 Task: Create report for room object.
Action: Mouse moved to (522, 90)
Screenshot: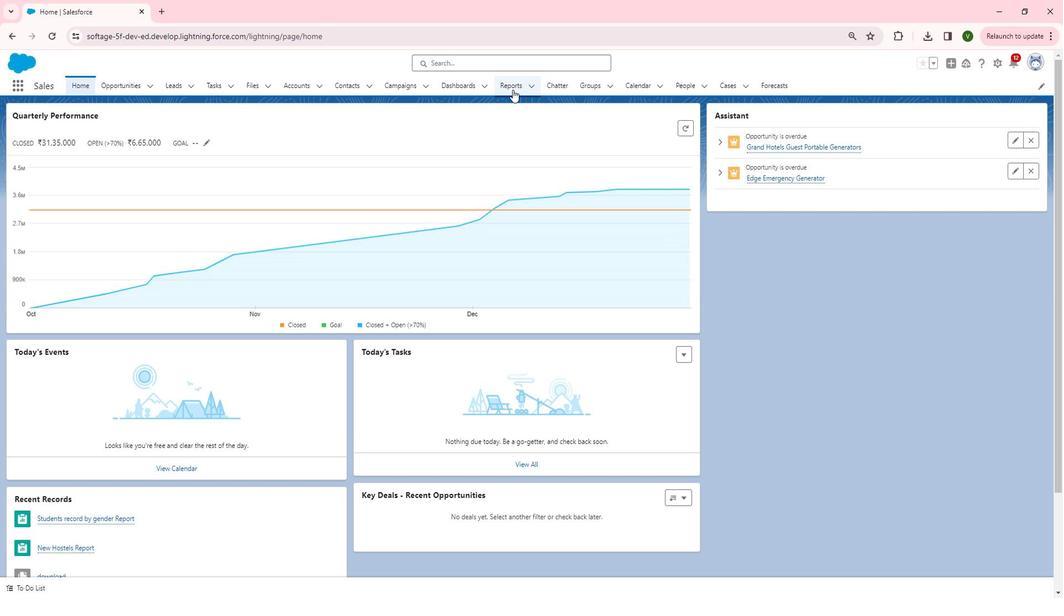 
Action: Mouse pressed left at (522, 90)
Screenshot: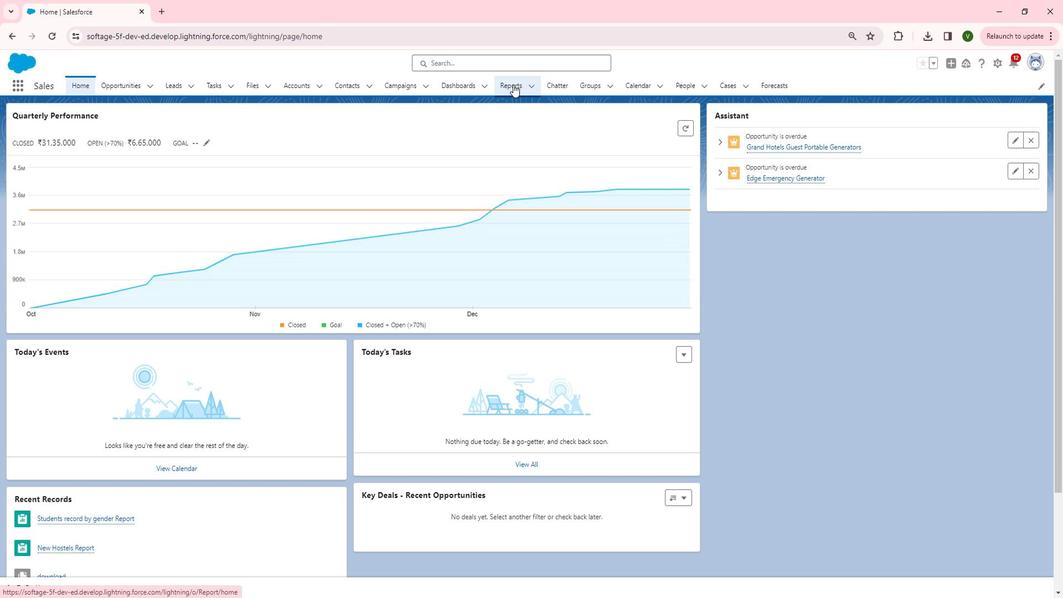 
Action: Mouse moved to (954, 132)
Screenshot: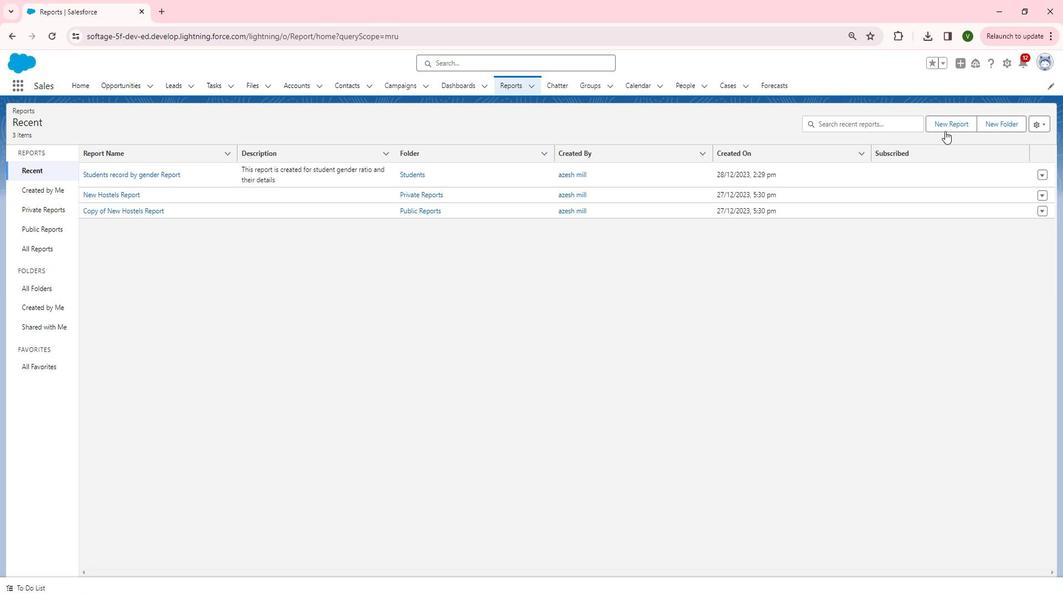 
Action: Mouse pressed left at (954, 132)
Screenshot: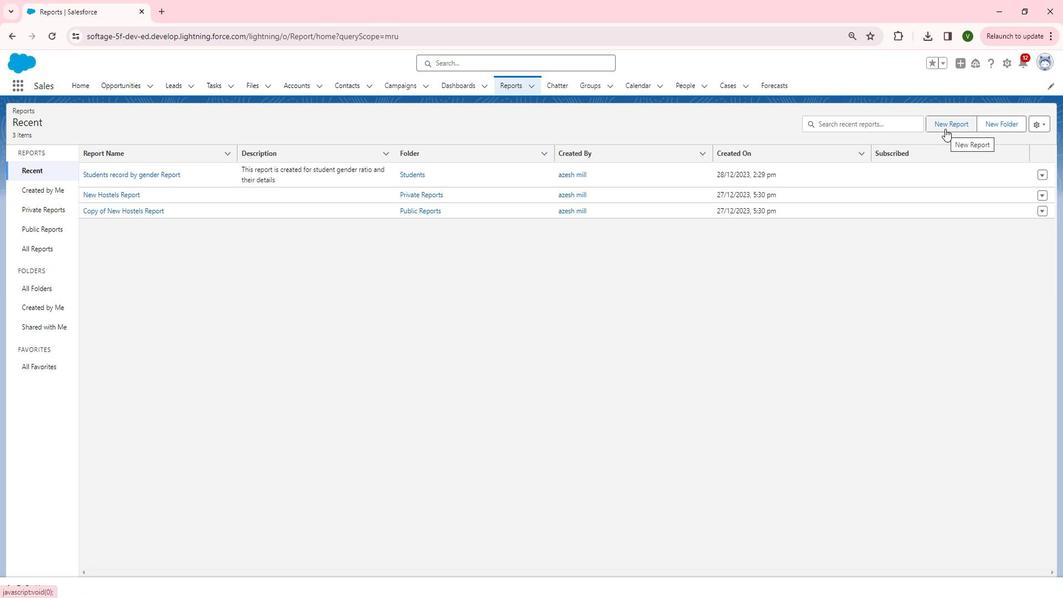 
Action: Mouse moved to (319, 216)
Screenshot: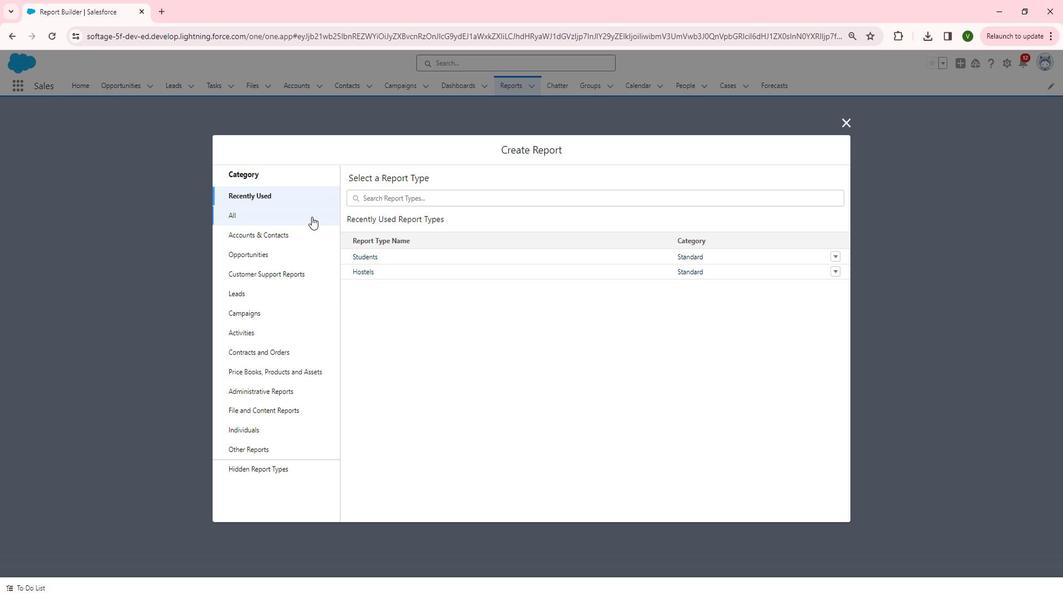 
Action: Mouse pressed left at (319, 216)
Screenshot: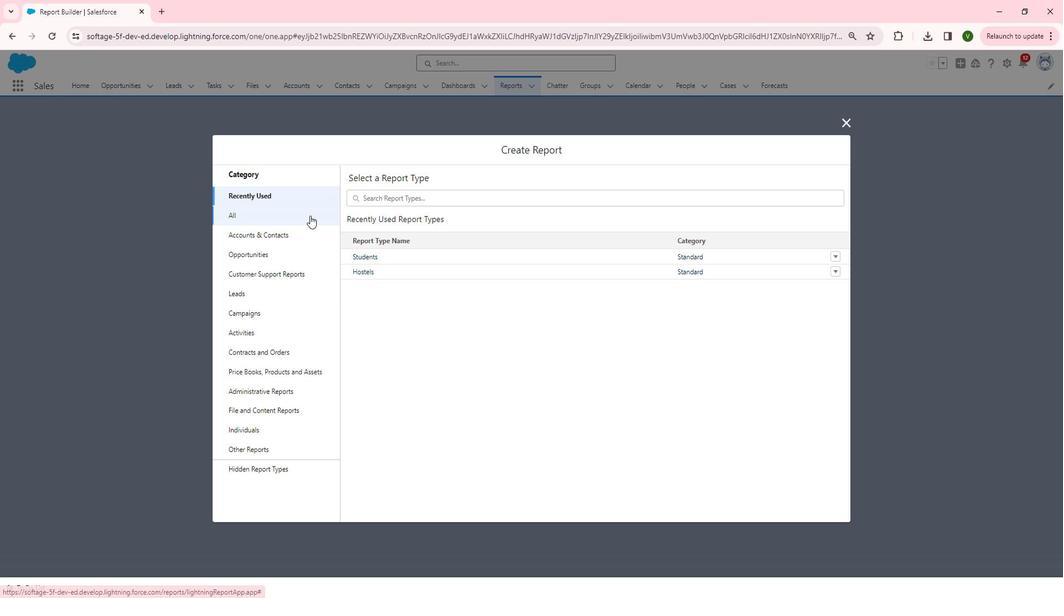 
Action: Mouse moved to (511, 272)
Screenshot: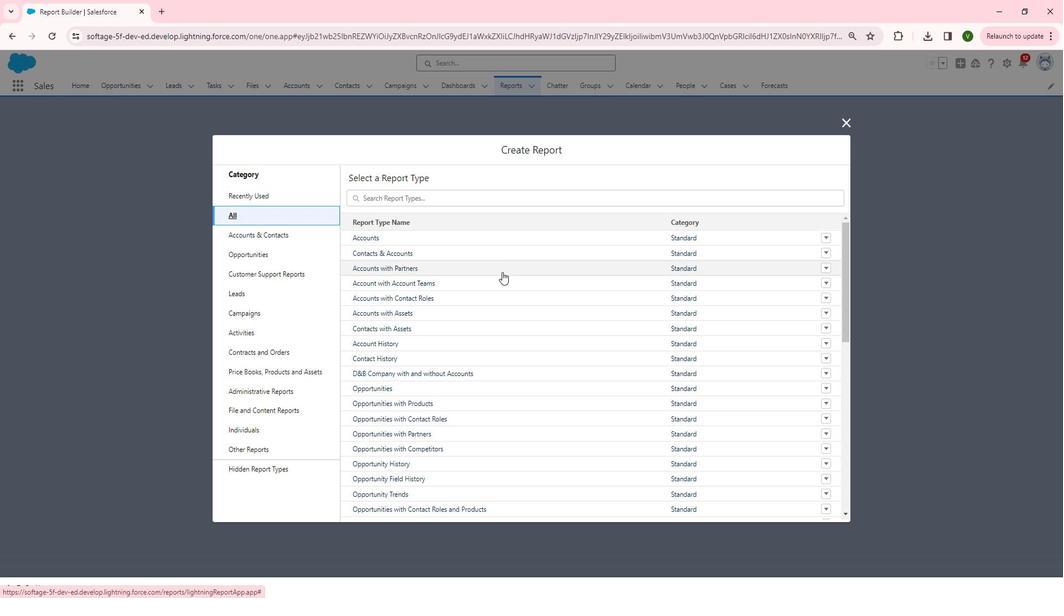 
Action: Mouse scrolled (511, 271) with delta (0, 0)
Screenshot: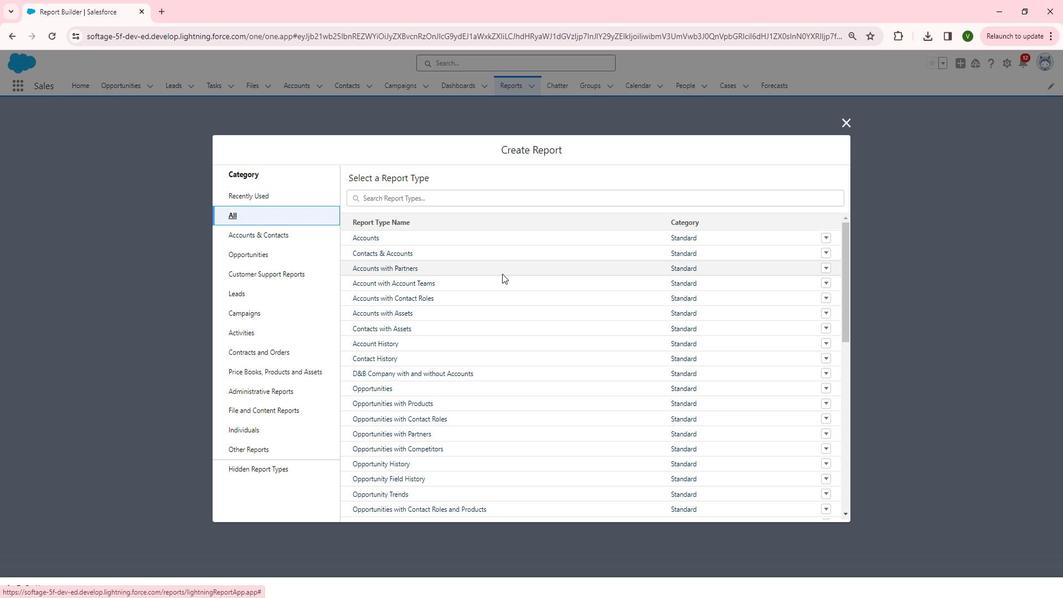 
Action: Mouse scrolled (511, 271) with delta (0, 0)
Screenshot: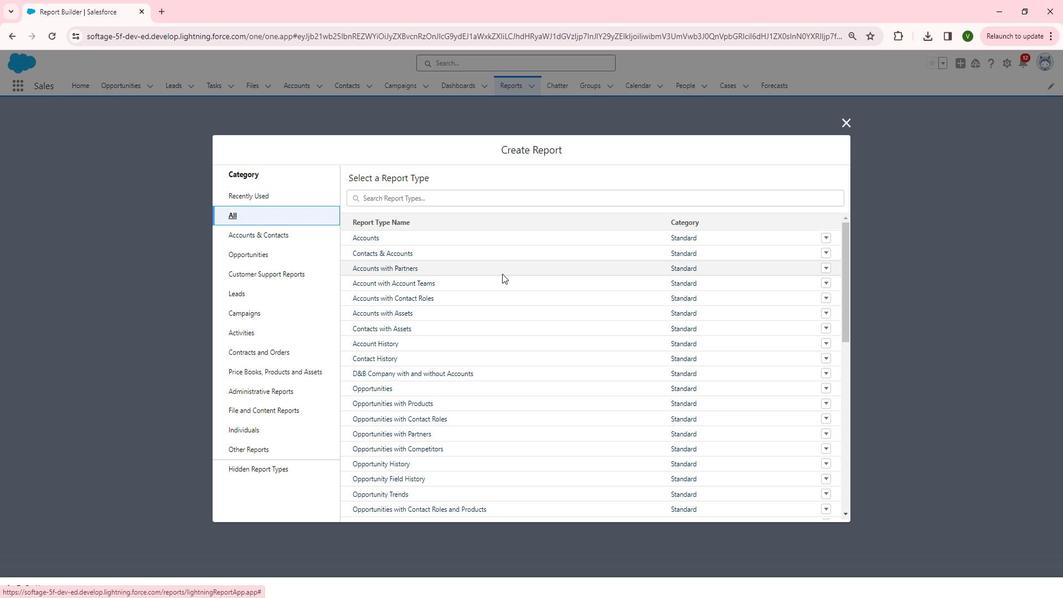 
Action: Mouse scrolled (511, 271) with delta (0, 0)
Screenshot: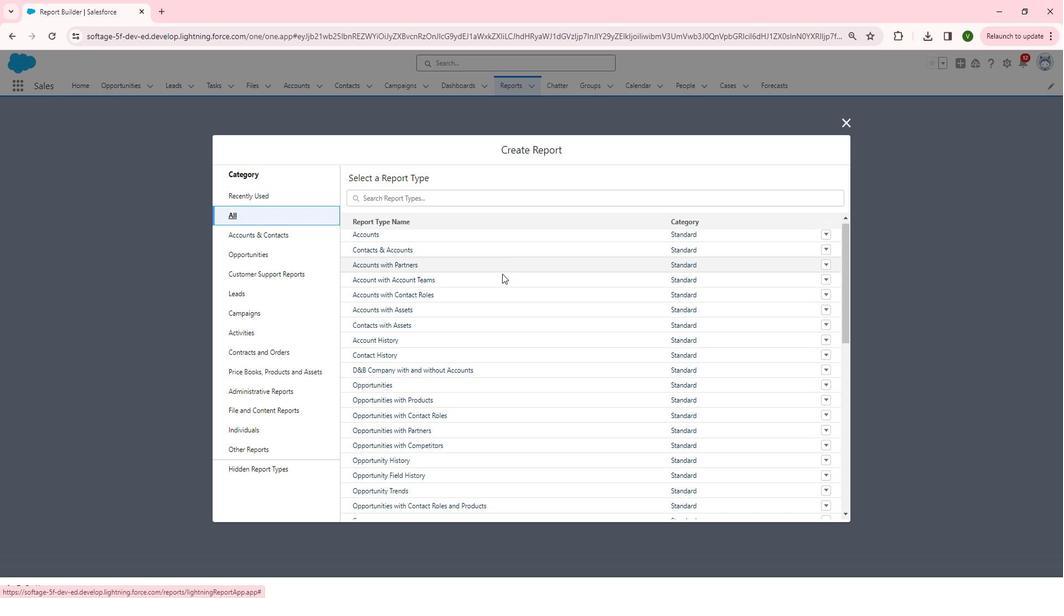 
Action: Mouse moved to (511, 274)
Screenshot: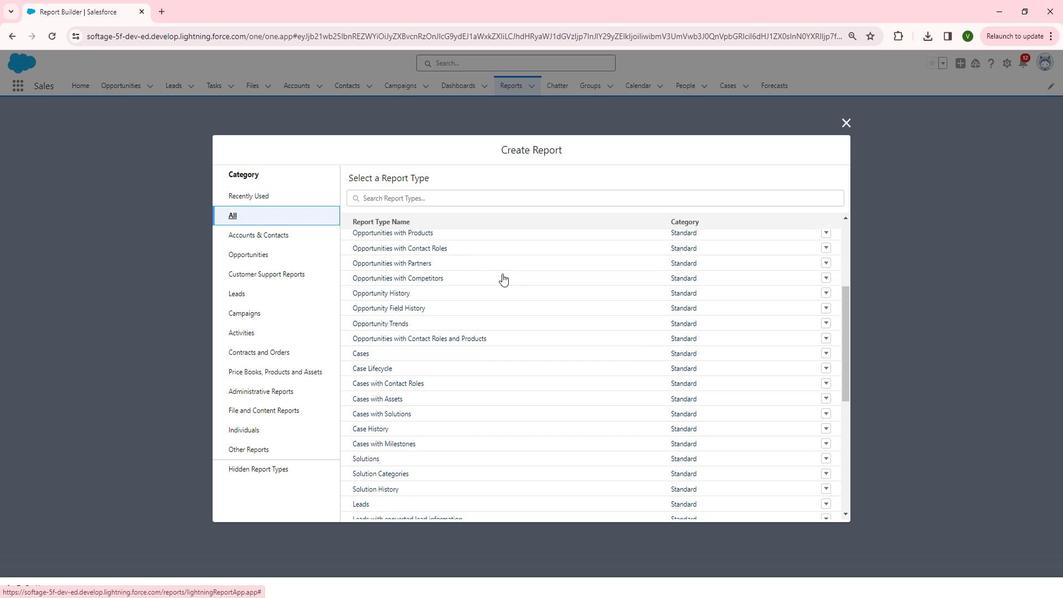 
Action: Mouse scrolled (511, 273) with delta (0, 0)
Screenshot: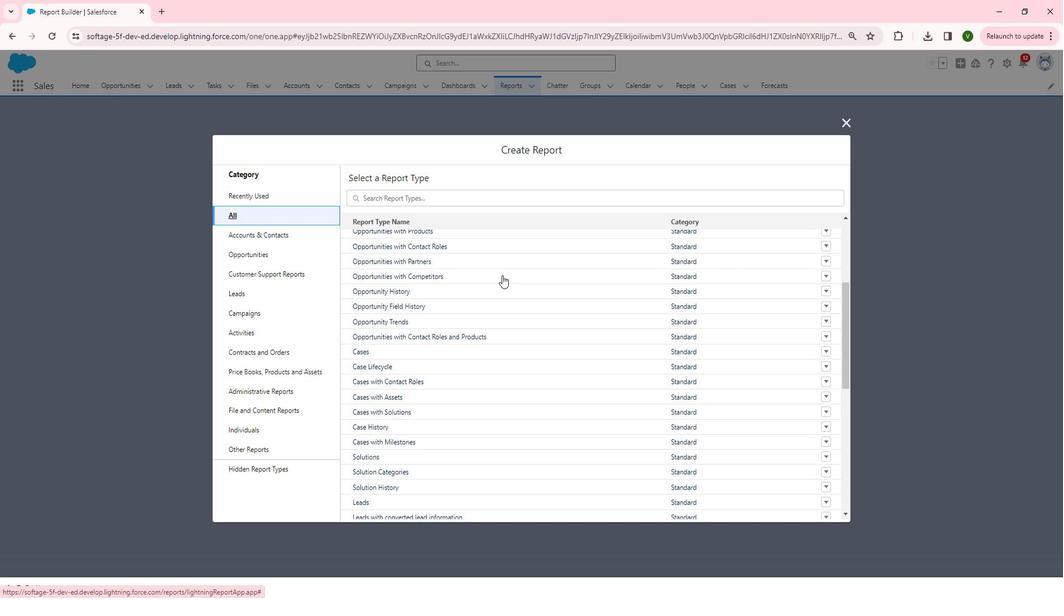 
Action: Mouse scrolled (511, 273) with delta (0, 0)
Screenshot: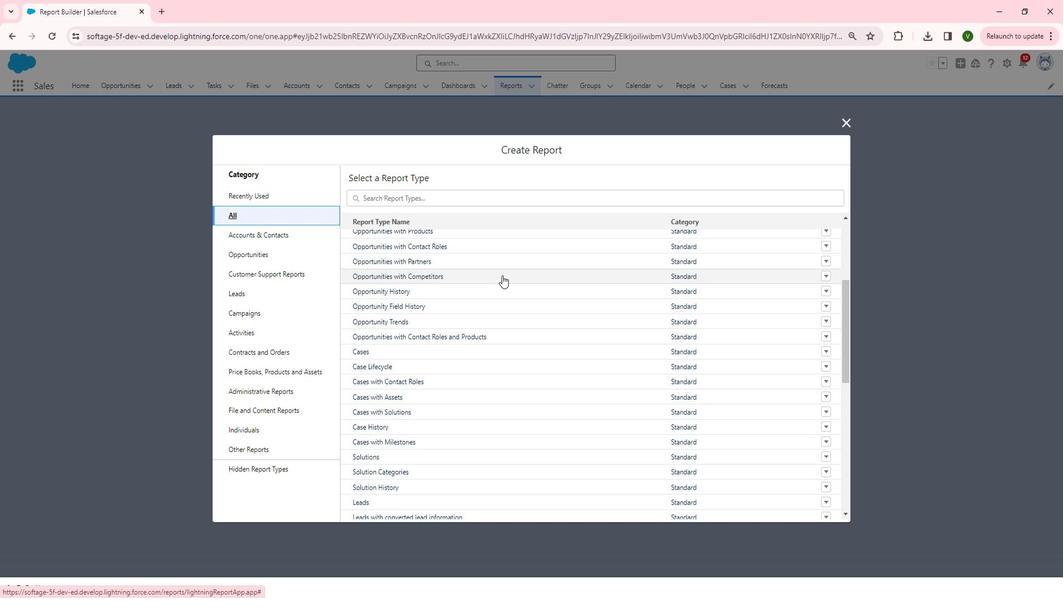 
Action: Mouse scrolled (511, 273) with delta (0, 0)
Screenshot: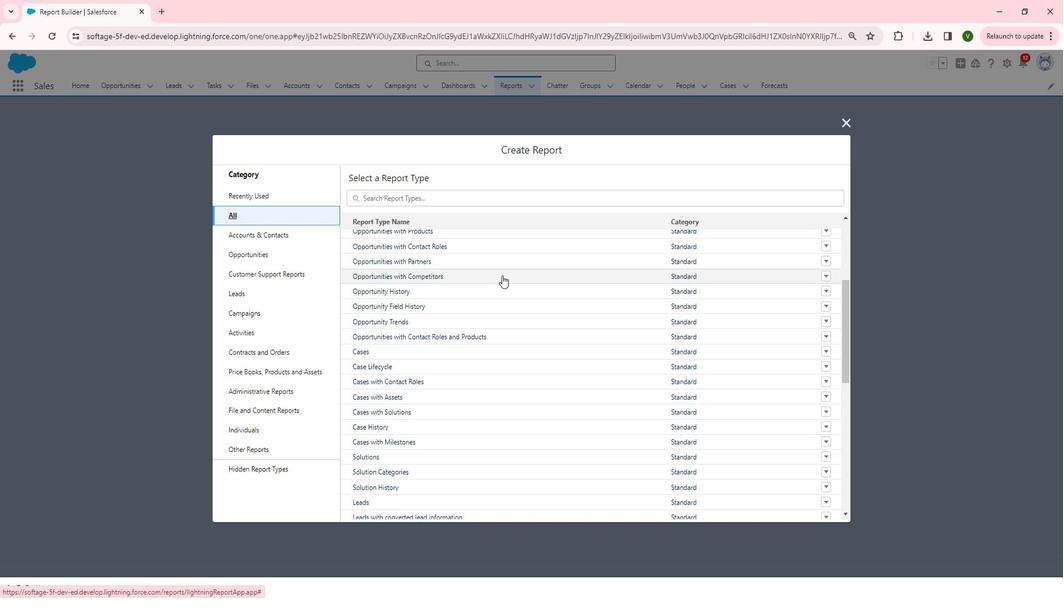 
Action: Mouse moved to (513, 281)
Screenshot: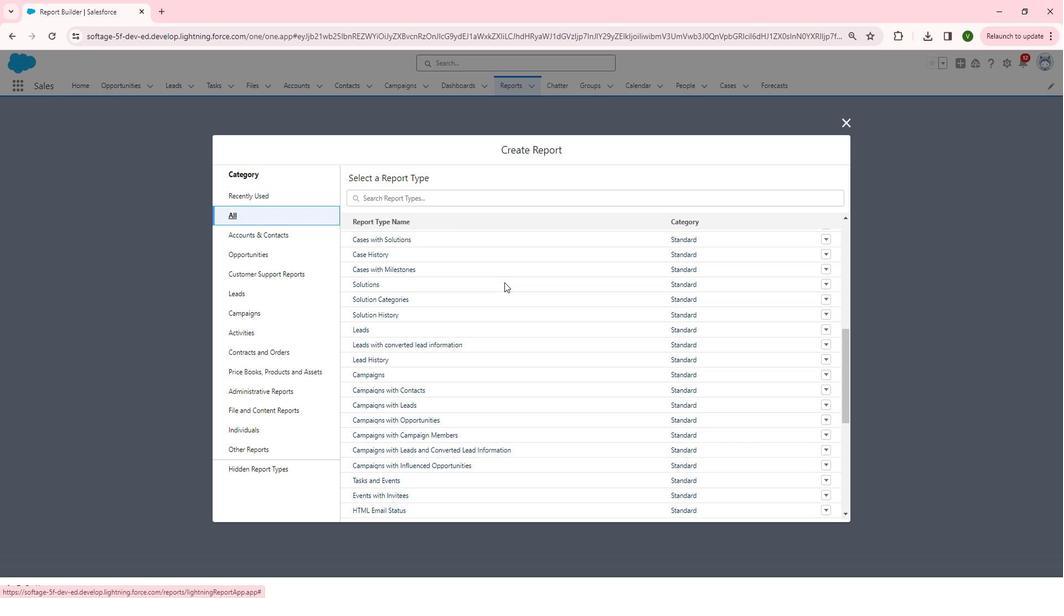 
Action: Mouse scrolled (513, 280) with delta (0, 0)
Screenshot: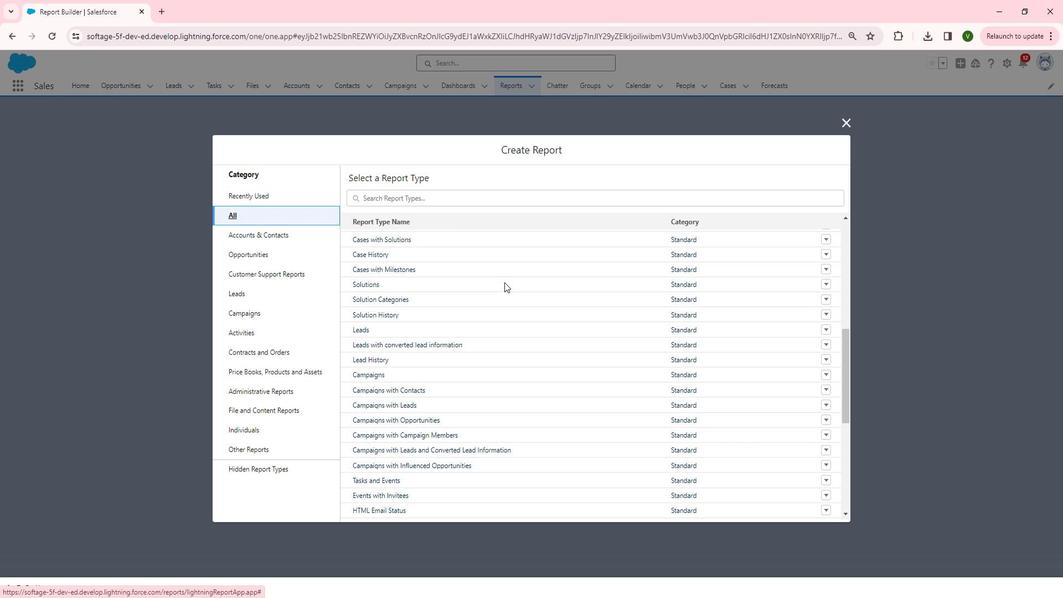 
Action: Mouse scrolled (513, 280) with delta (0, 0)
Screenshot: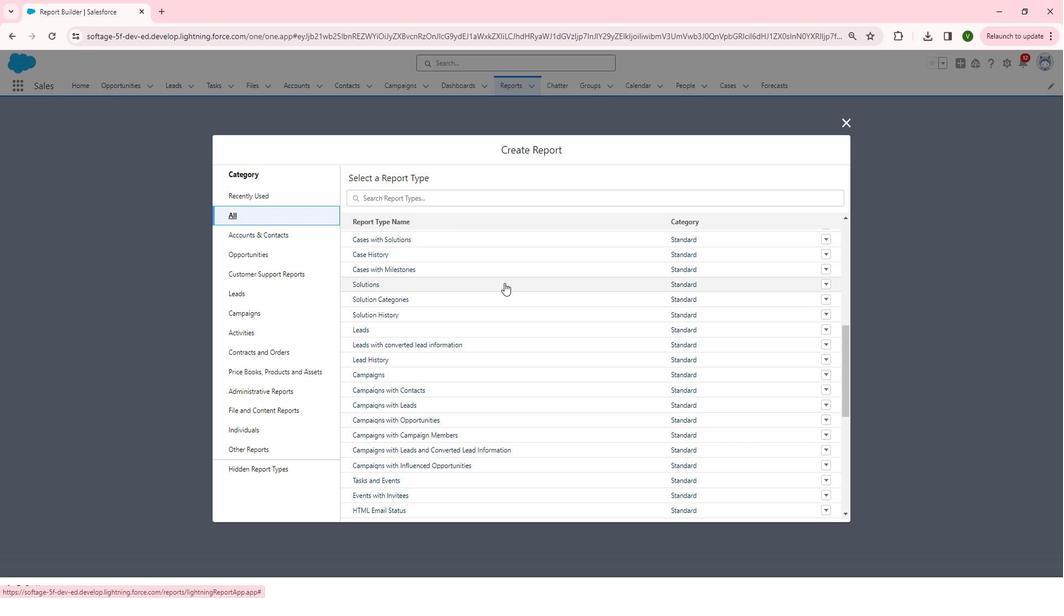 
Action: Mouse scrolled (513, 280) with delta (0, 0)
Screenshot: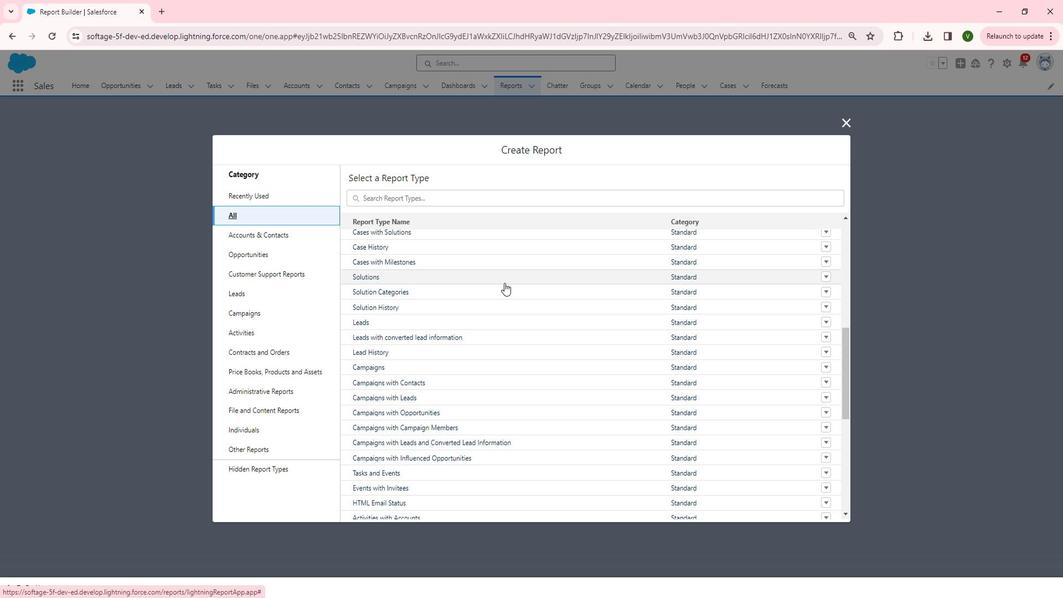 
Action: Mouse scrolled (513, 280) with delta (0, 0)
Screenshot: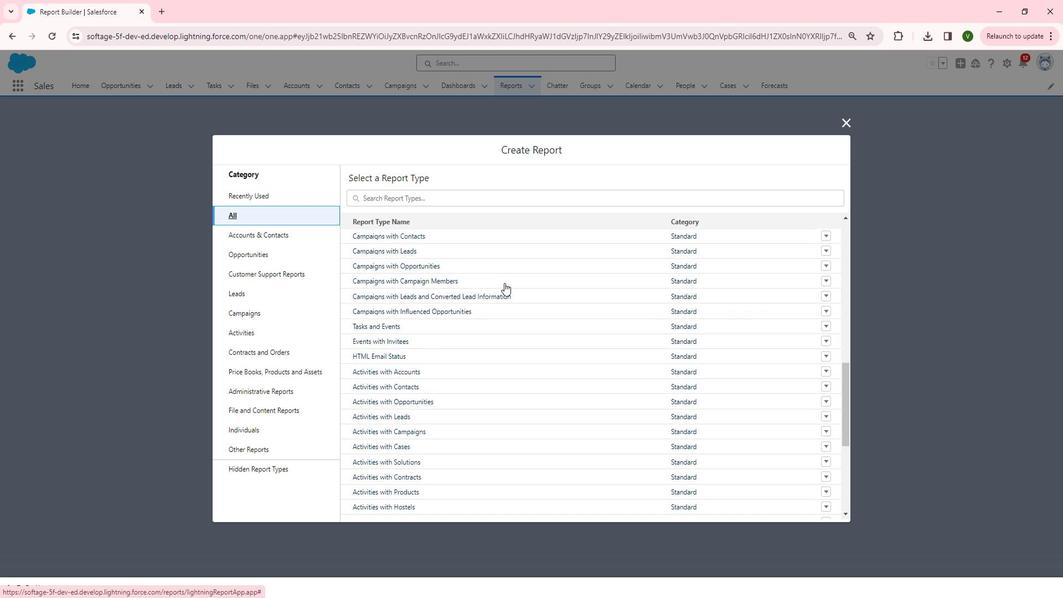 
Action: Mouse scrolled (513, 280) with delta (0, 0)
Screenshot: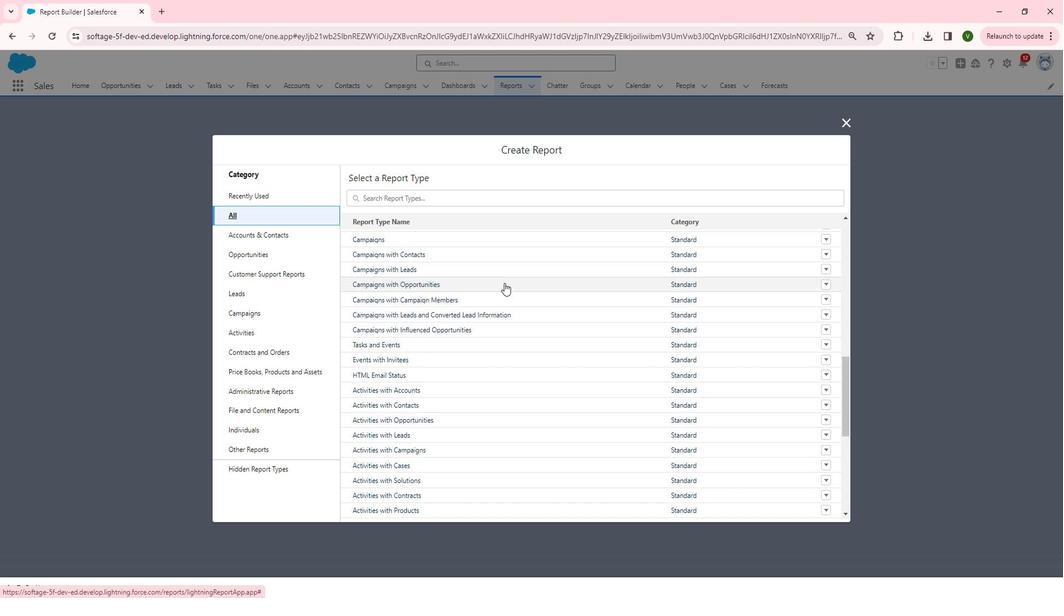
Action: Mouse moved to (513, 283)
Screenshot: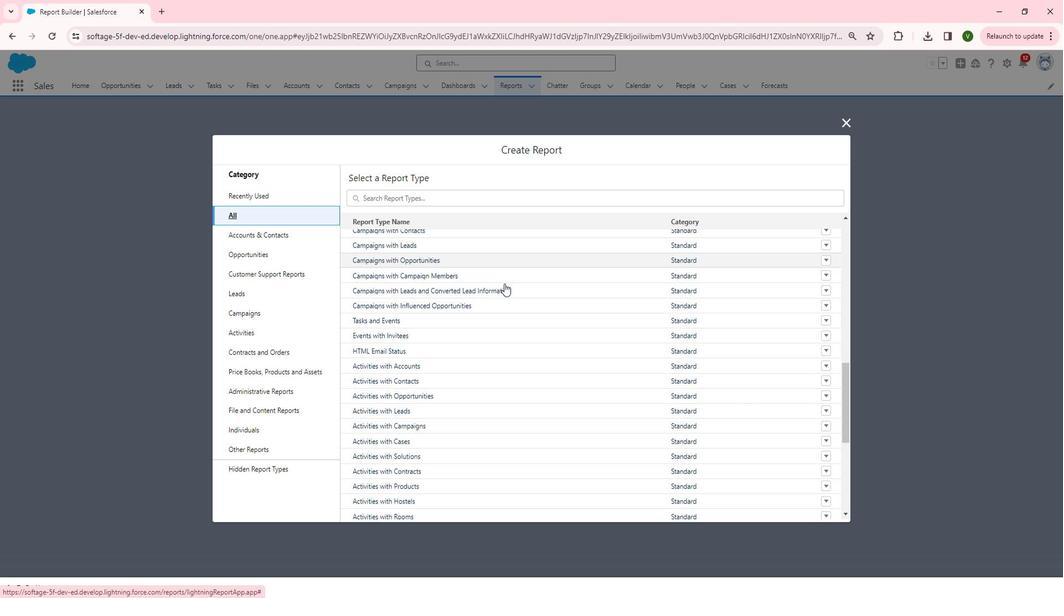 
Action: Mouse scrolled (513, 282) with delta (0, 0)
Screenshot: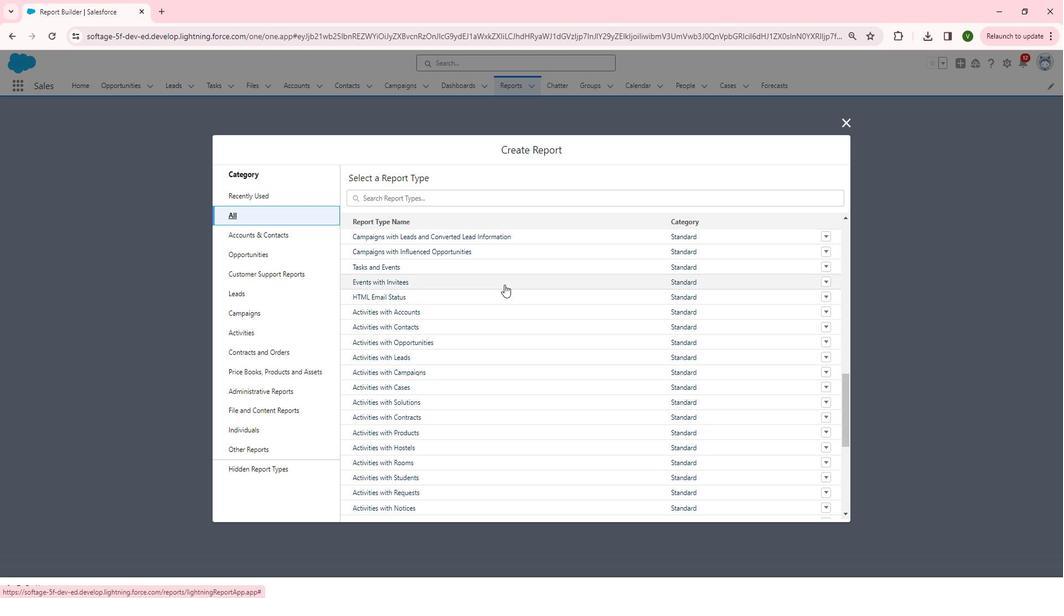 
Action: Mouse scrolled (513, 282) with delta (0, 0)
Screenshot: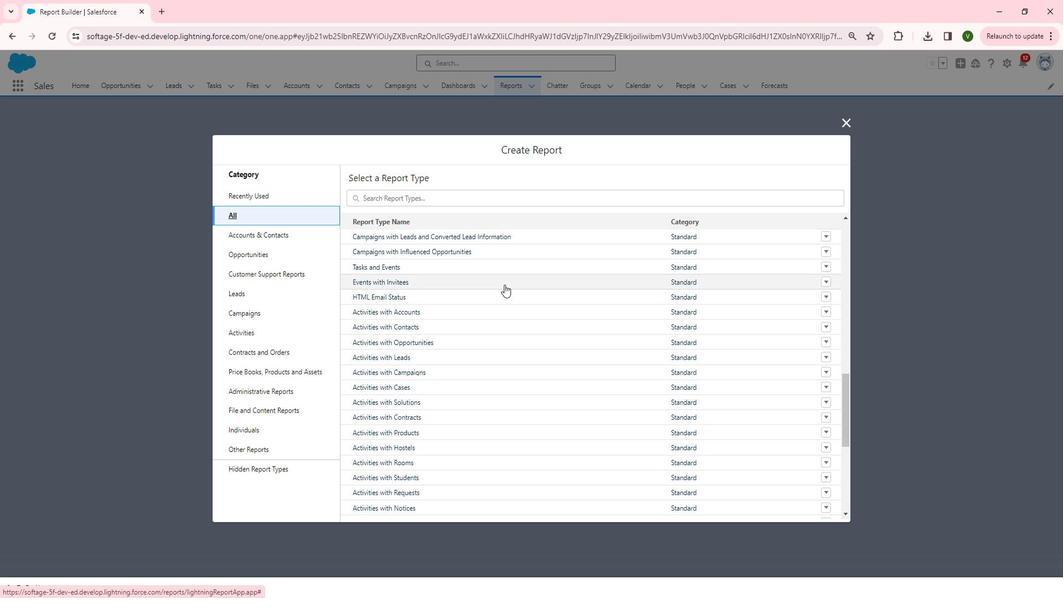 
Action: Mouse scrolled (513, 282) with delta (0, 0)
Screenshot: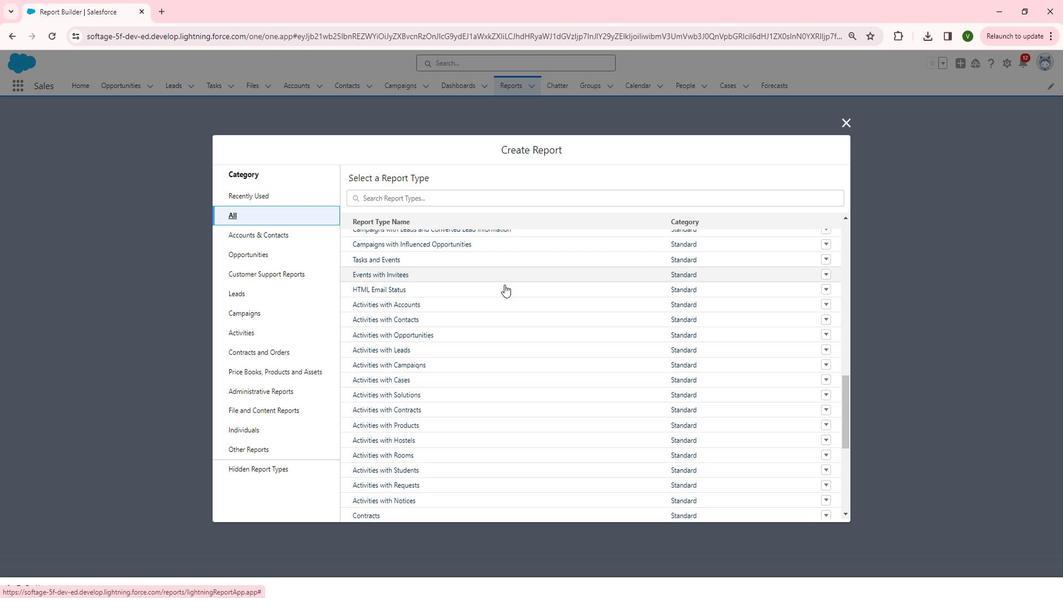 
Action: Mouse scrolled (513, 282) with delta (0, 0)
Screenshot: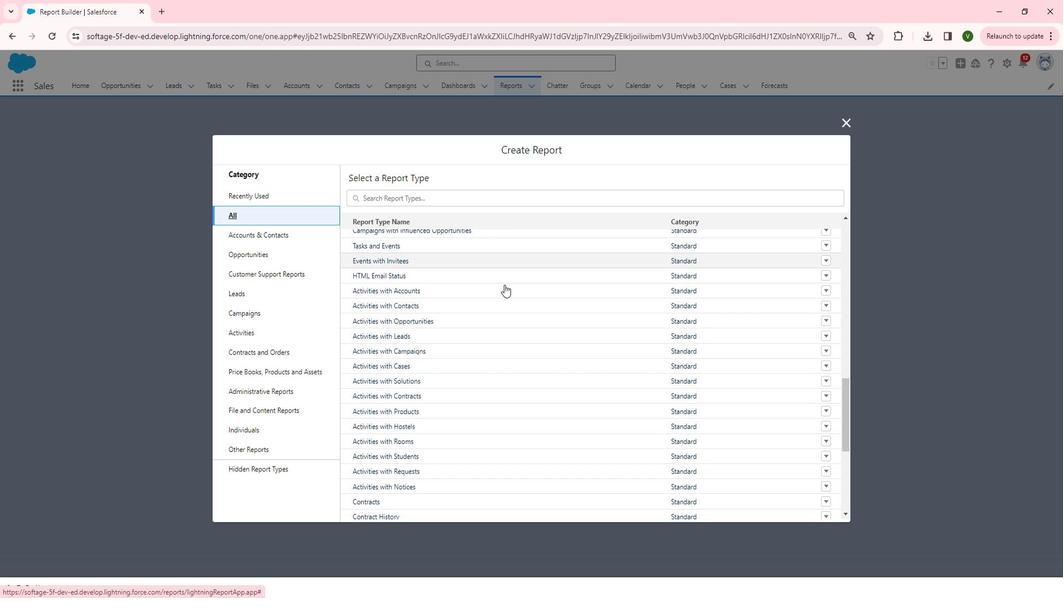 
Action: Mouse moved to (513, 283)
Screenshot: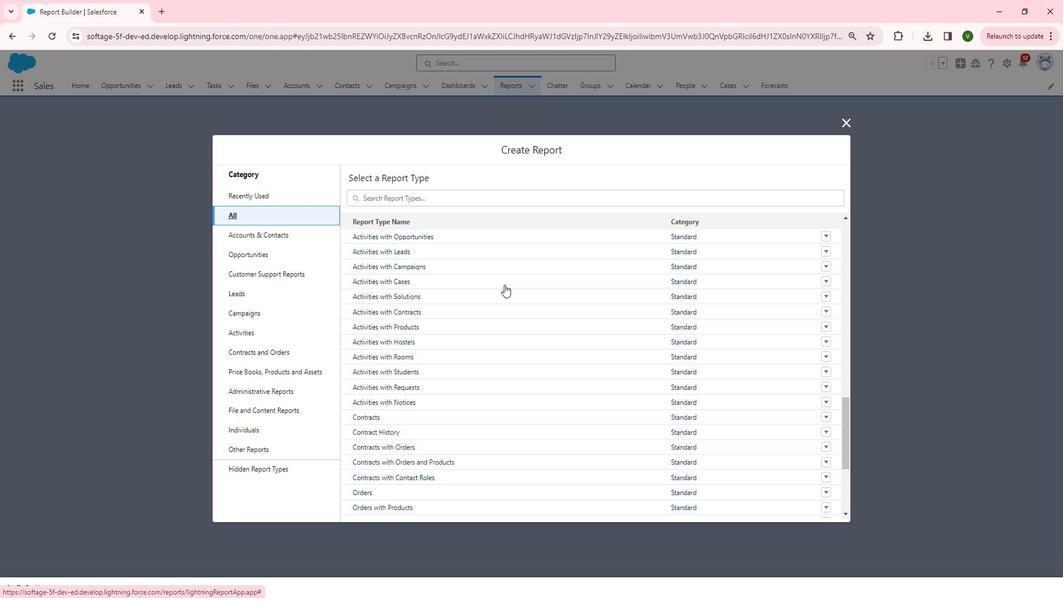 
Action: Mouse scrolled (513, 282) with delta (0, 0)
Screenshot: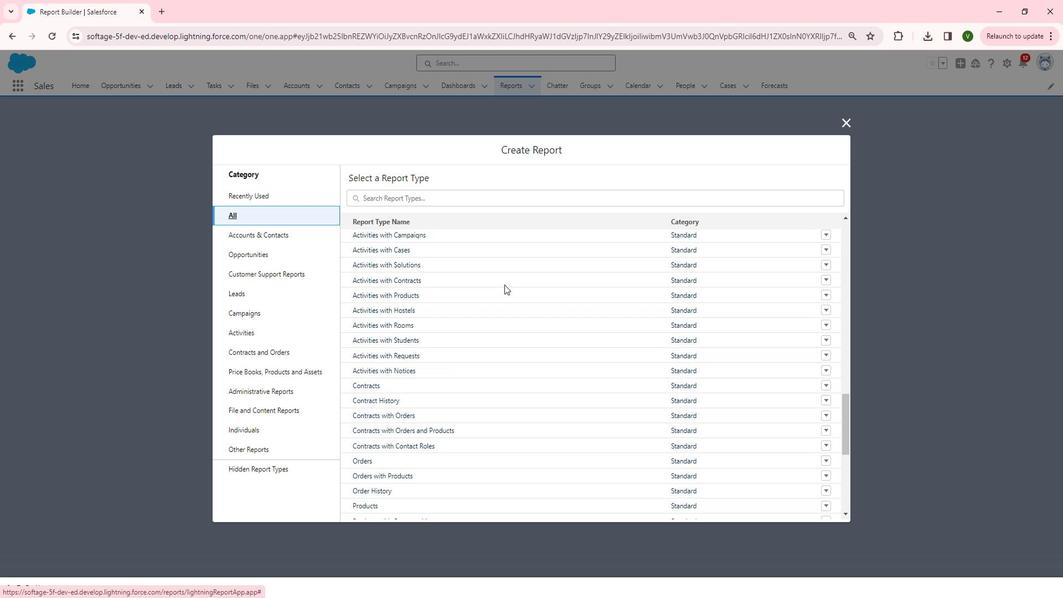 
Action: Mouse scrolled (513, 282) with delta (0, 0)
Screenshot: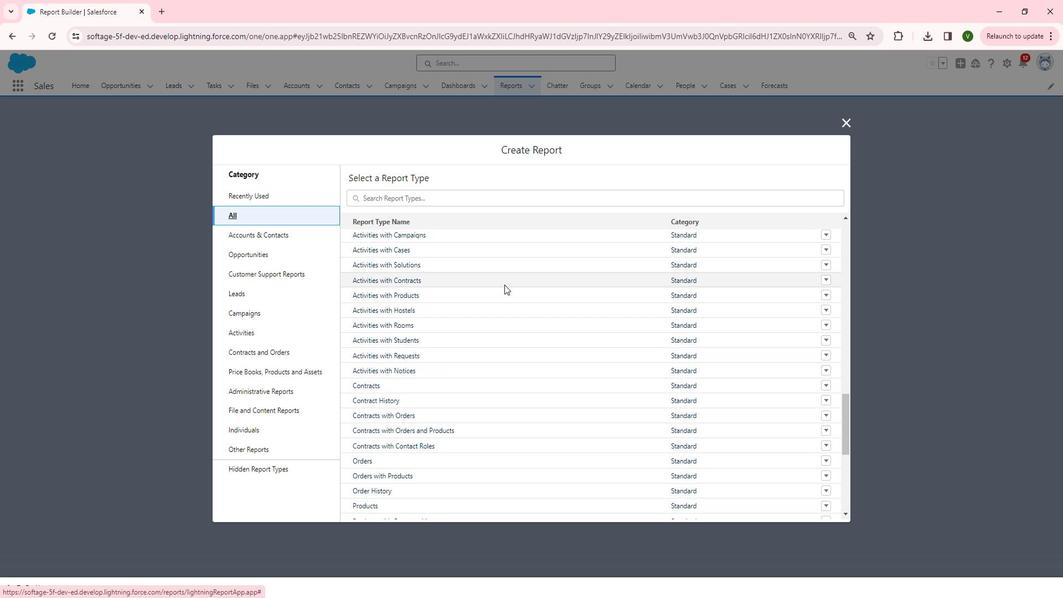 
Action: Mouse scrolled (513, 282) with delta (0, 0)
Screenshot: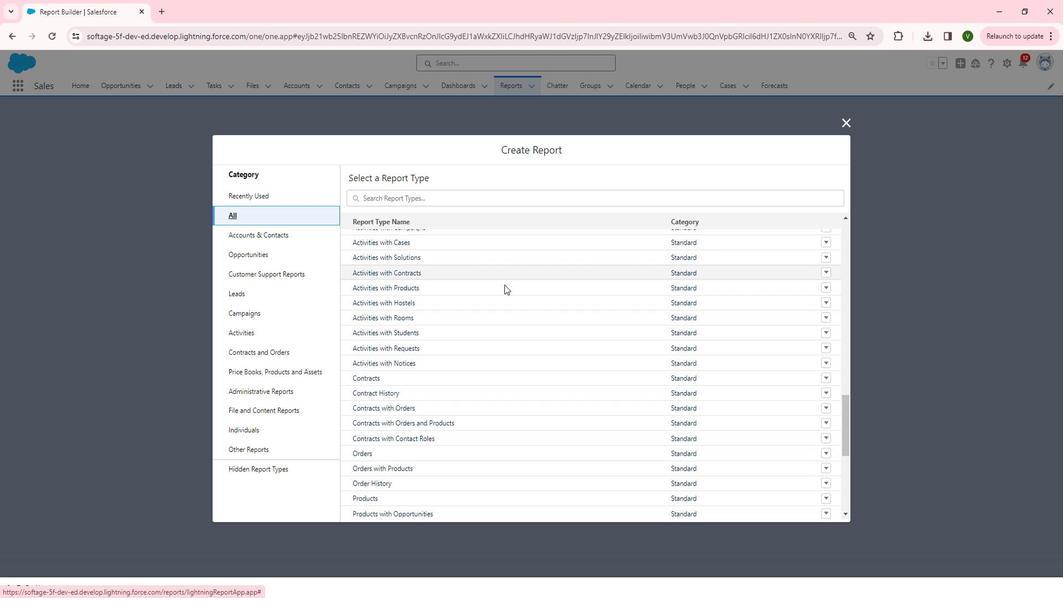 
Action: Mouse scrolled (513, 282) with delta (0, 0)
Screenshot: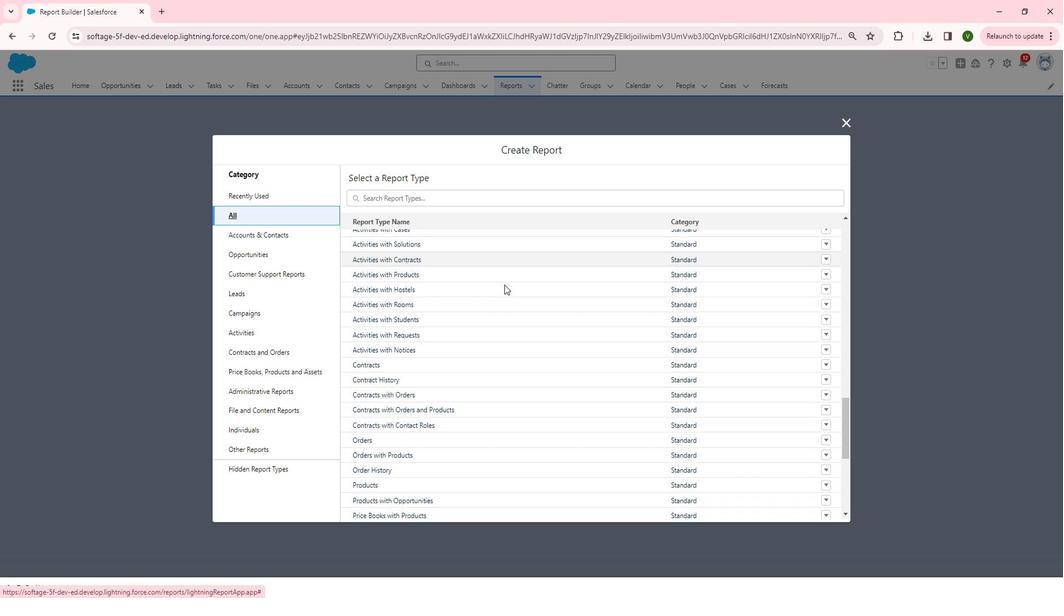 
Action: Mouse scrolled (513, 282) with delta (0, 0)
Screenshot: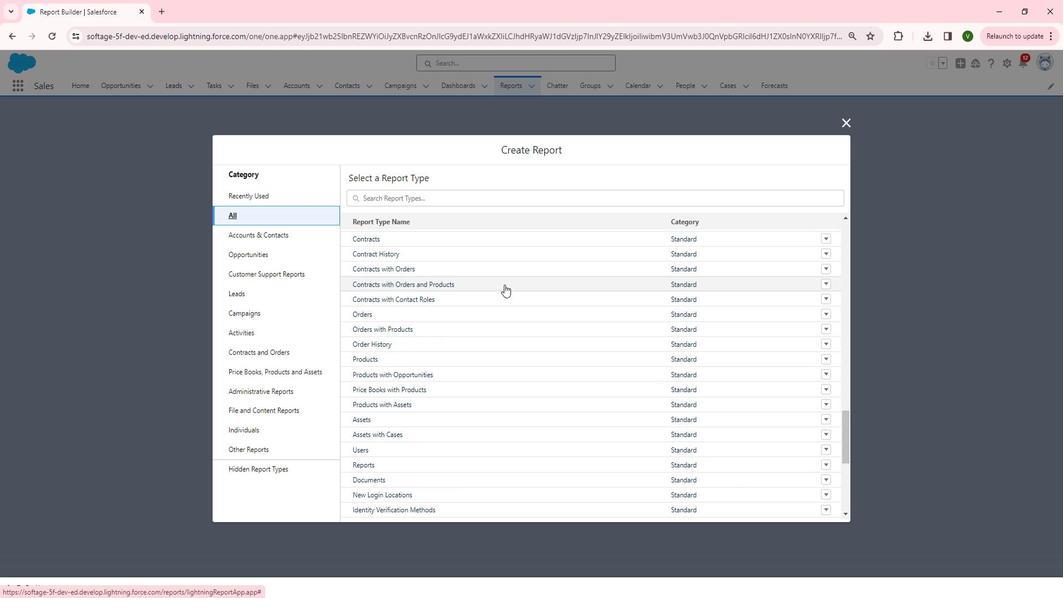 
Action: Mouse scrolled (513, 282) with delta (0, 0)
Screenshot: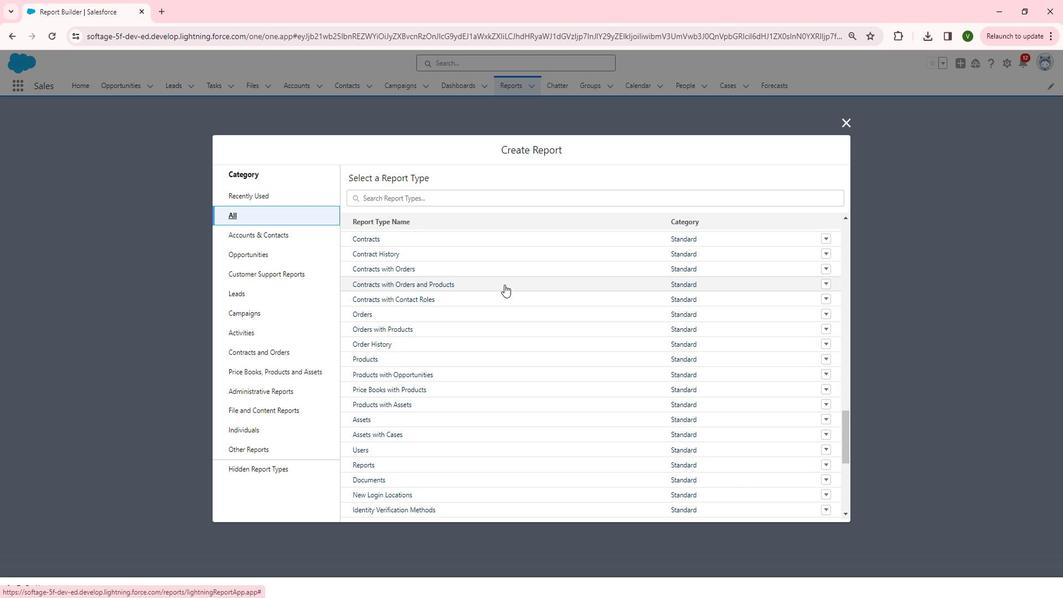 
Action: Mouse scrolled (513, 282) with delta (0, 0)
Screenshot: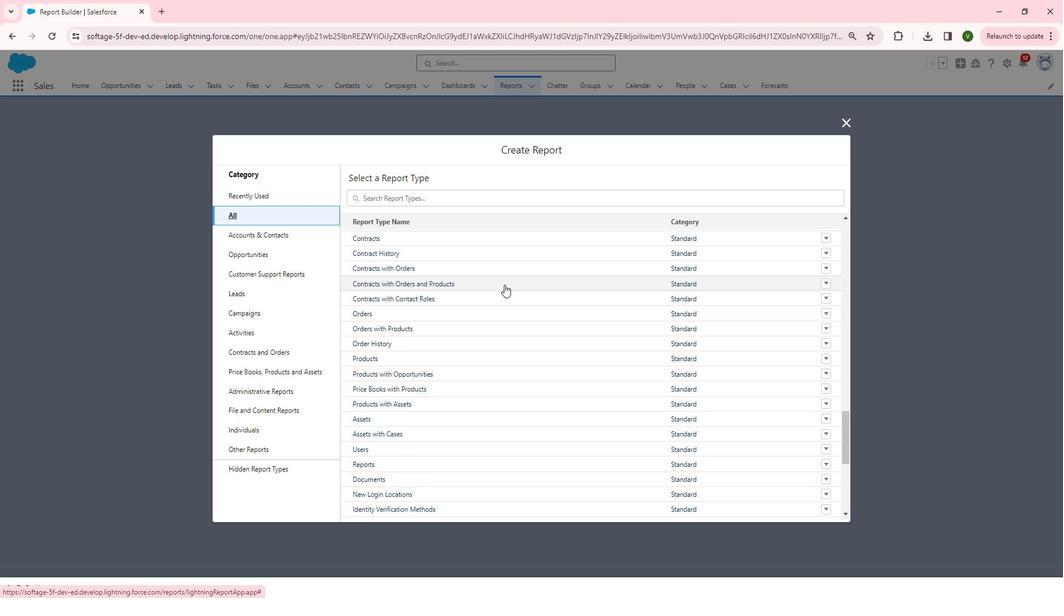 
Action: Mouse scrolled (513, 282) with delta (0, 0)
Screenshot: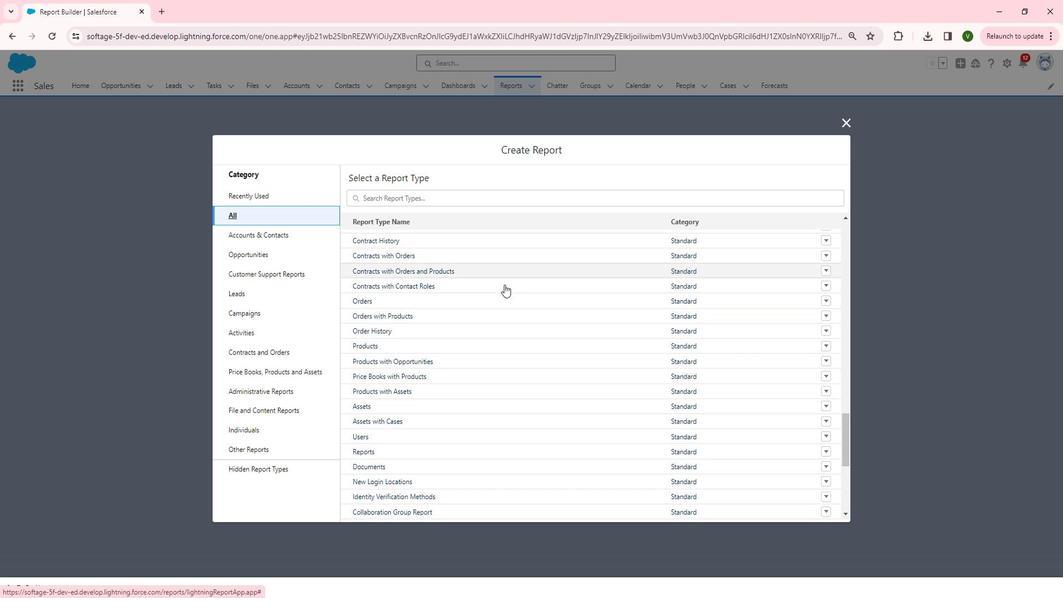 
Action: Mouse moved to (512, 283)
Screenshot: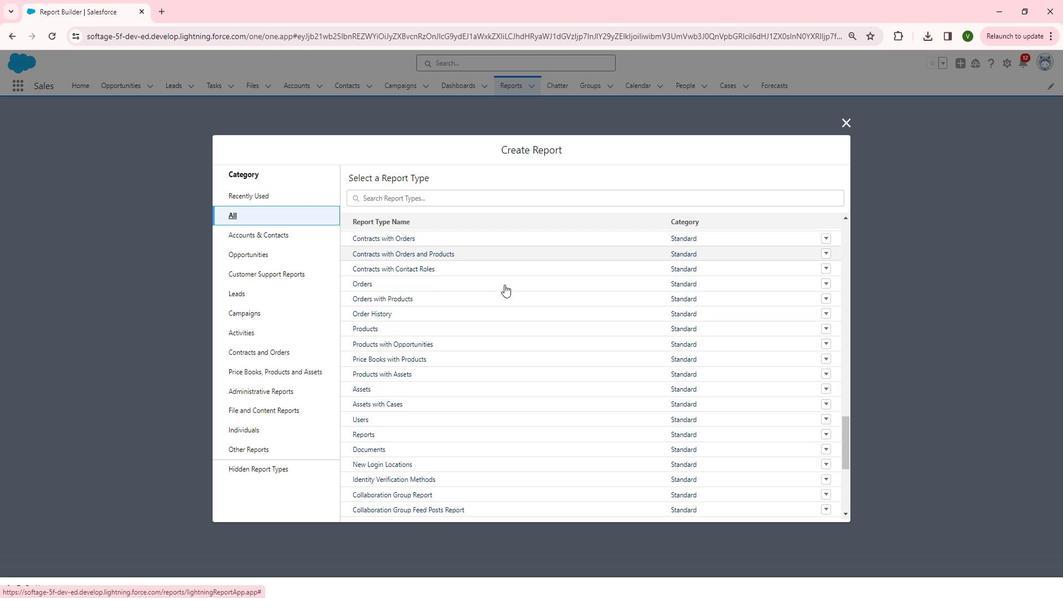 
Action: Mouse scrolled (512, 282) with delta (0, 0)
Screenshot: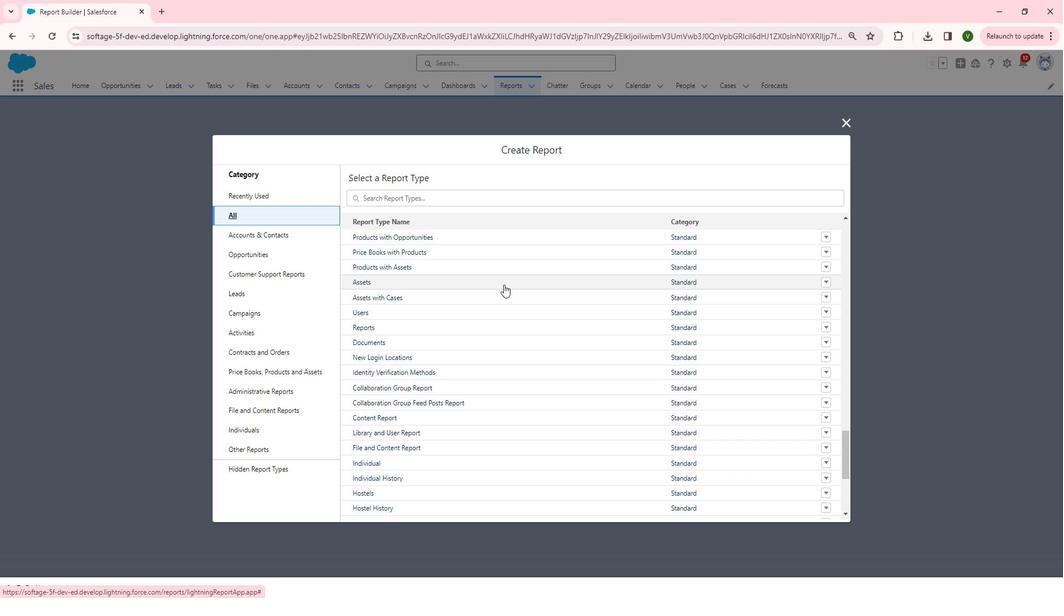 
Action: Mouse scrolled (512, 282) with delta (0, 0)
Screenshot: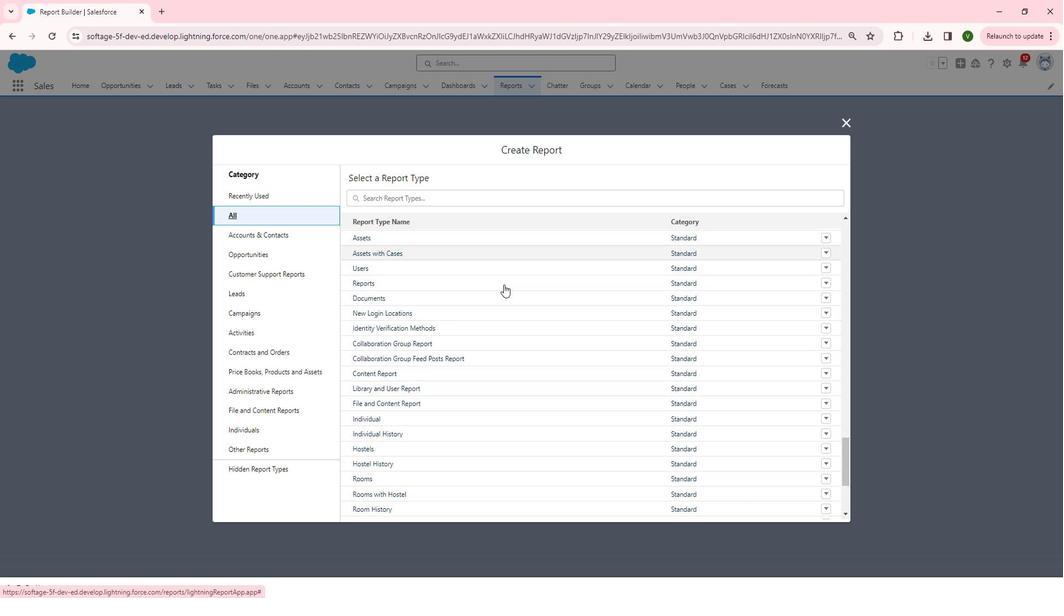 
Action: Mouse scrolled (512, 282) with delta (0, 0)
Screenshot: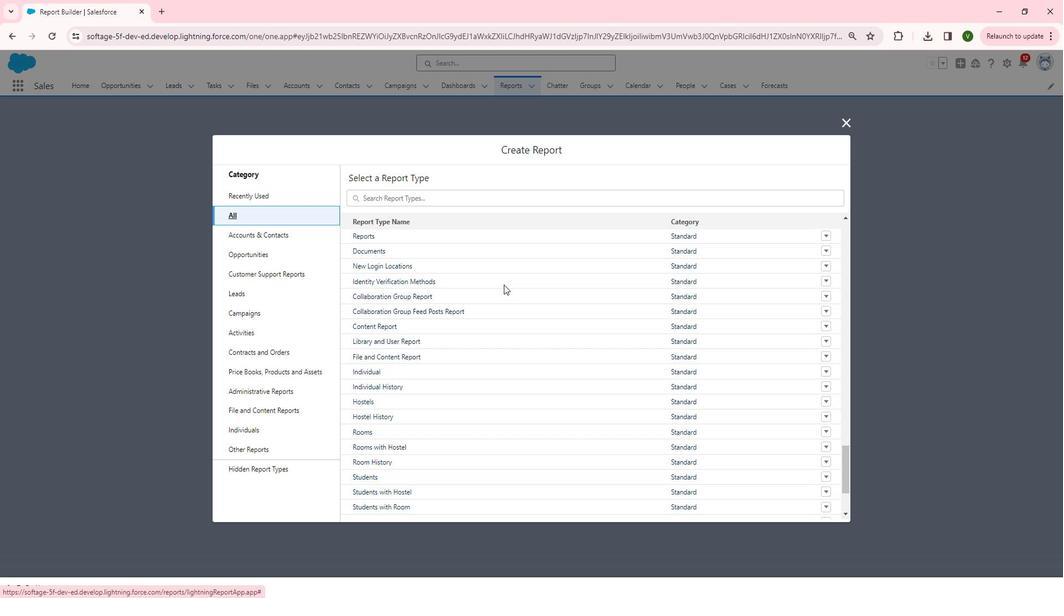 
Action: Mouse scrolled (512, 282) with delta (0, 0)
Screenshot: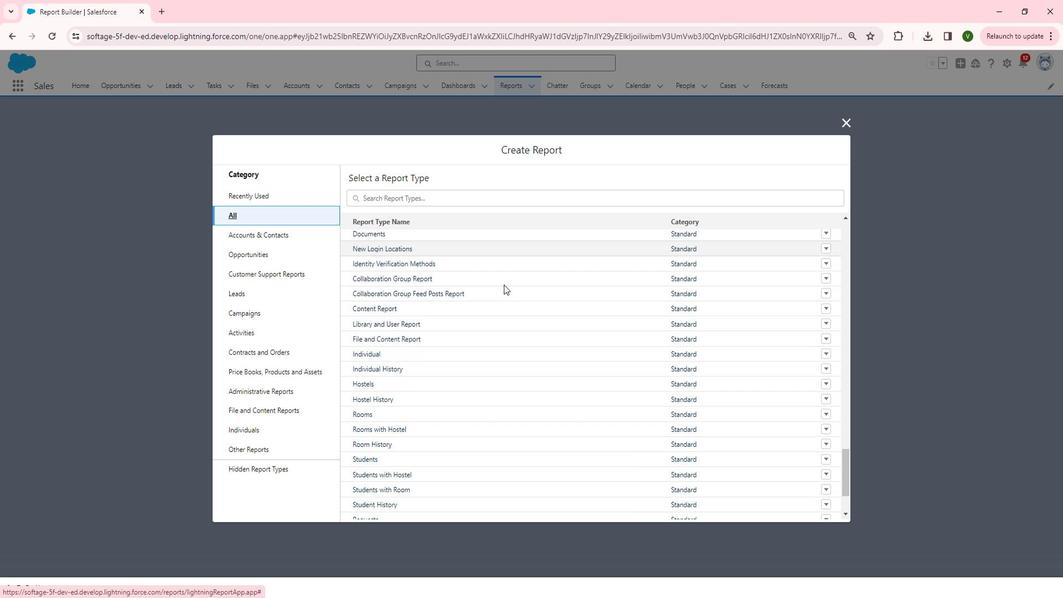 
Action: Mouse scrolled (512, 282) with delta (0, 0)
Screenshot: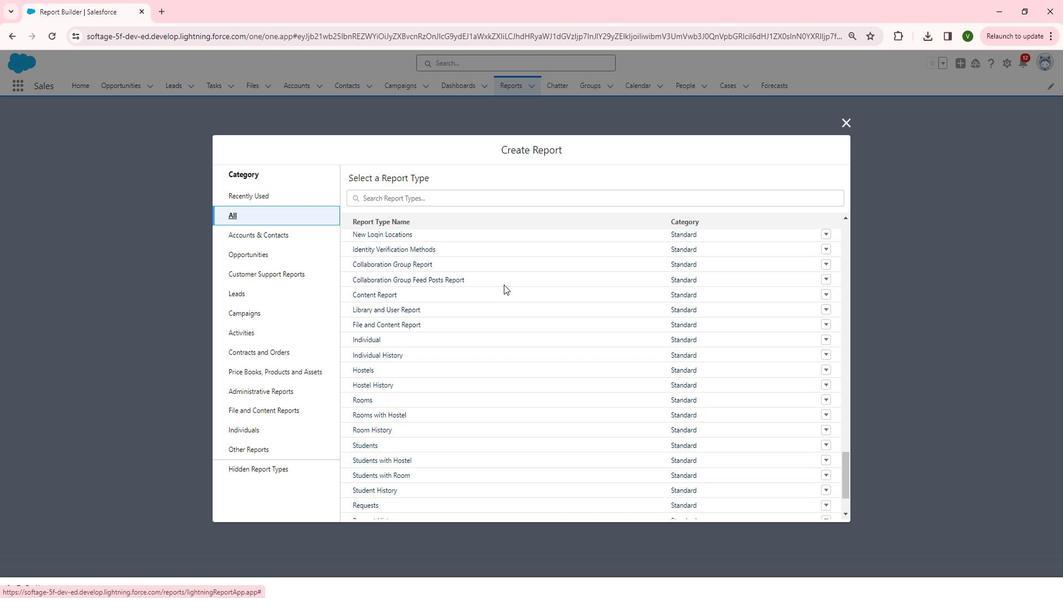 
Action: Mouse moved to (372, 354)
Screenshot: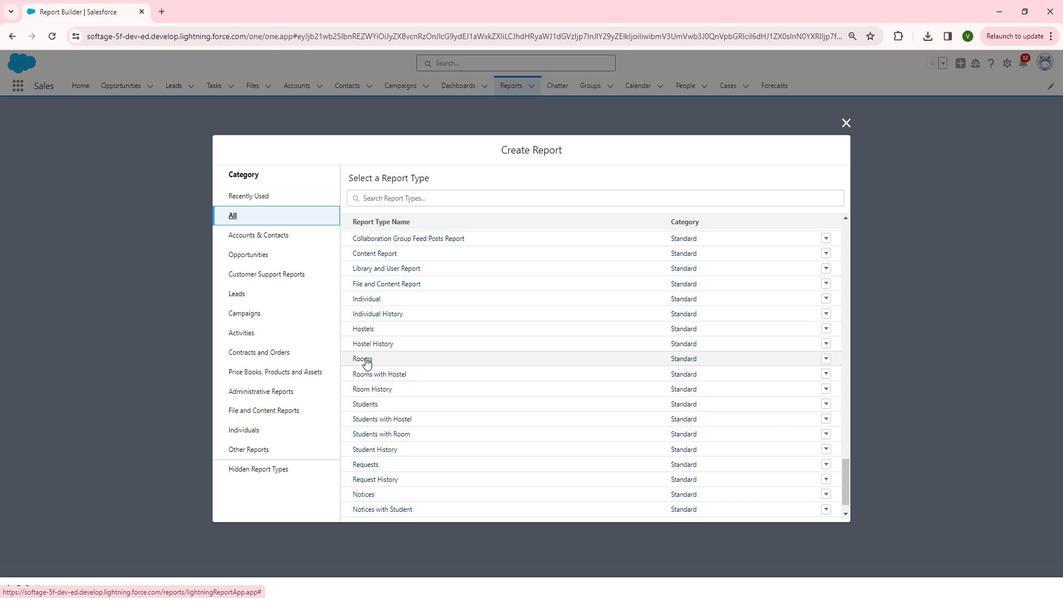 
Action: Mouse pressed left at (372, 354)
Screenshot: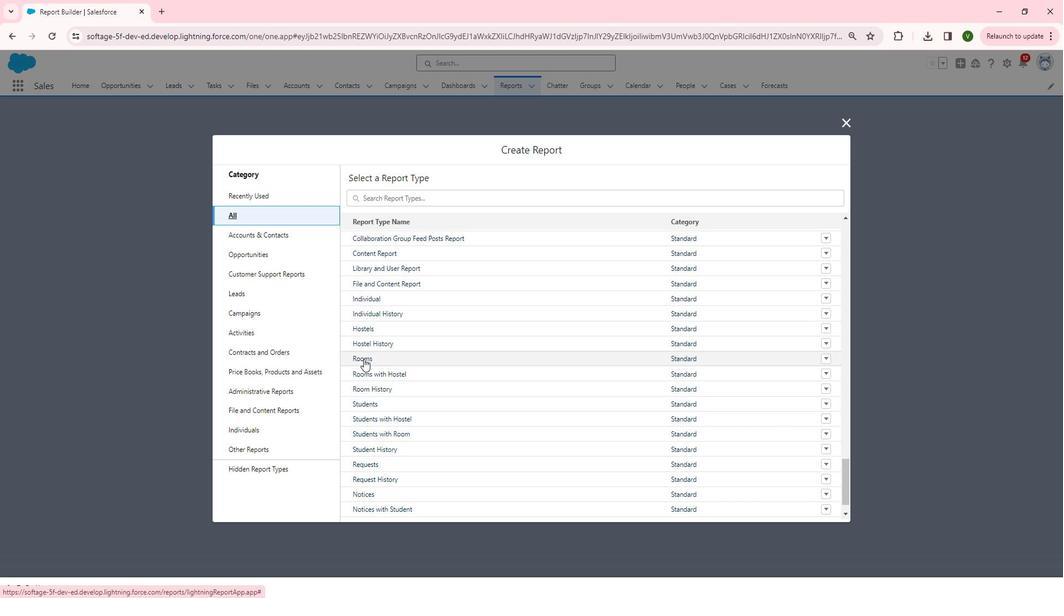 
Action: Mouse moved to (730, 244)
Screenshot: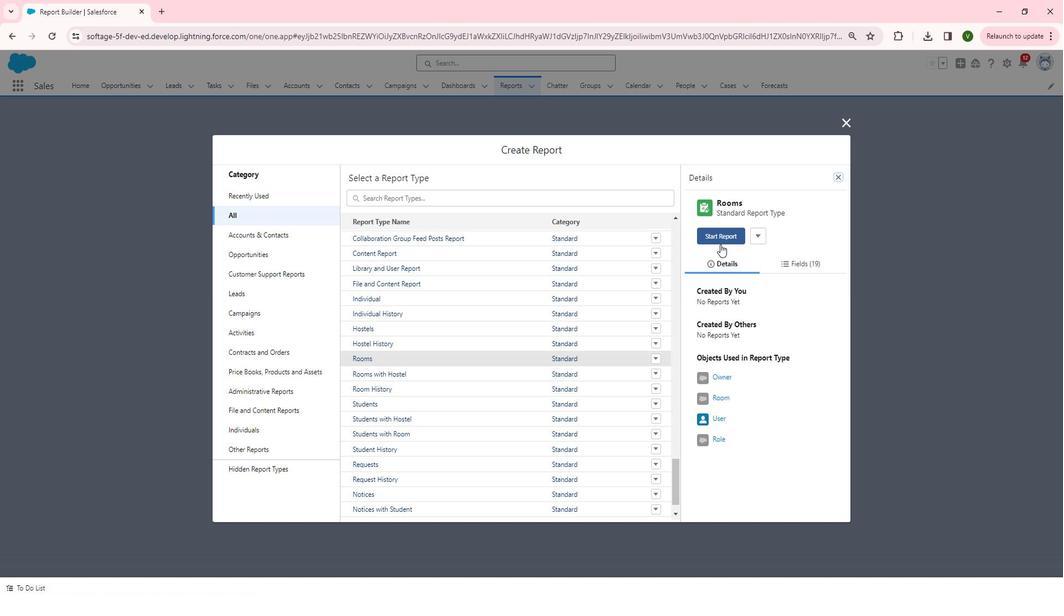 
Action: Mouse pressed left at (730, 244)
Screenshot: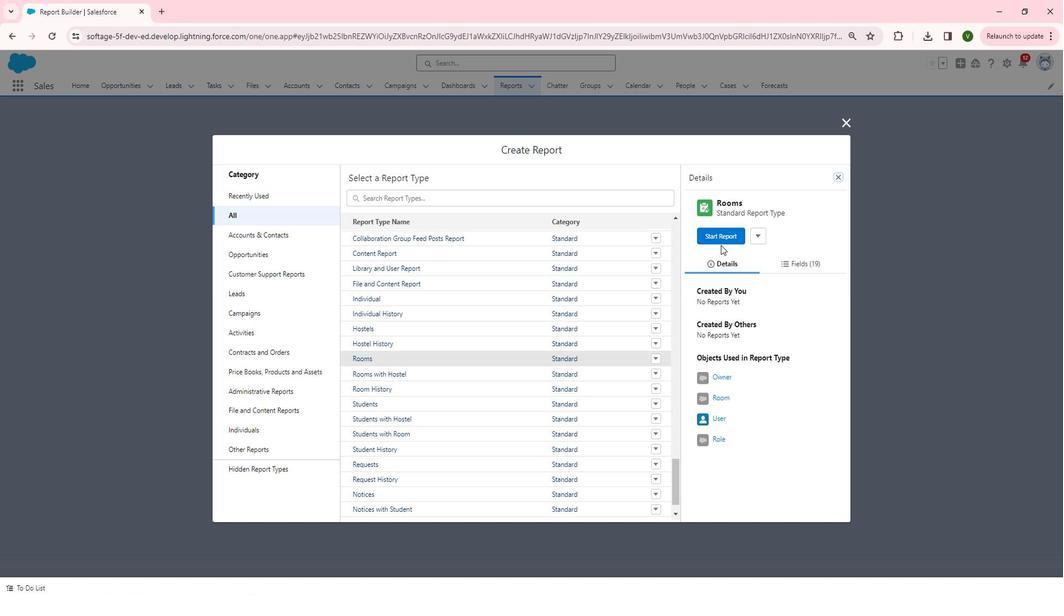 
Action: Mouse moved to (731, 238)
Screenshot: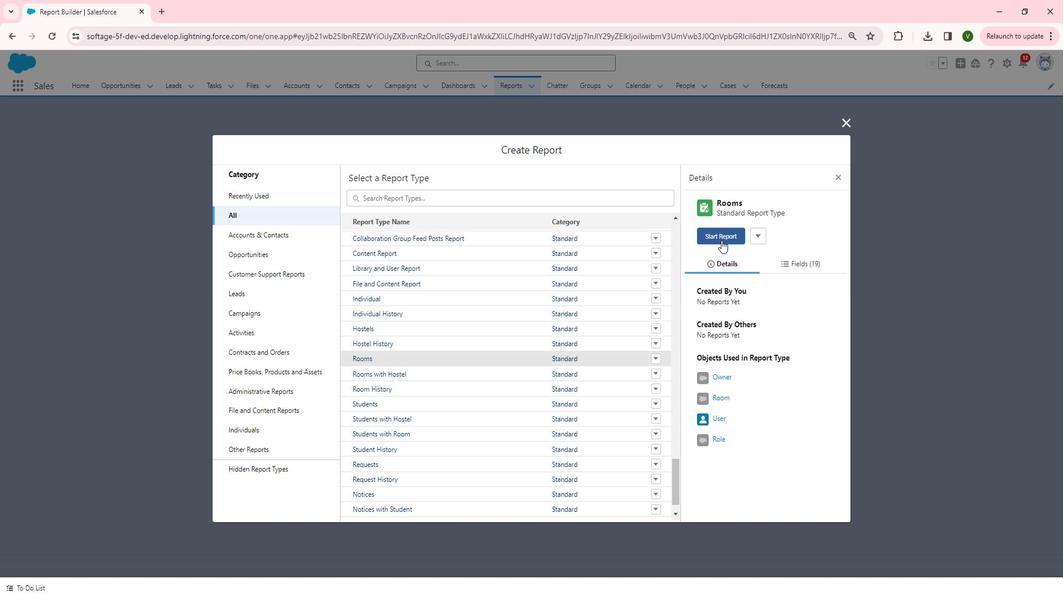 
Action: Mouse pressed left at (731, 238)
Screenshot: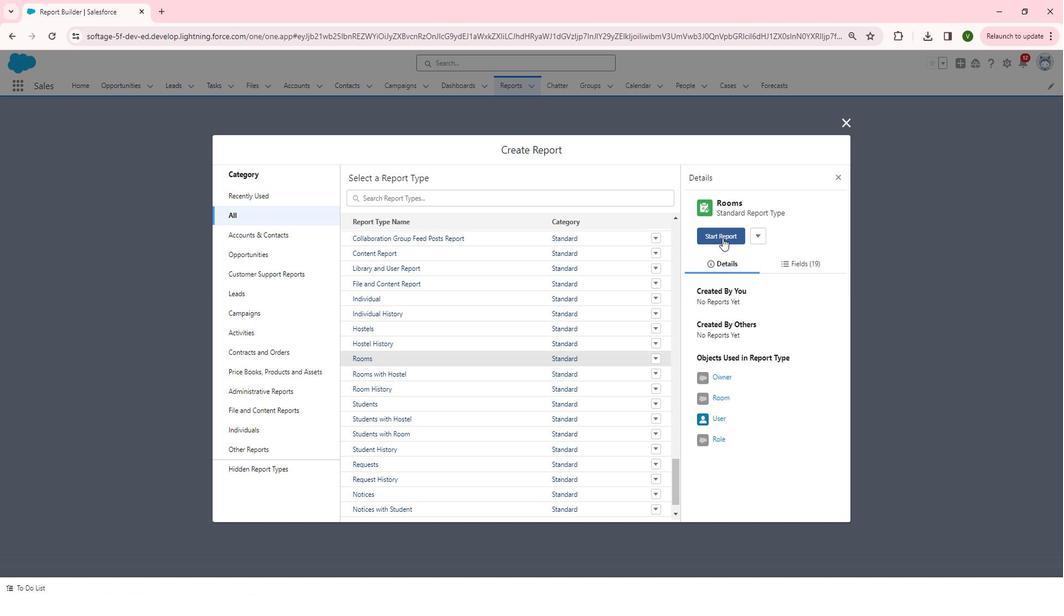 
Action: Mouse moved to (102, 248)
Screenshot: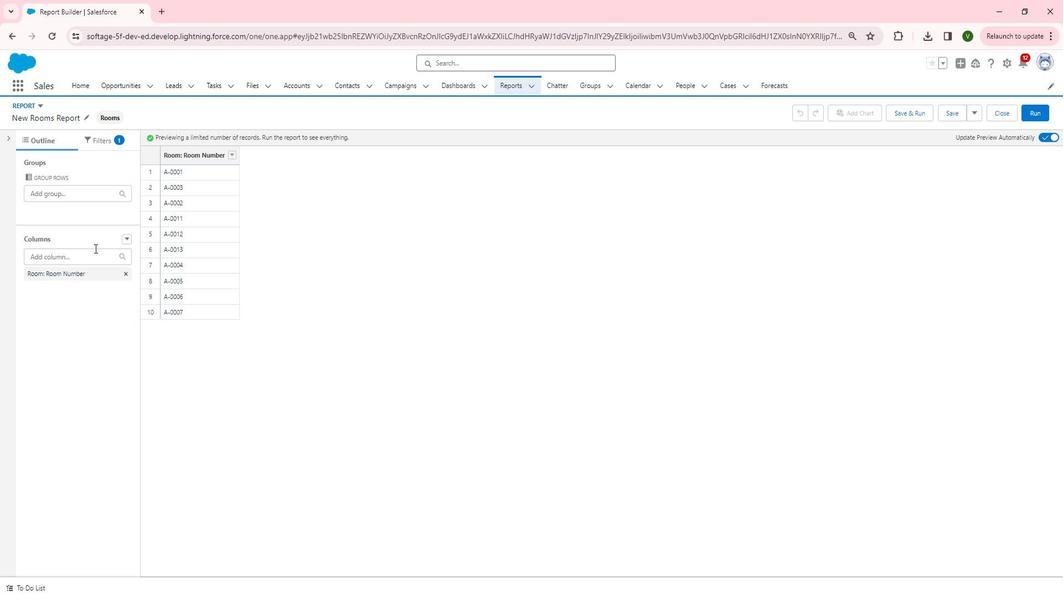 
Action: Mouse pressed left at (102, 248)
Screenshot: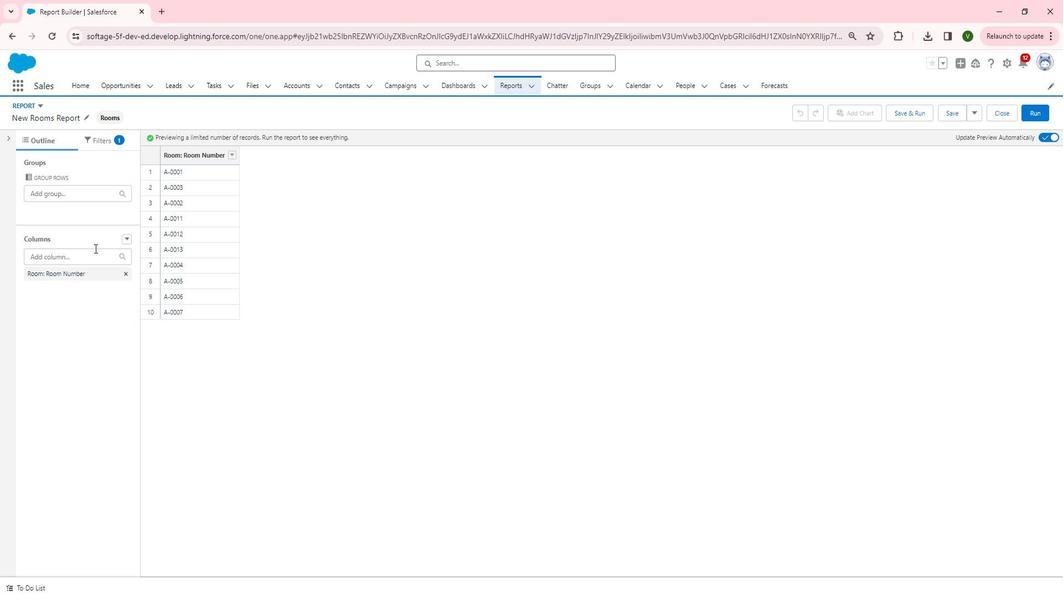 
Action: Mouse moved to (72, 297)
Screenshot: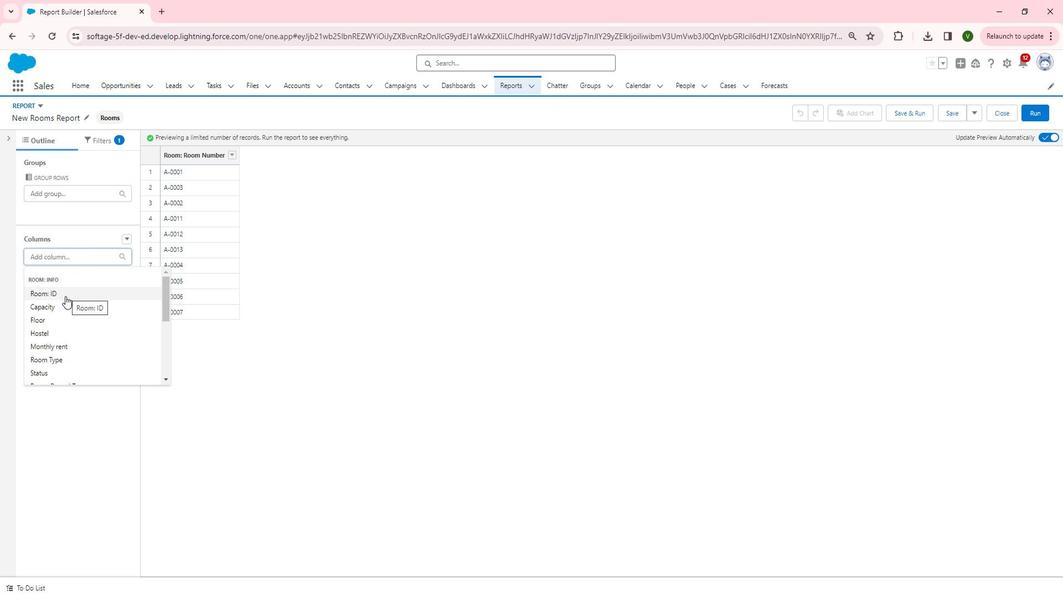
Action: Mouse pressed left at (72, 297)
Screenshot: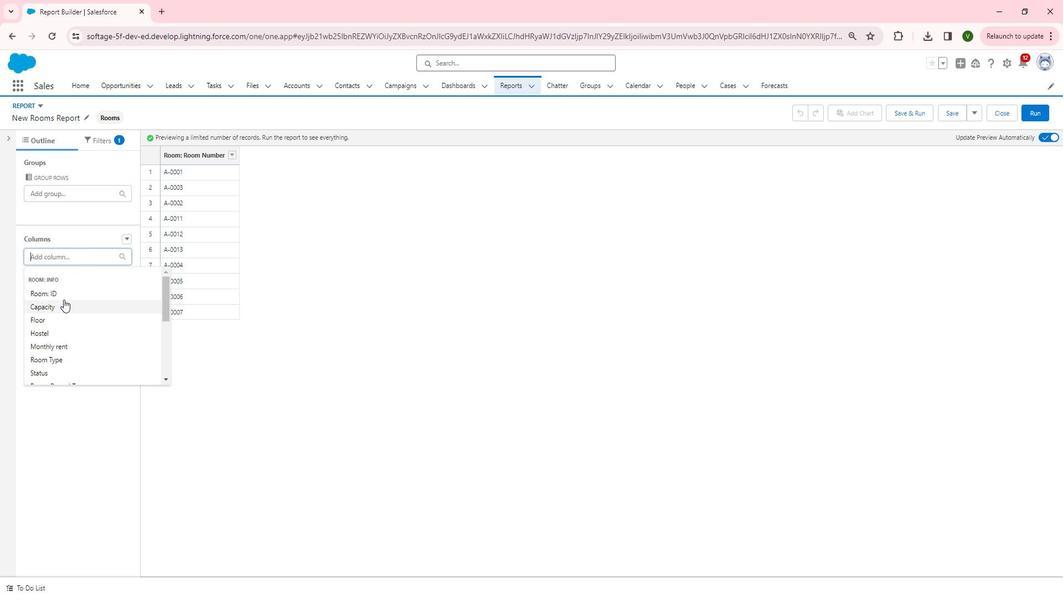 
Action: Mouse moved to (95, 255)
Screenshot: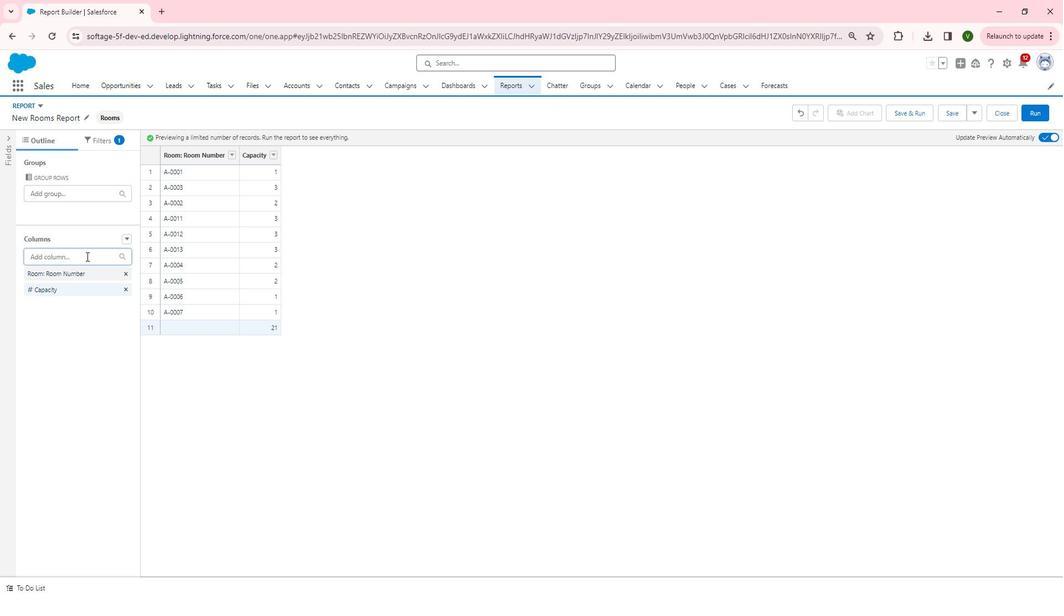 
Action: Mouse pressed left at (95, 255)
Screenshot: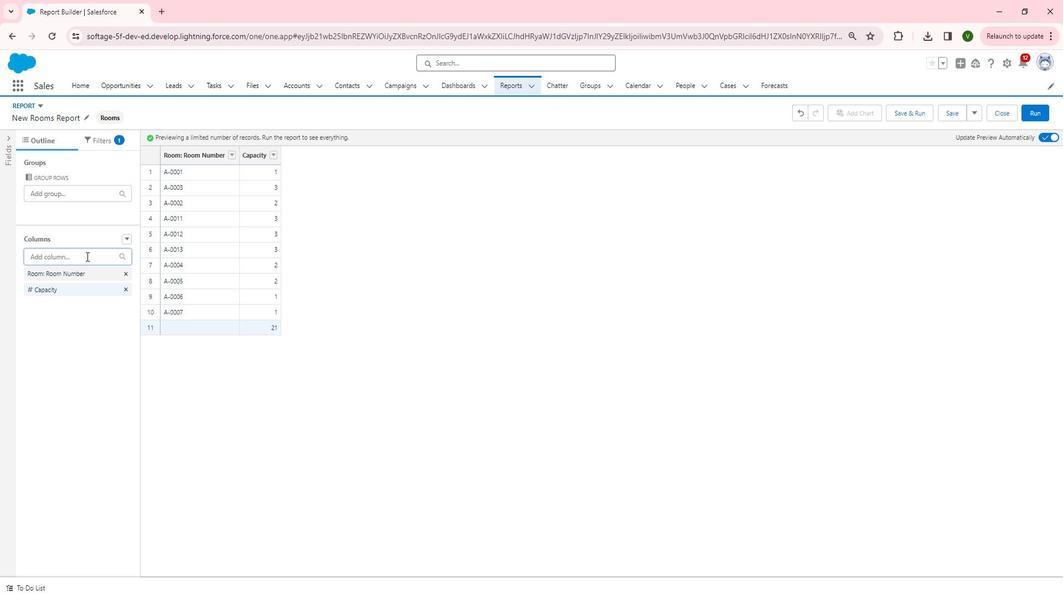 
Action: Mouse moved to (81, 304)
Screenshot: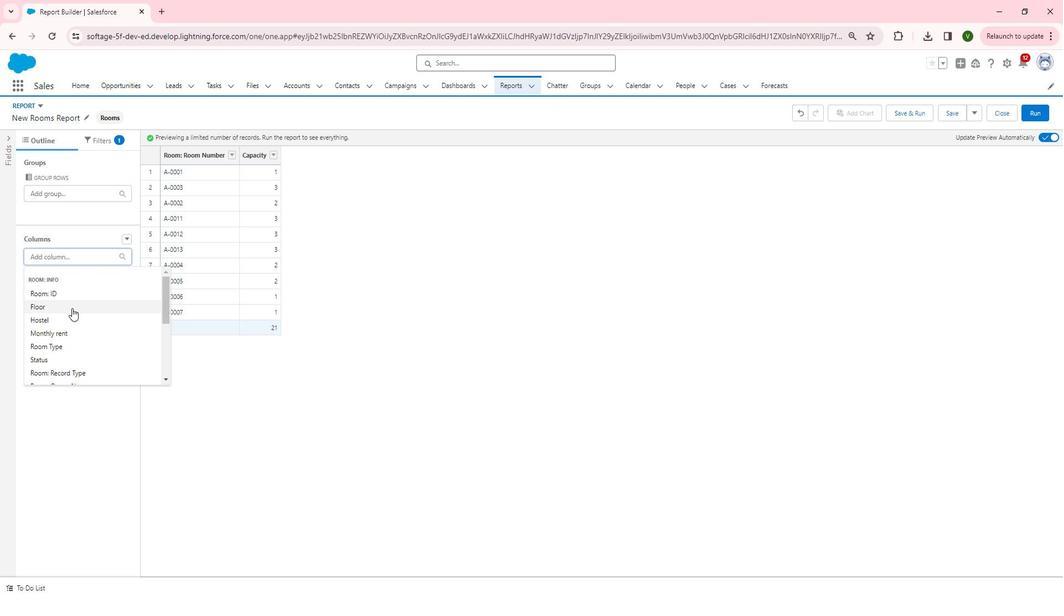
Action: Mouse pressed left at (81, 304)
Screenshot: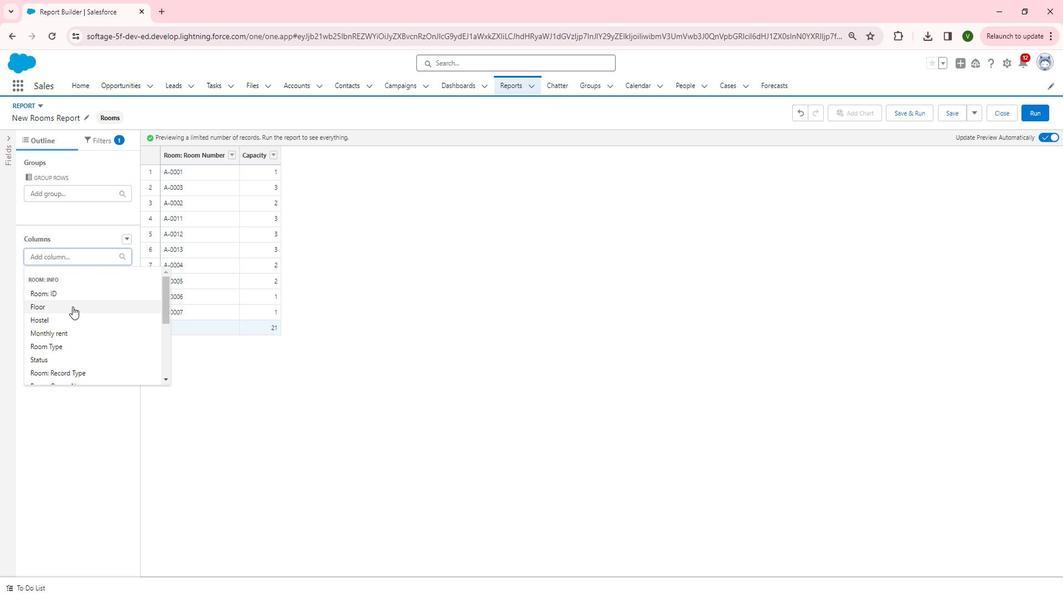 
Action: Mouse moved to (76, 257)
Screenshot: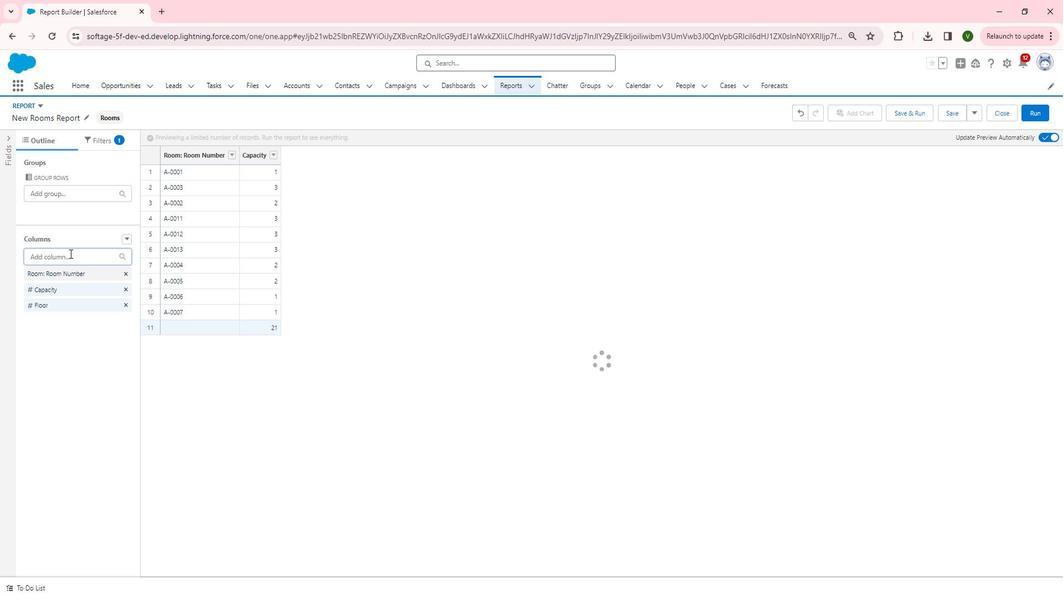 
Action: Mouse pressed left at (76, 257)
Screenshot: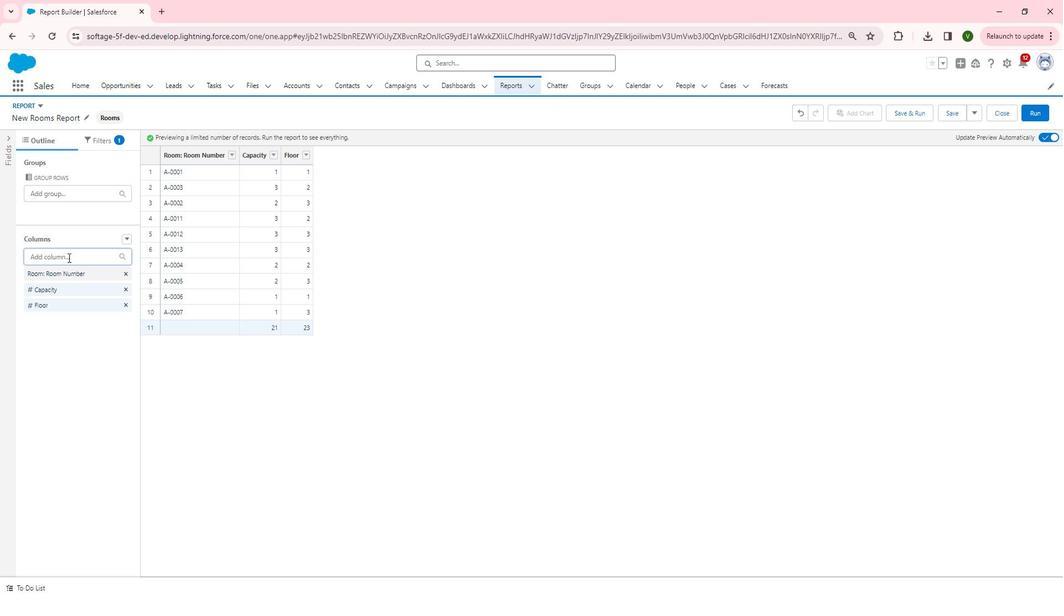 
Action: Mouse moved to (80, 320)
Screenshot: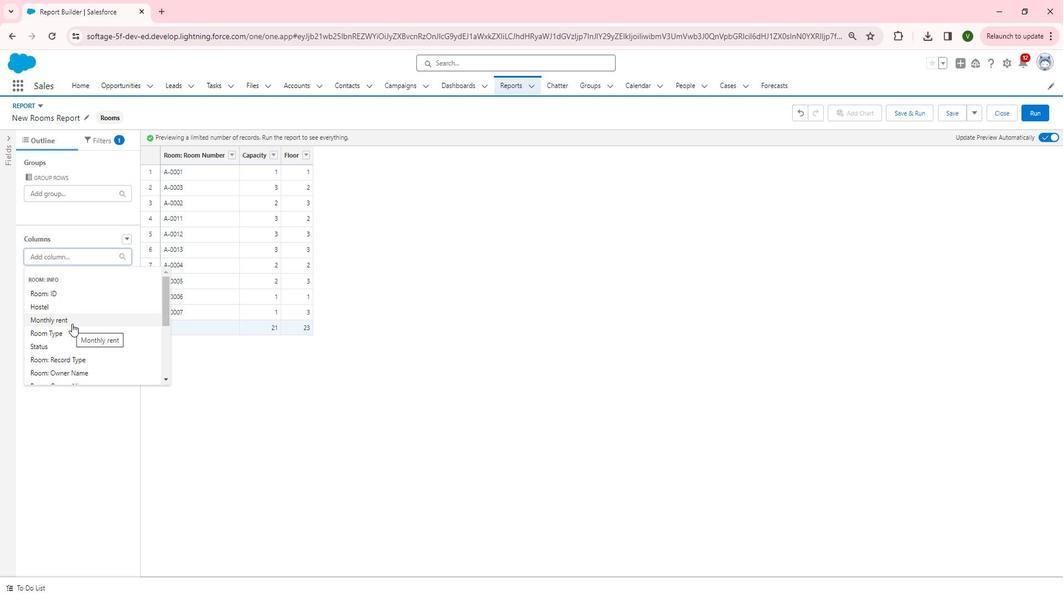 
Action: Mouse pressed left at (80, 320)
Screenshot: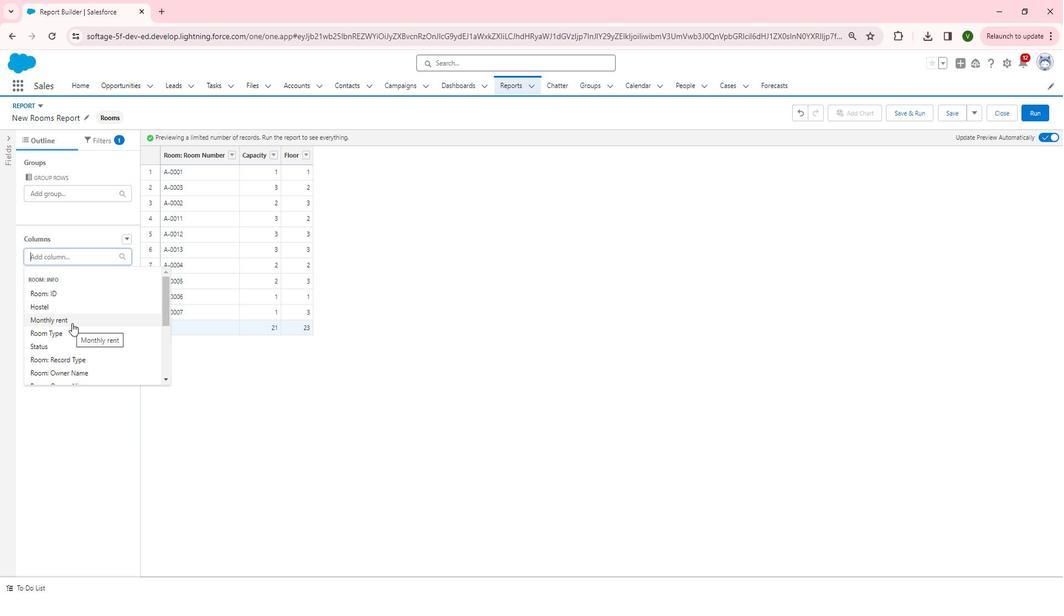 
Action: Mouse moved to (100, 259)
Screenshot: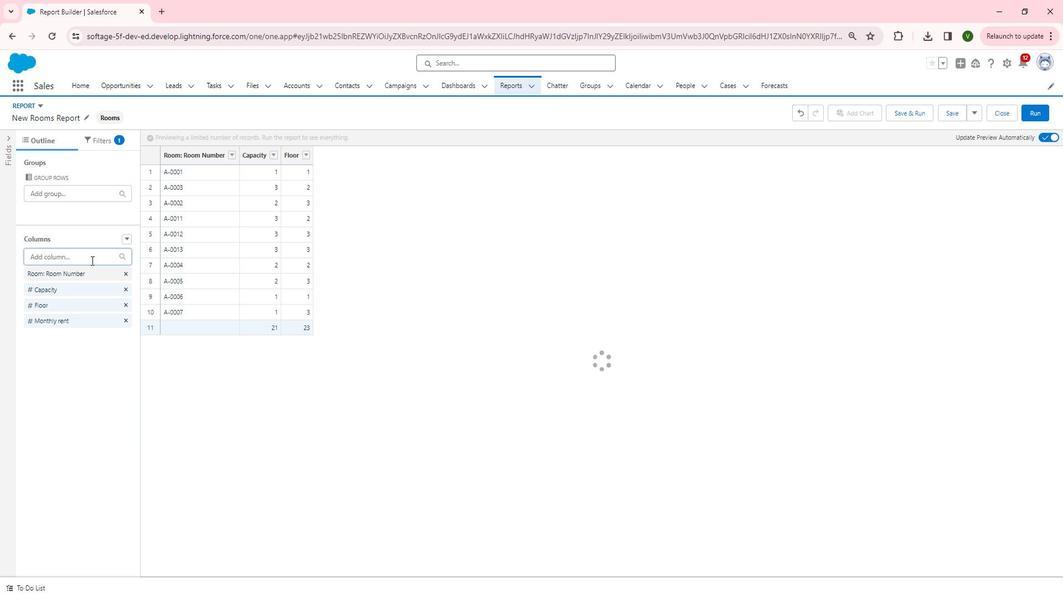 
Action: Mouse pressed left at (100, 259)
Screenshot: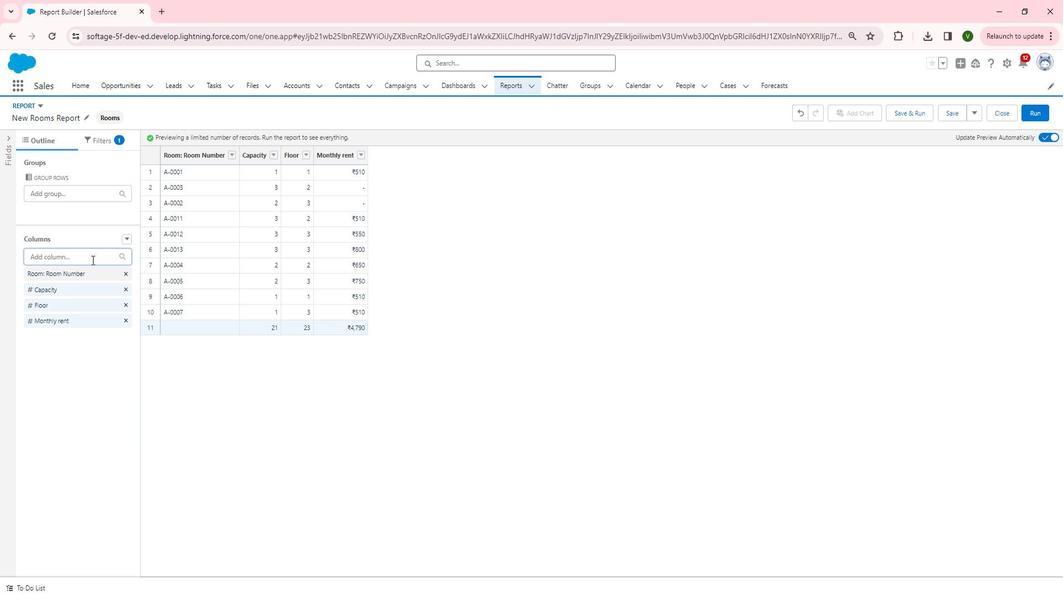
Action: Mouse moved to (86, 319)
Screenshot: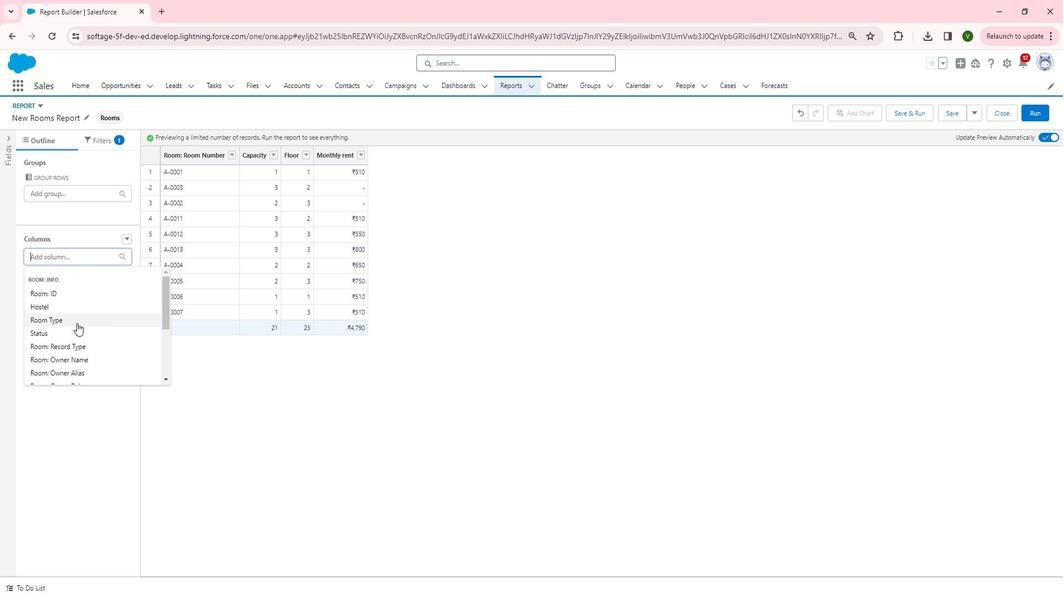 
Action: Mouse pressed left at (86, 319)
Screenshot: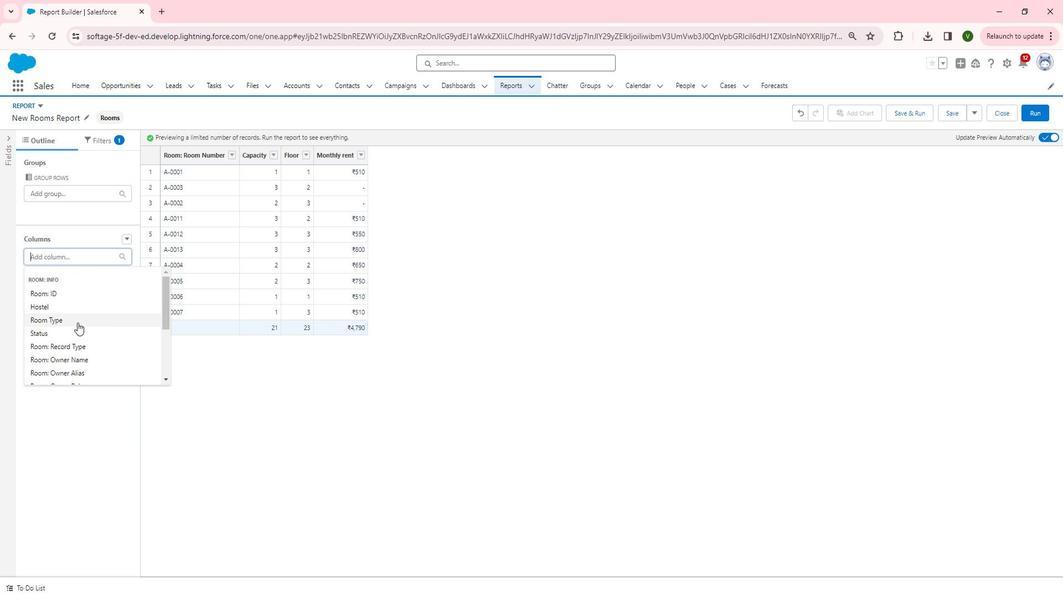 
Action: Mouse moved to (85, 255)
Screenshot: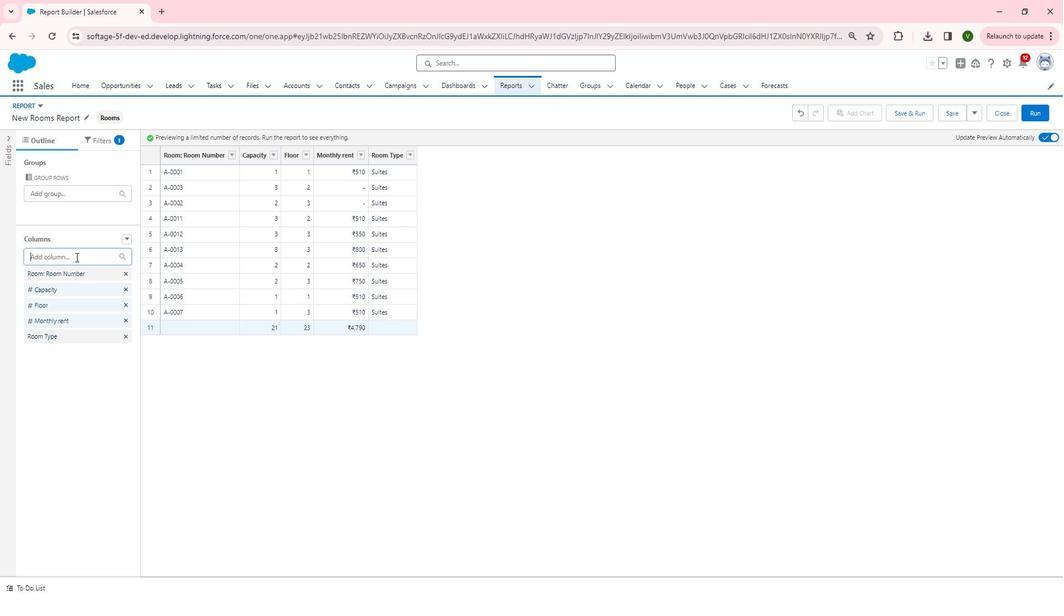 
Action: Mouse pressed left at (85, 255)
Screenshot: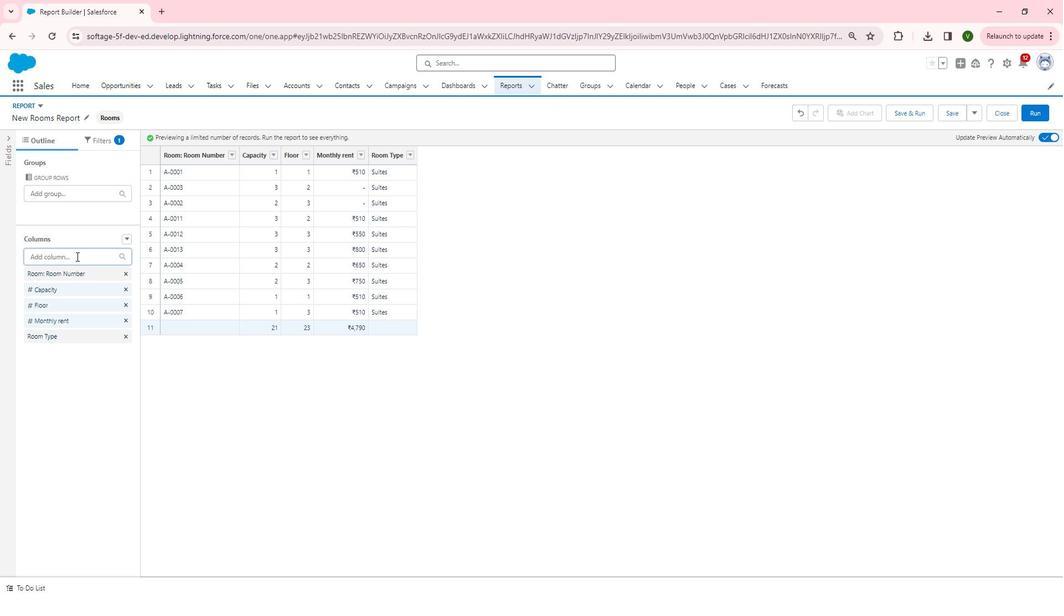 
Action: Mouse moved to (102, 312)
Screenshot: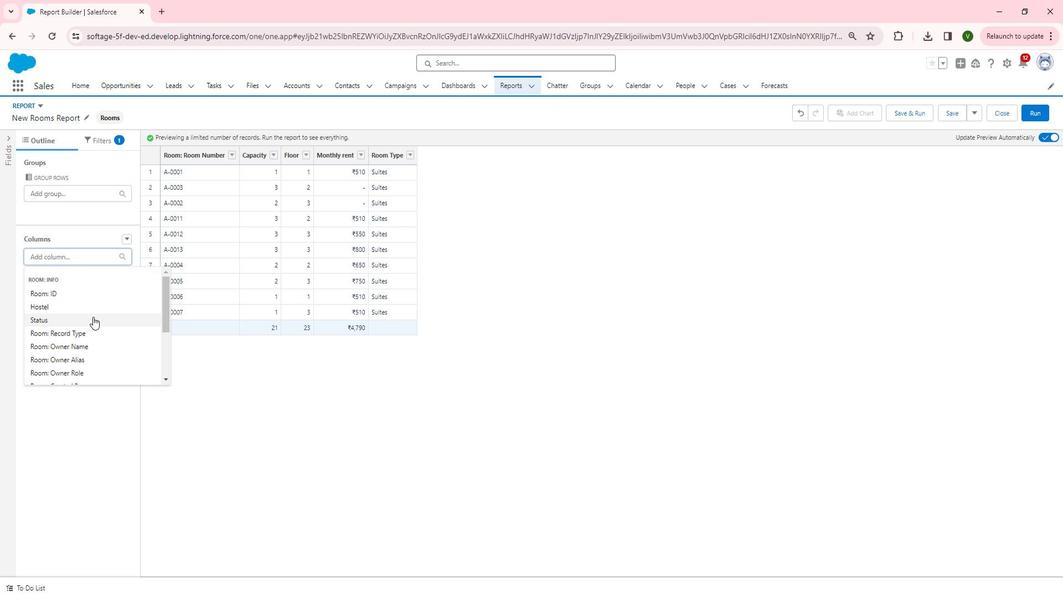 
Action: Mouse pressed left at (102, 312)
Screenshot: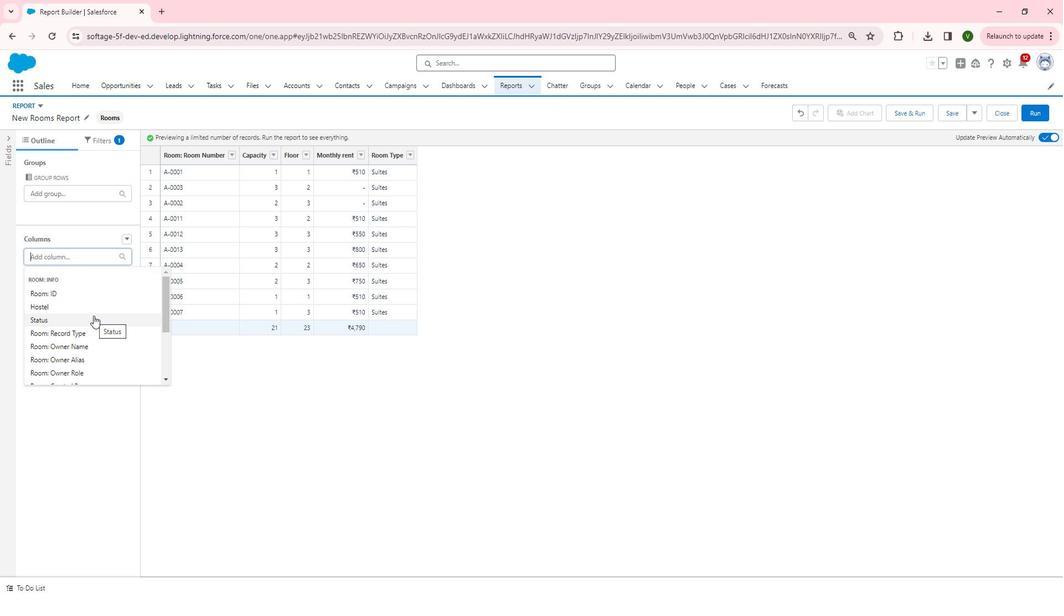 
Action: Mouse moved to (104, 257)
Screenshot: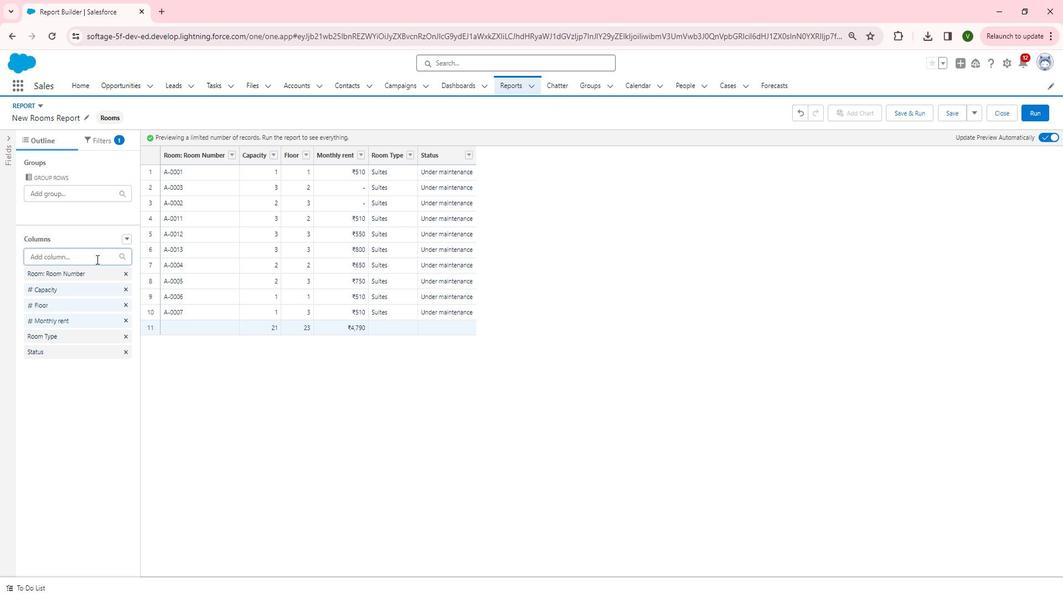 
Action: Mouse pressed left at (104, 257)
Screenshot: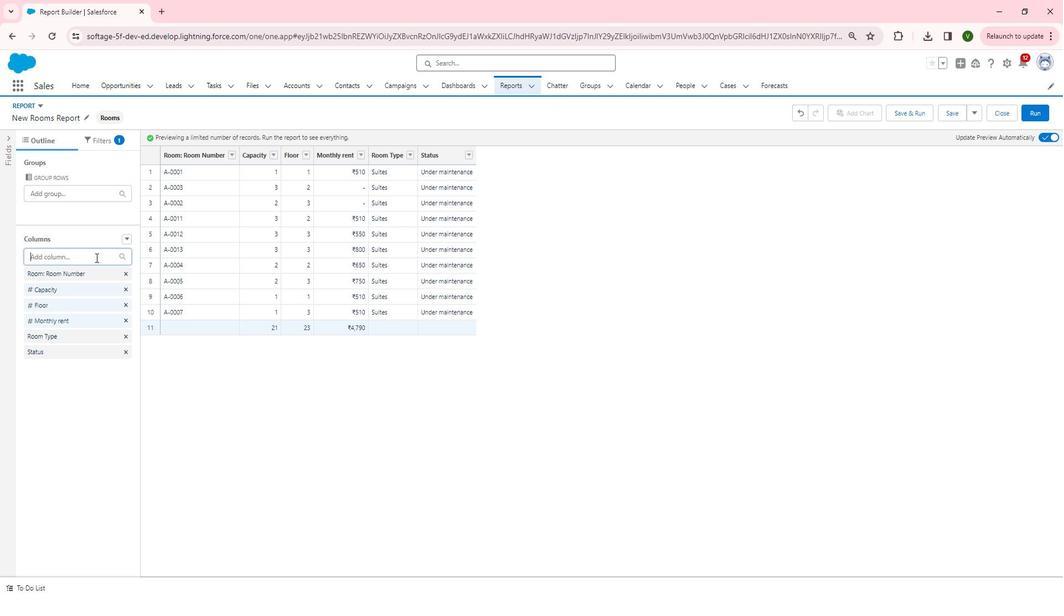 
Action: Mouse moved to (99, 305)
Screenshot: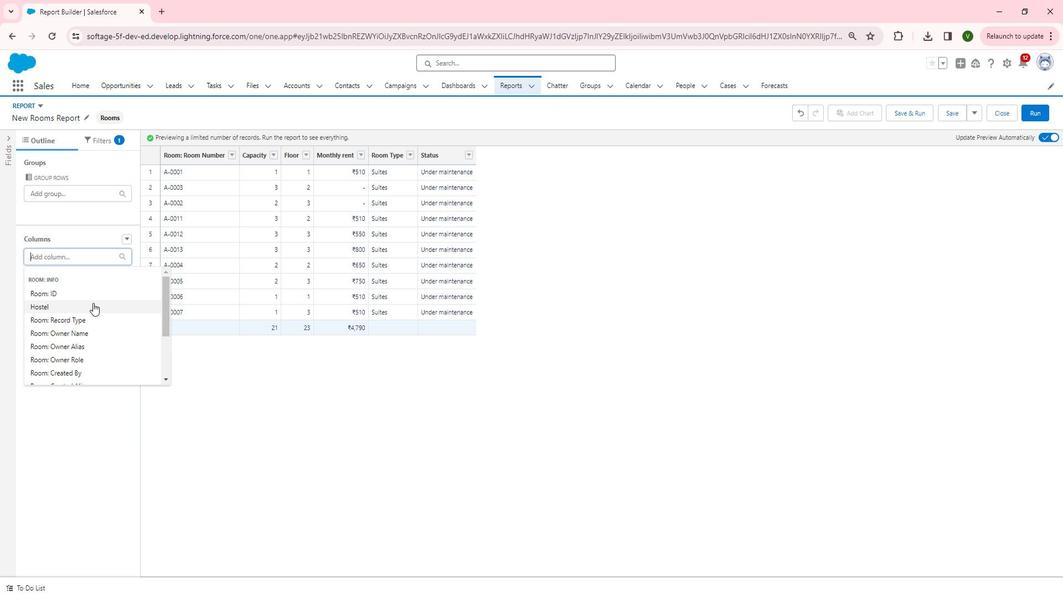 
Action: Mouse pressed left at (99, 305)
Screenshot: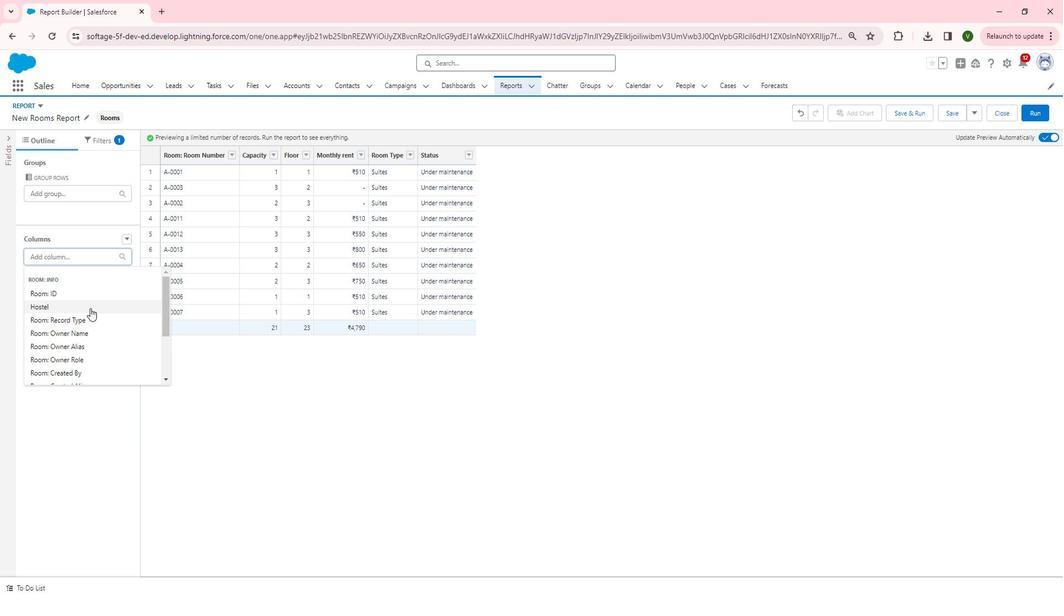 
Action: Mouse moved to (98, 260)
Screenshot: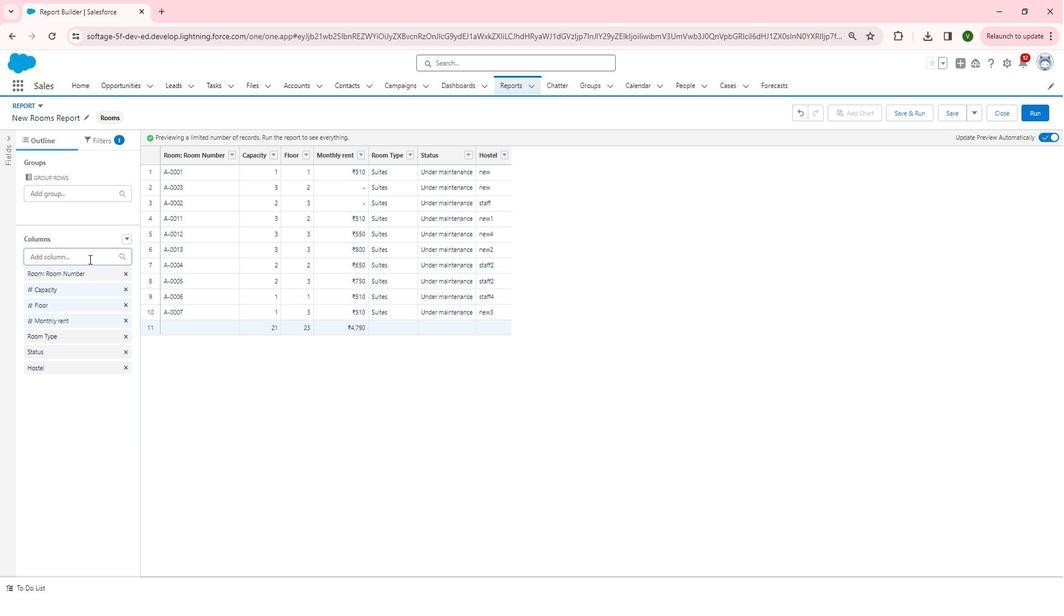 
Action: Mouse pressed left at (98, 260)
Screenshot: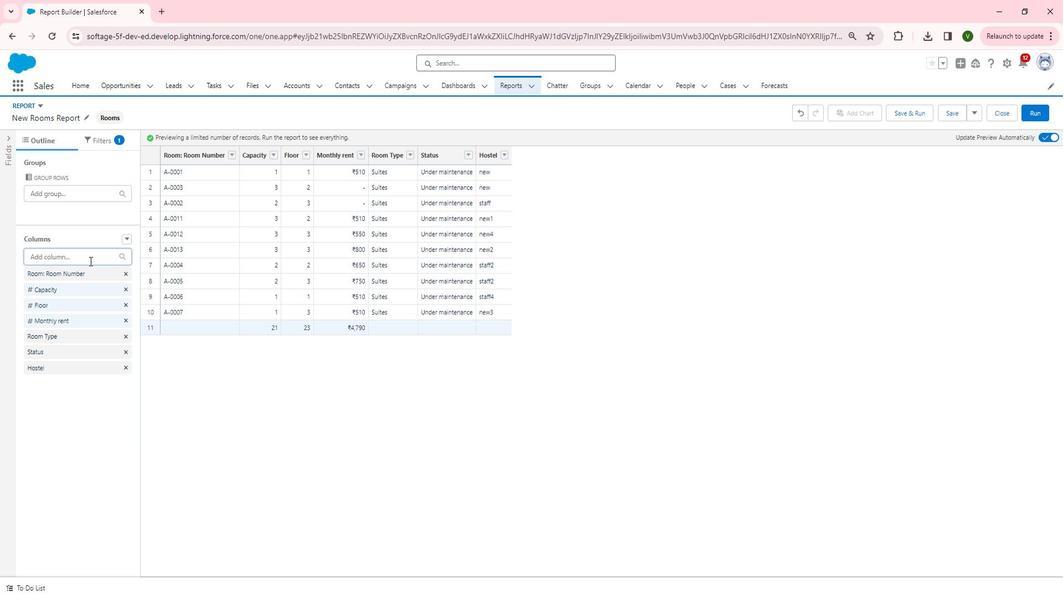 
Action: Mouse moved to (103, 332)
Screenshot: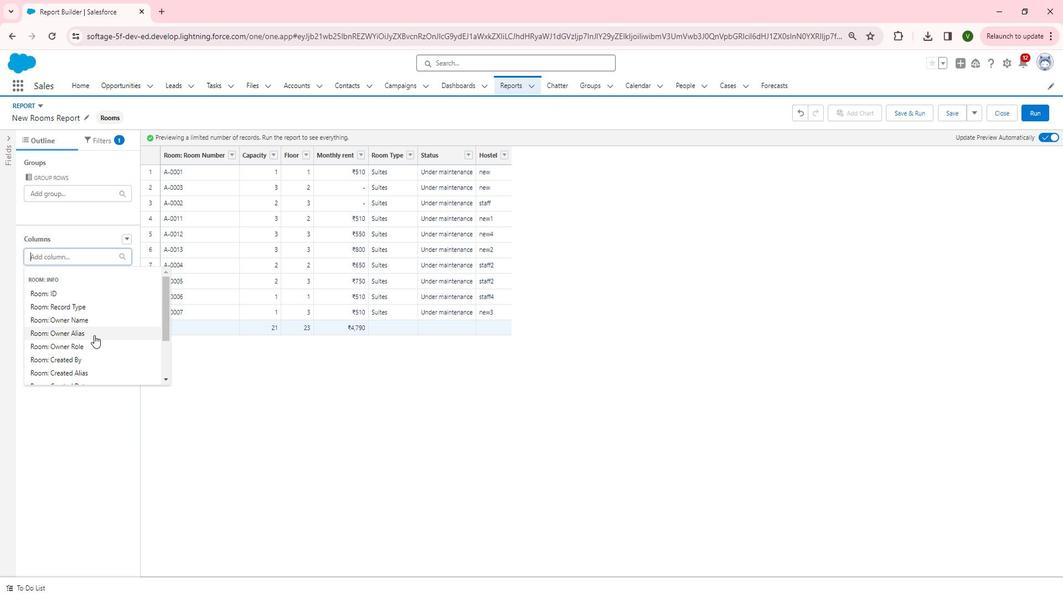 
Action: Mouse scrolled (103, 332) with delta (0, 0)
Screenshot: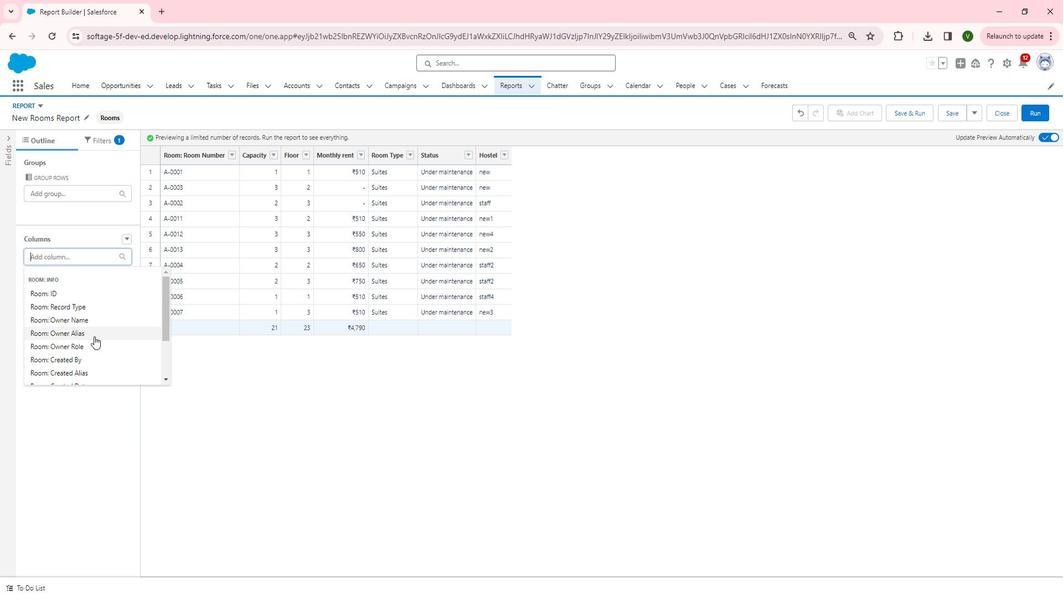 
Action: Mouse moved to (116, 342)
Screenshot: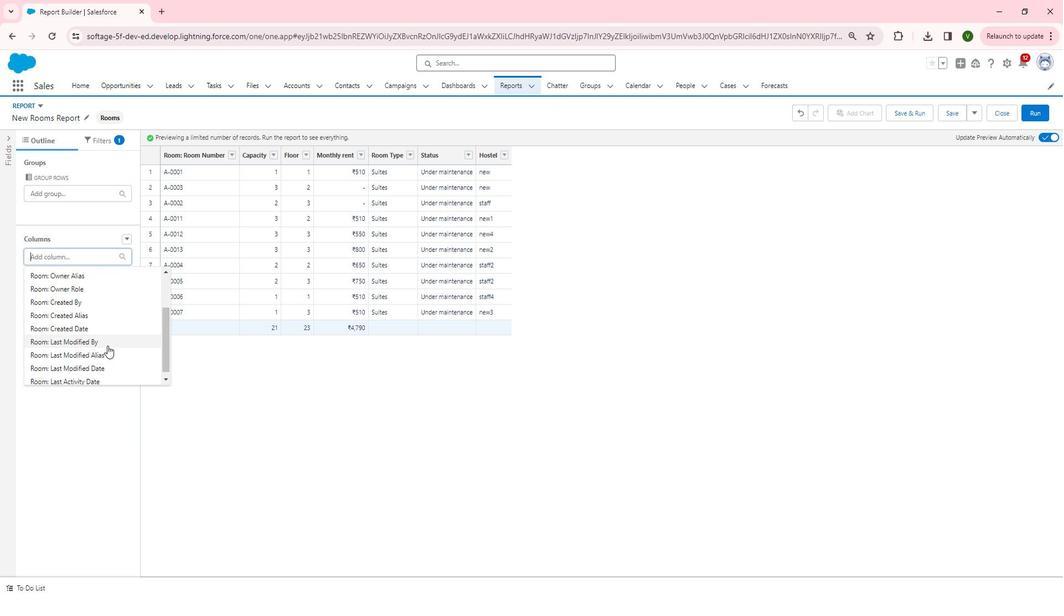
Action: Mouse scrolled (116, 341) with delta (0, 0)
Screenshot: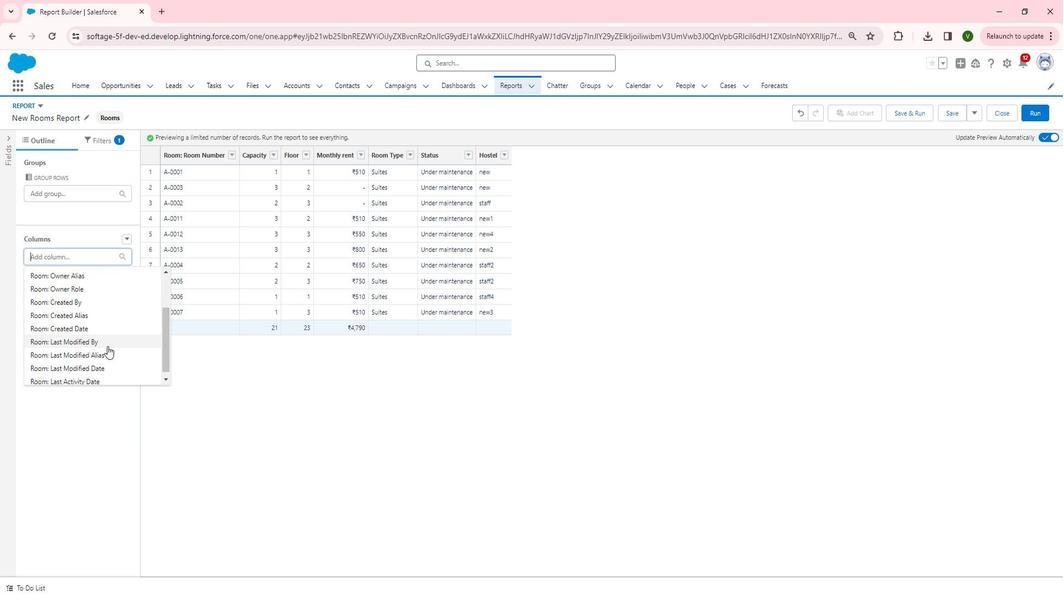 
Action: Mouse scrolled (116, 341) with delta (0, 0)
Screenshot: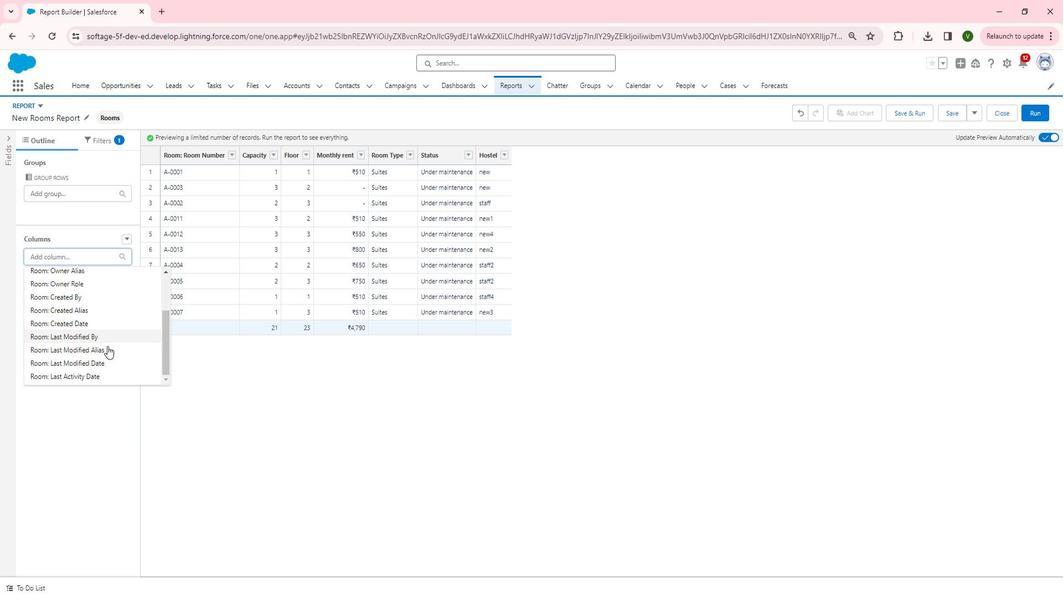 
Action: Mouse scrolled (116, 342) with delta (0, 0)
Screenshot: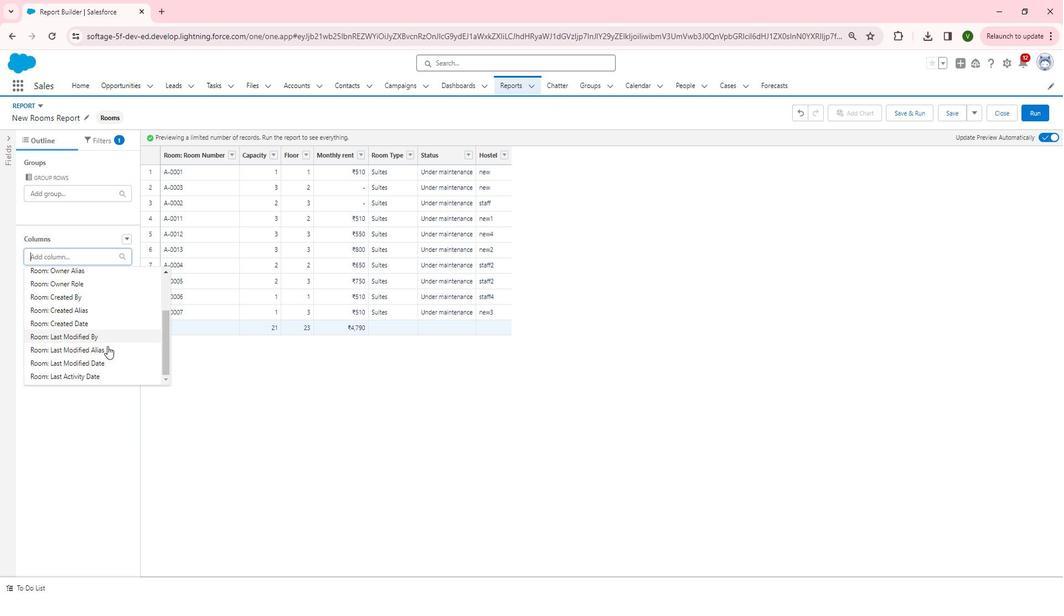 
Action: Mouse scrolled (116, 342) with delta (0, 0)
Screenshot: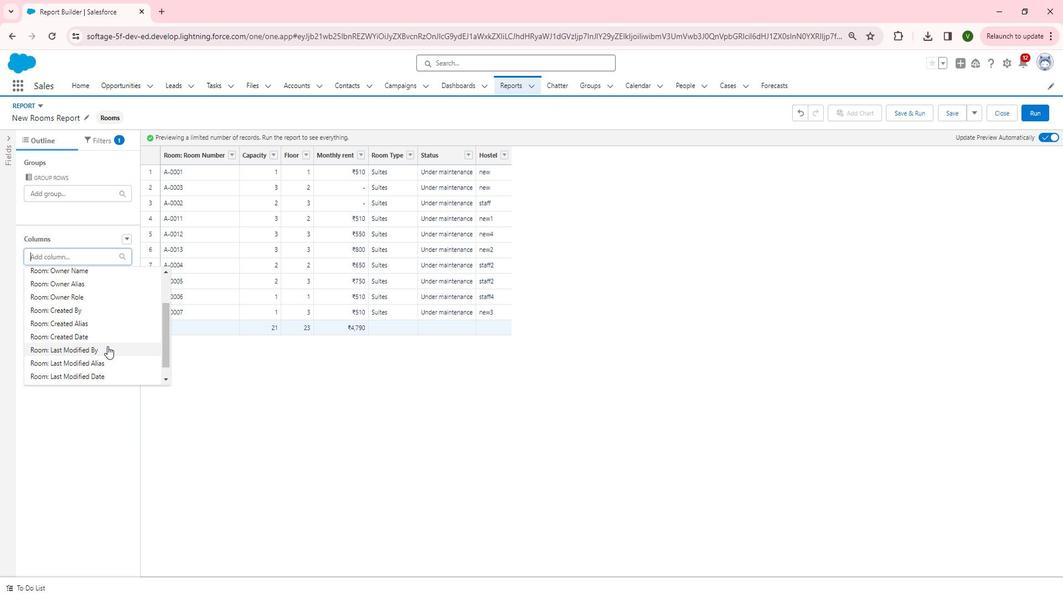 
Action: Mouse moved to (114, 305)
Screenshot: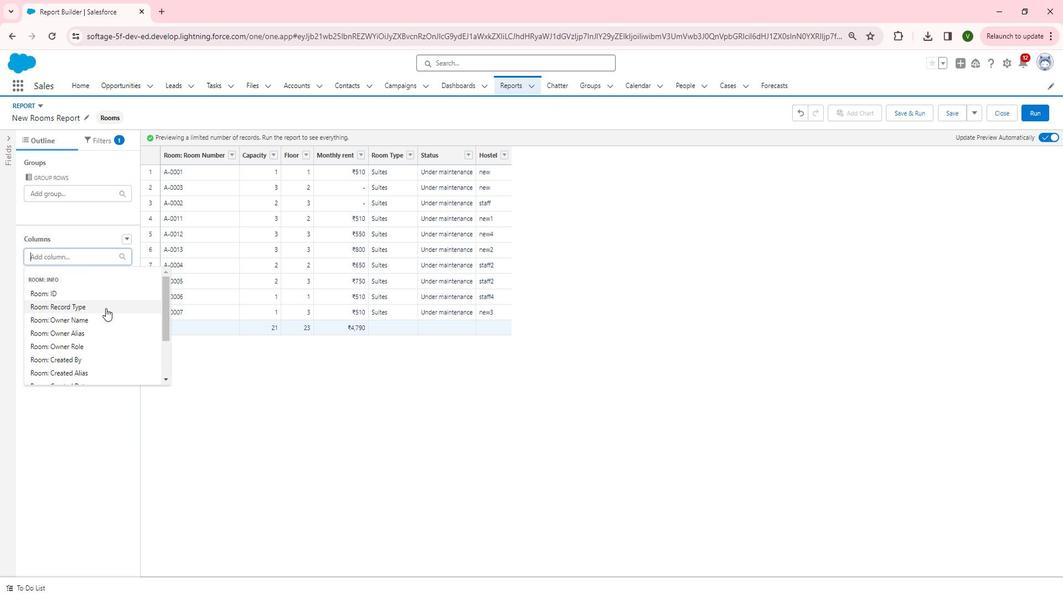 
Action: Mouse pressed left at (114, 305)
Screenshot: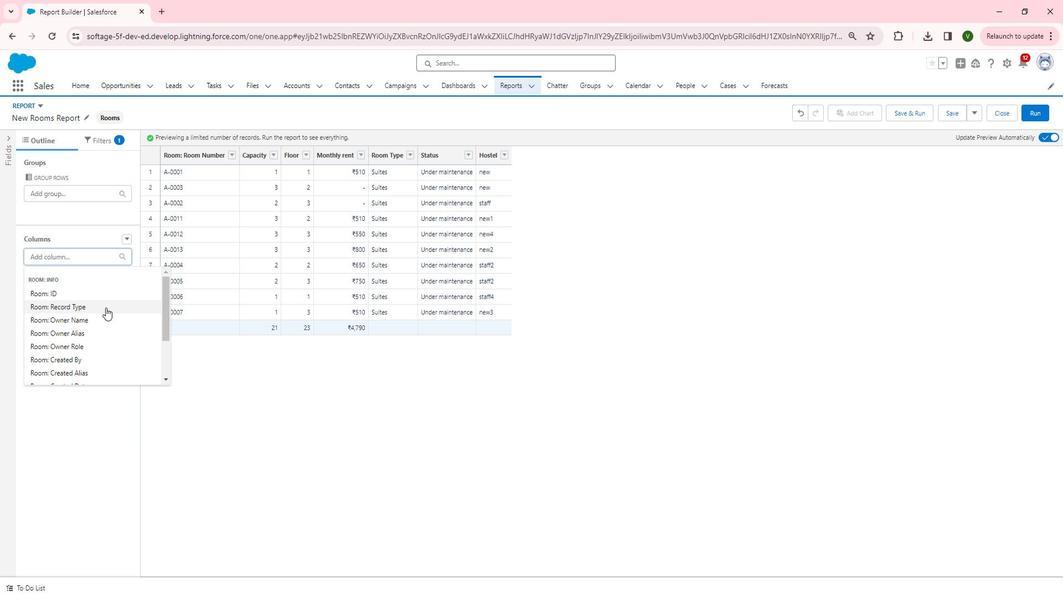 
Action: Mouse moved to (100, 258)
Screenshot: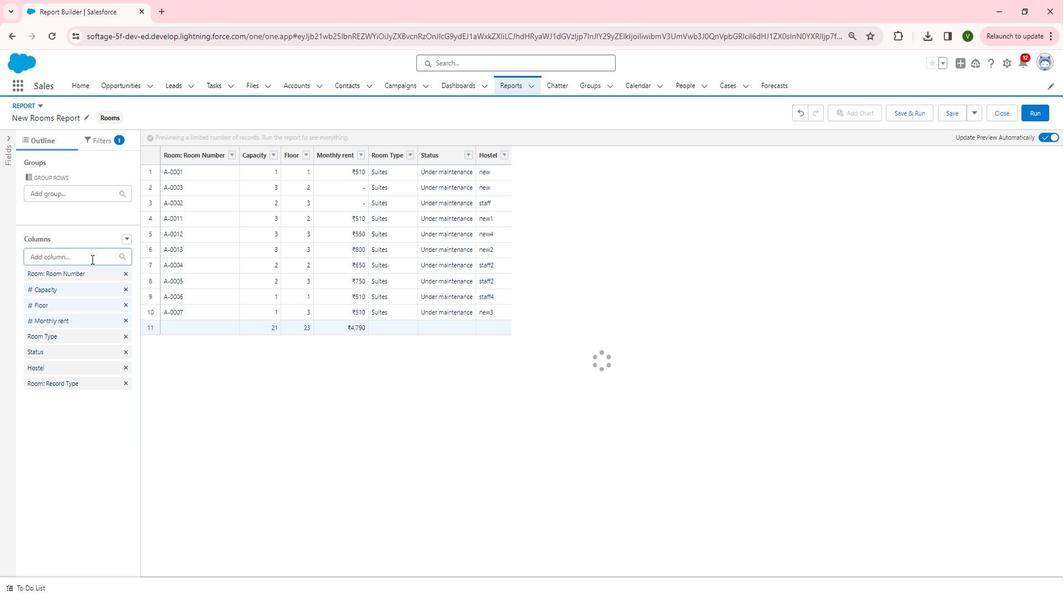 
Action: Mouse pressed left at (100, 258)
Screenshot: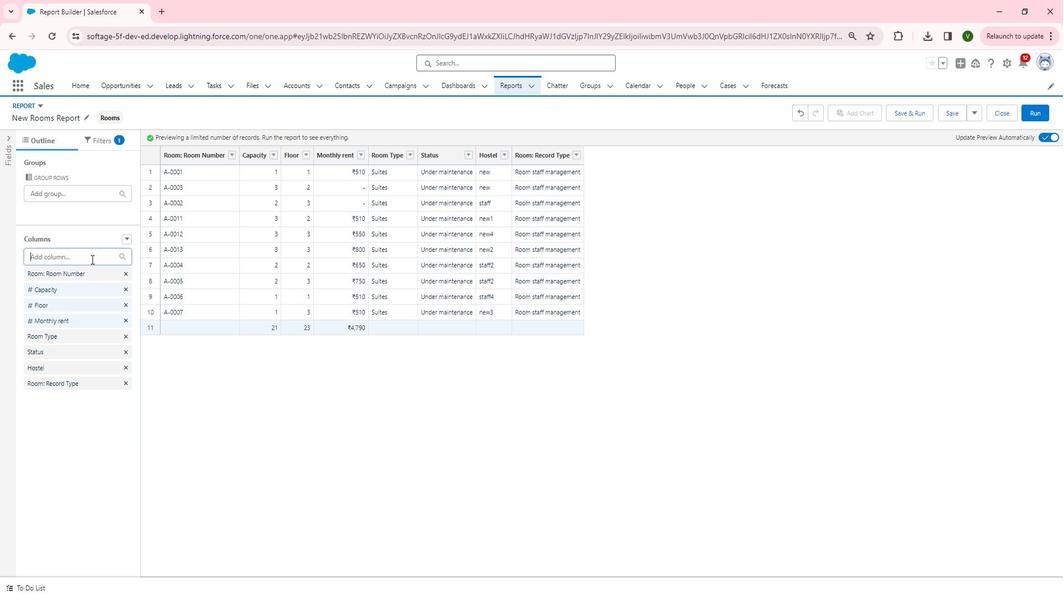 
Action: Mouse moved to (109, 320)
Screenshot: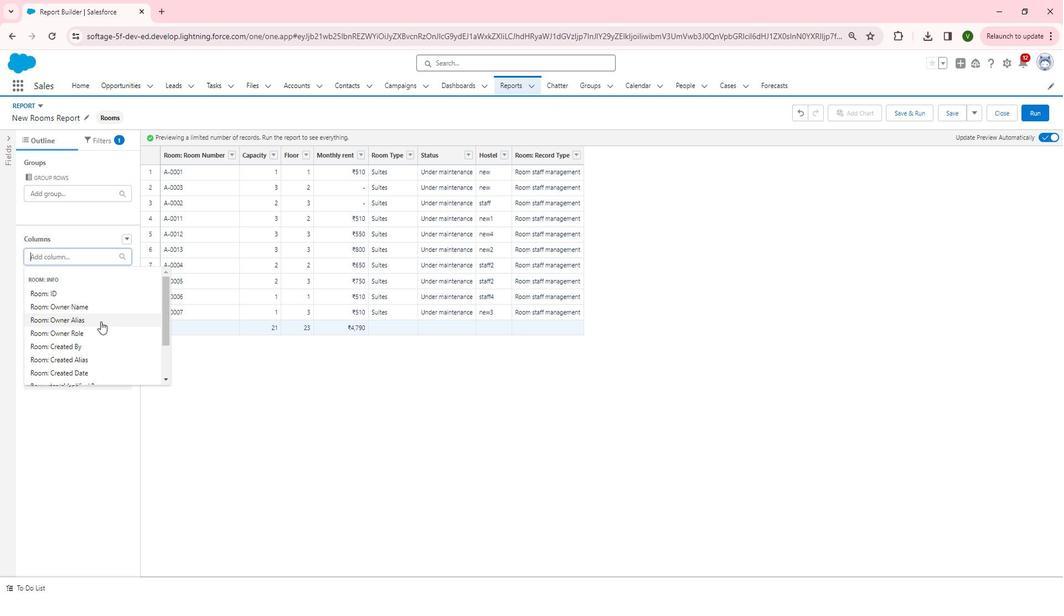 
Action: Mouse pressed left at (109, 320)
Screenshot: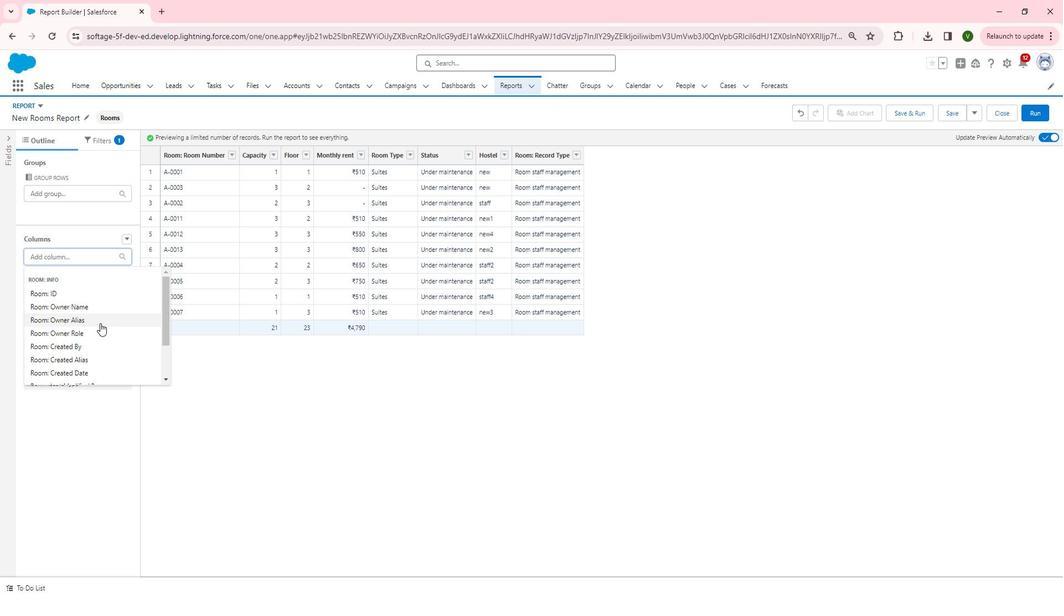 
Action: Mouse moved to (100, 257)
Screenshot: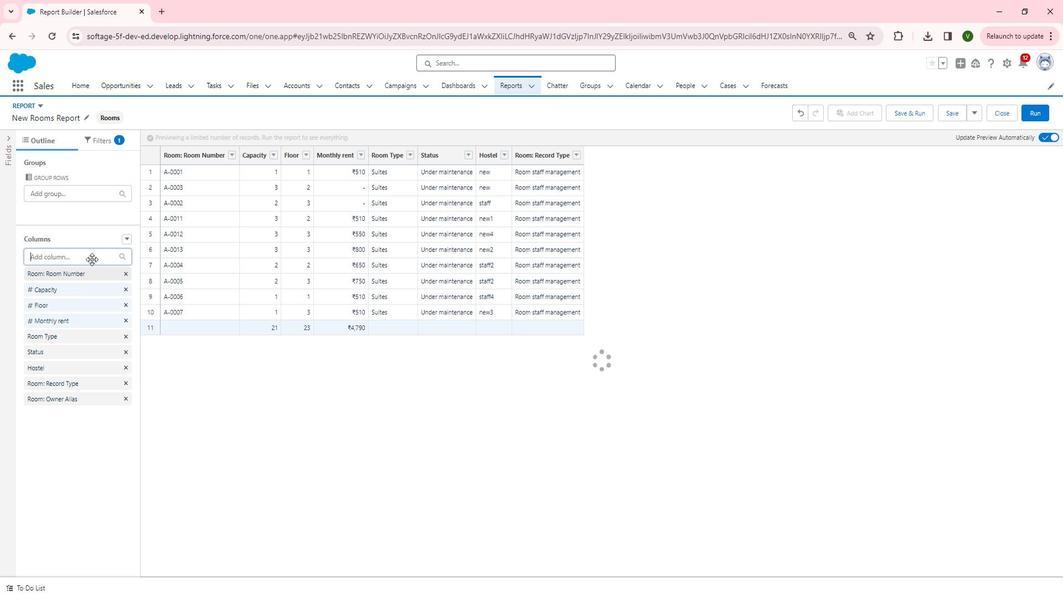 
Action: Mouse pressed left at (100, 257)
Screenshot: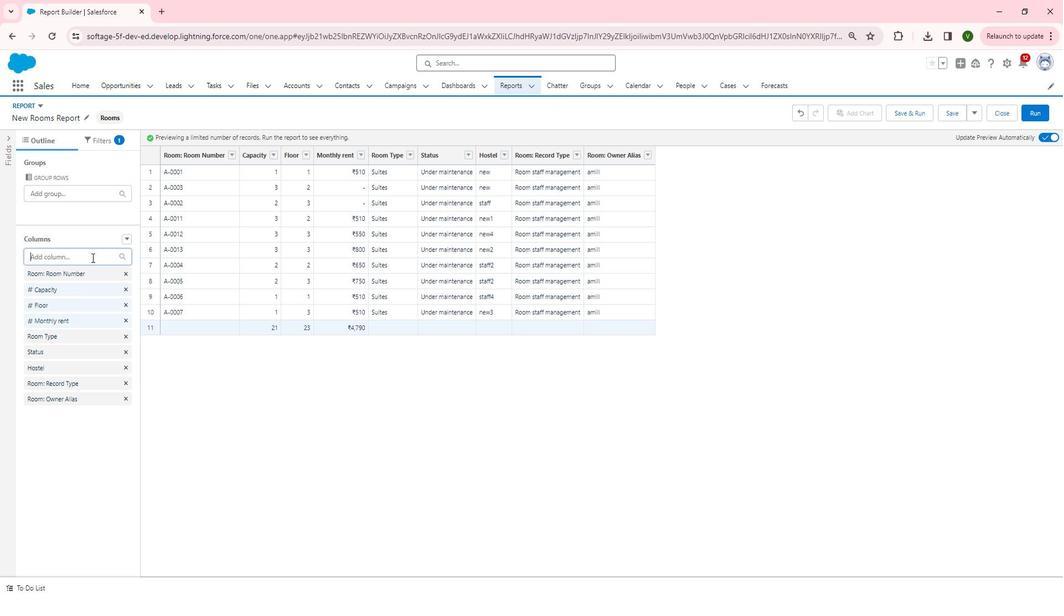 
Action: Mouse moved to (107, 336)
Screenshot: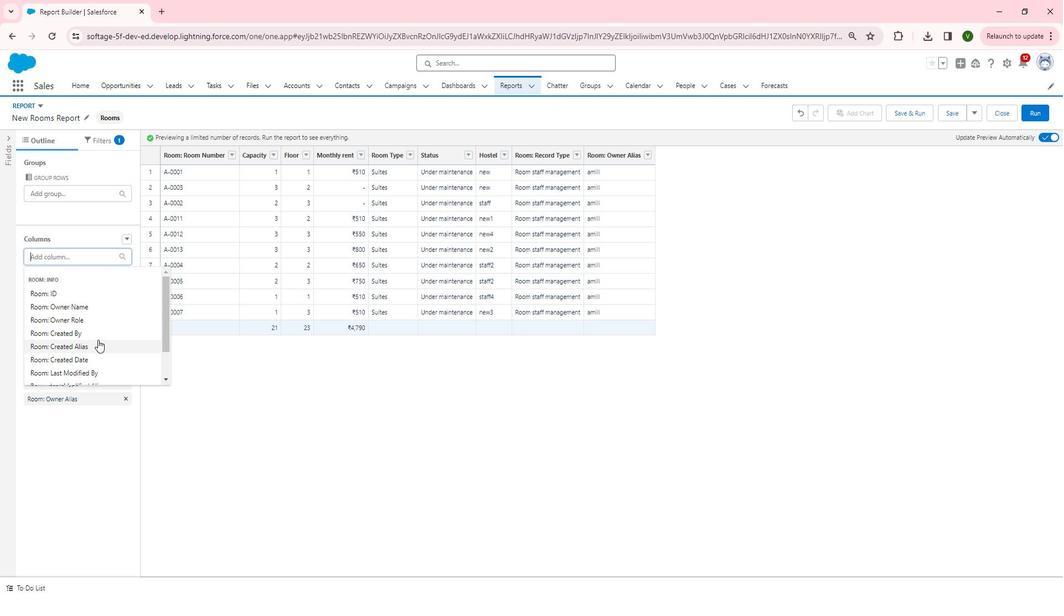 
Action: Mouse scrolled (107, 336) with delta (0, 0)
Screenshot: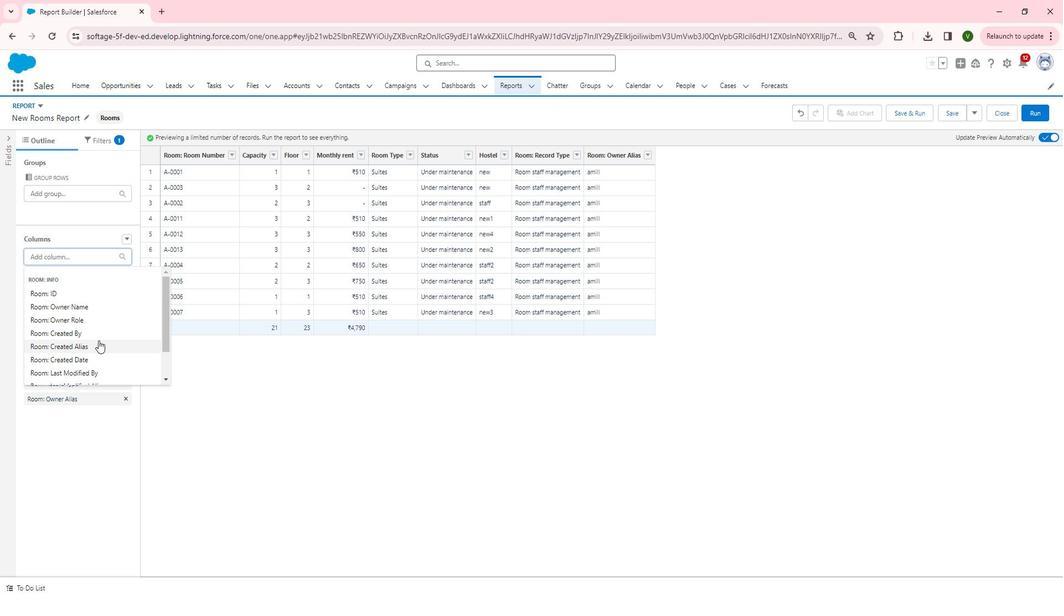 
Action: Mouse moved to (117, 320)
Screenshot: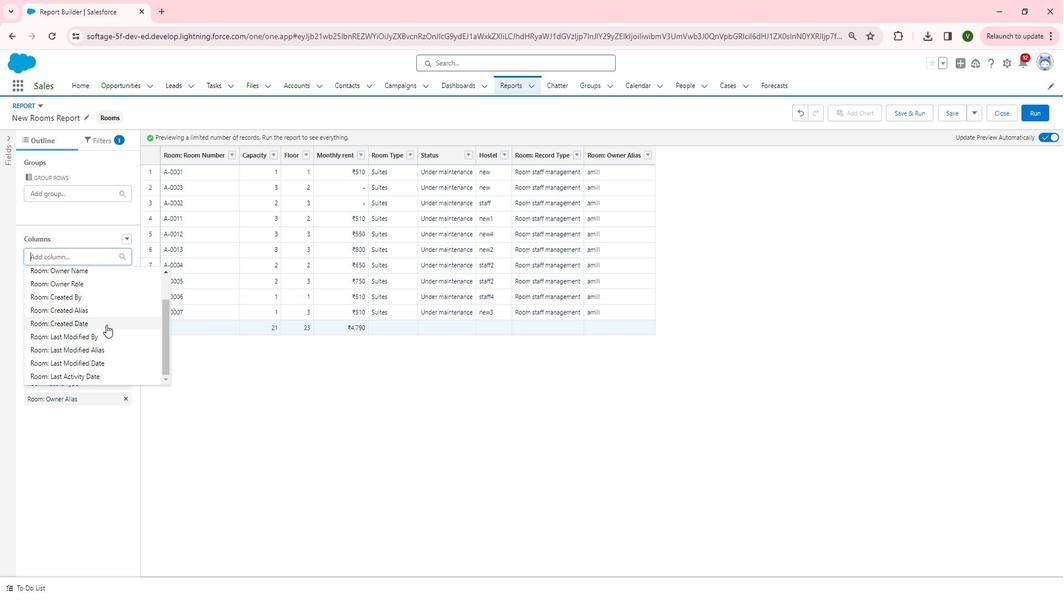 
Action: Mouse pressed left at (117, 320)
Screenshot: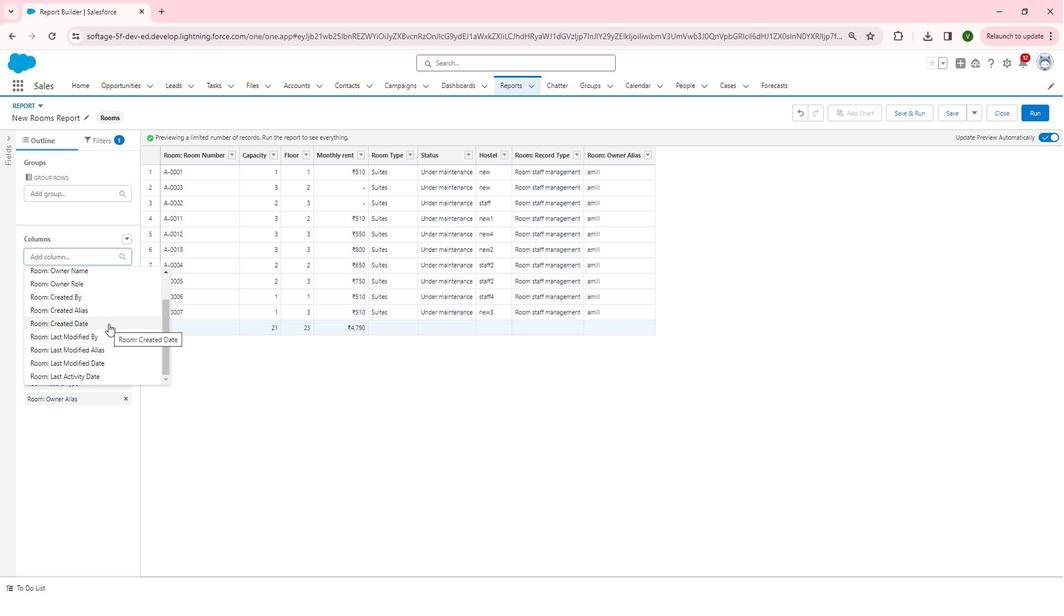 
Action: Mouse moved to (100, 256)
Screenshot: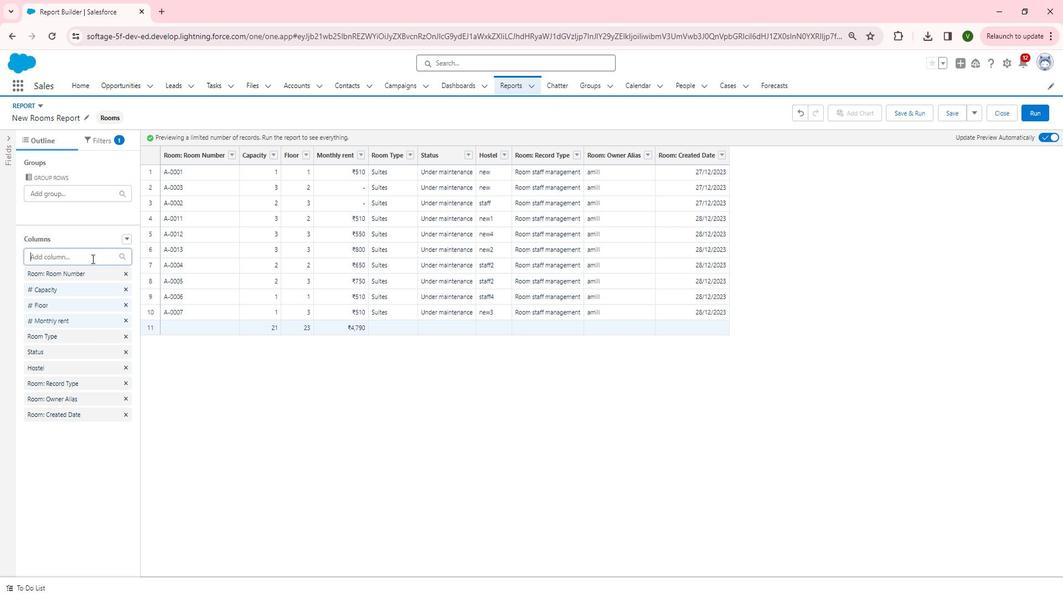 
Action: Mouse pressed left at (100, 256)
Screenshot: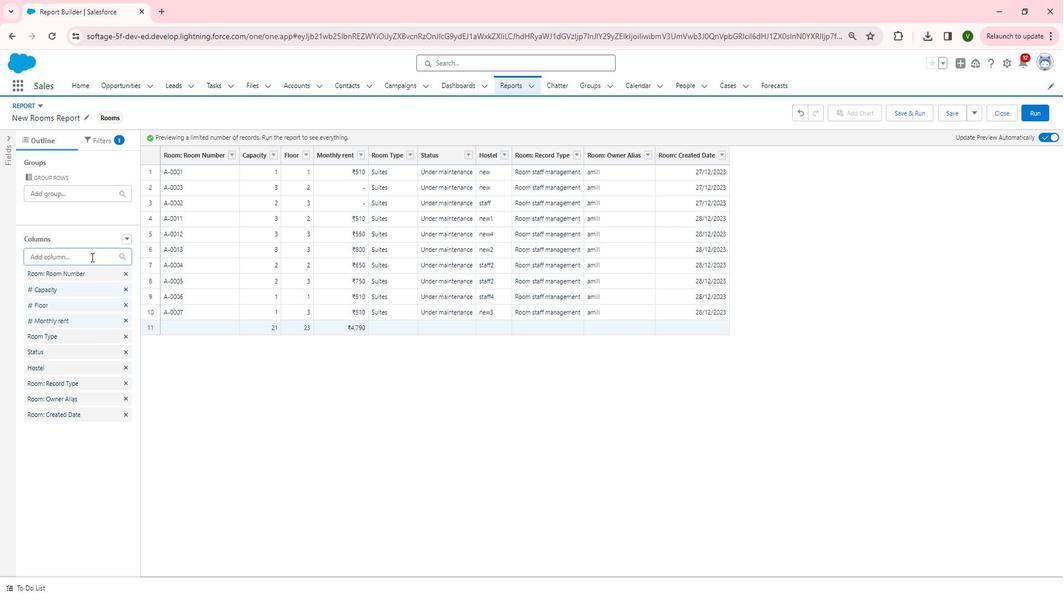 
Action: Mouse moved to (101, 350)
Screenshot: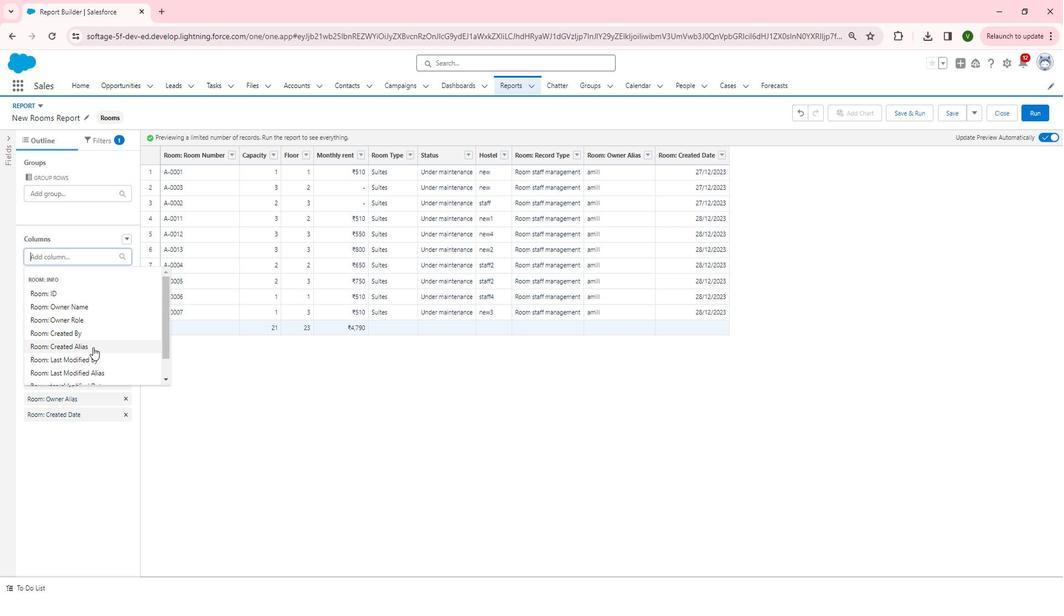 
Action: Mouse scrolled (101, 349) with delta (0, 0)
Screenshot: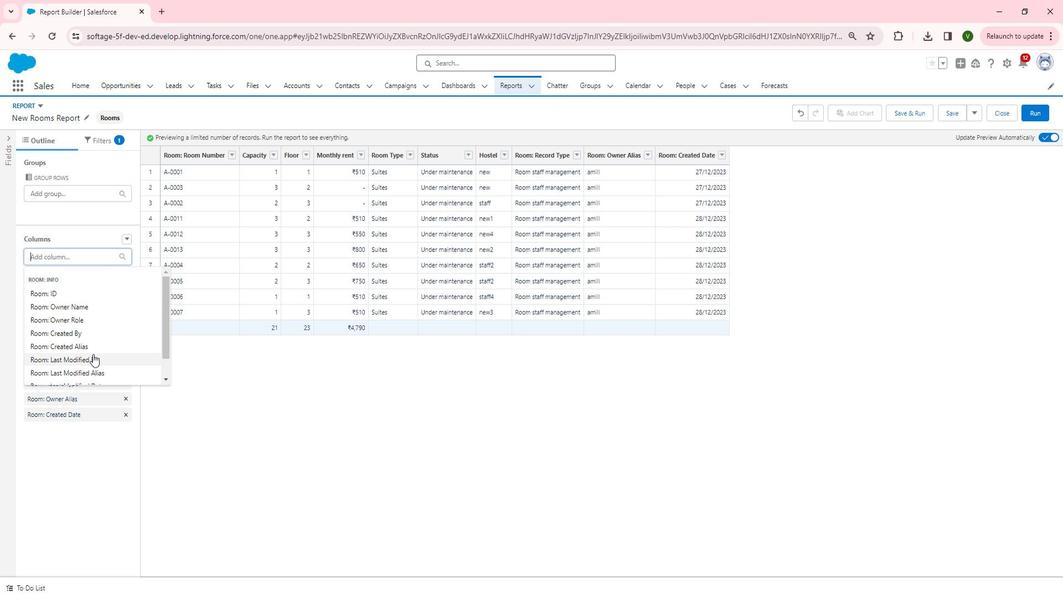 
Action: Mouse scrolled (101, 349) with delta (0, 0)
Screenshot: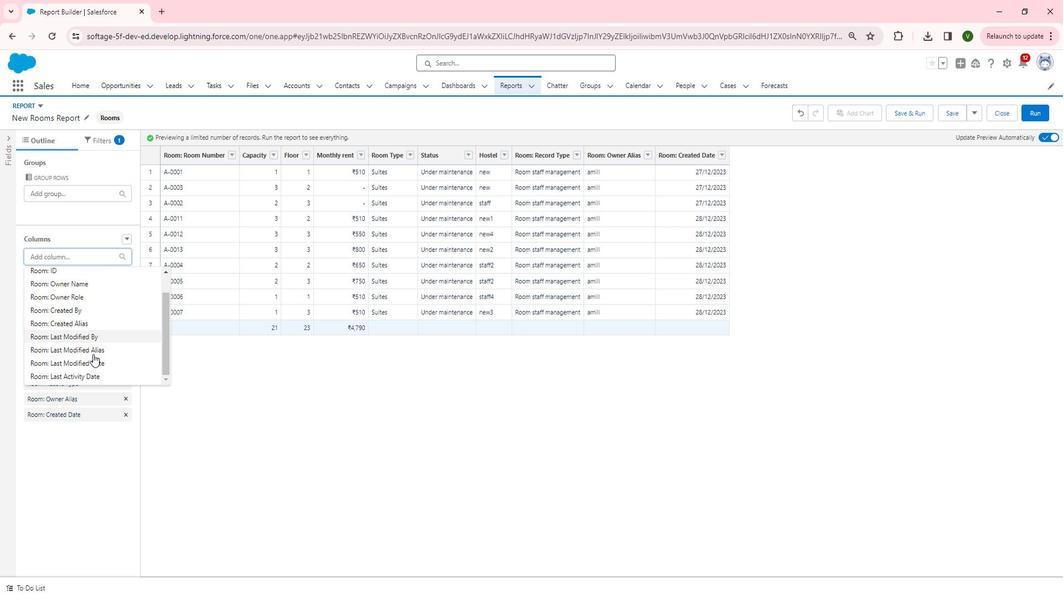 
Action: Mouse moved to (120, 295)
Screenshot: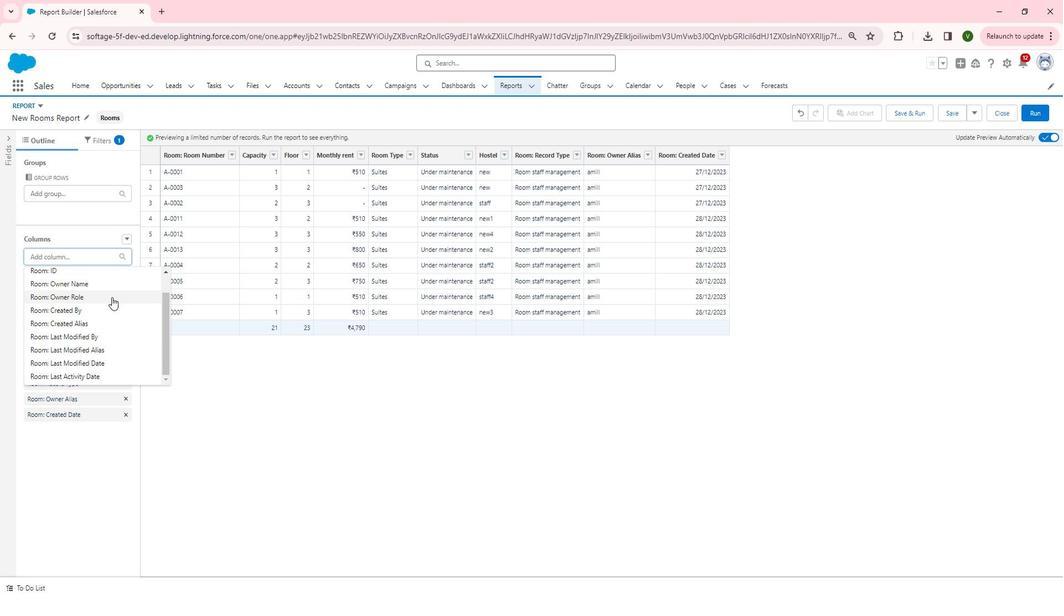 
Action: Mouse scrolled (120, 295) with delta (0, 0)
Screenshot: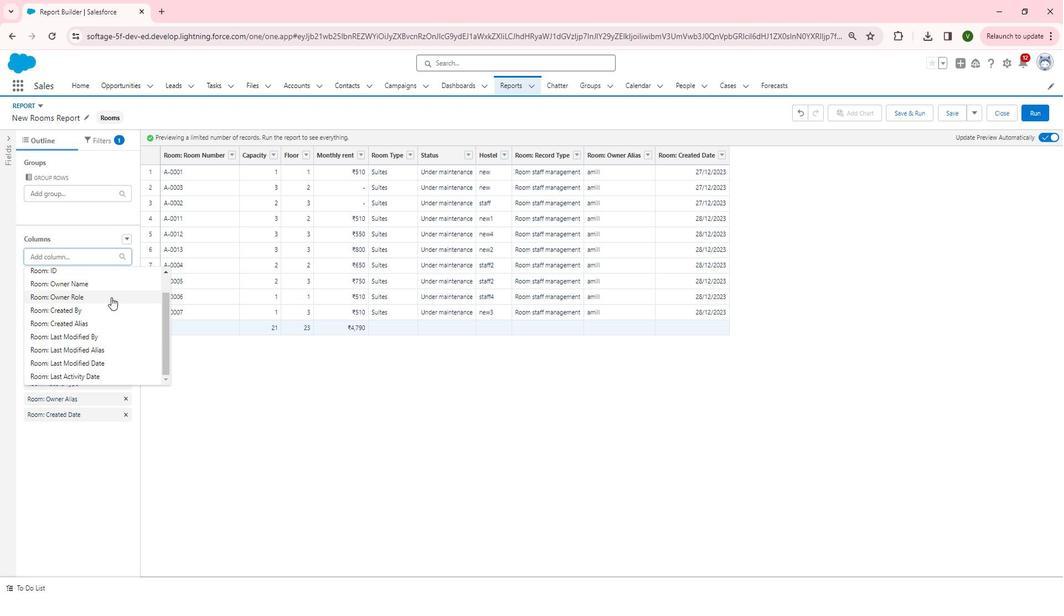 
Action: Mouse moved to (107, 227)
Screenshot: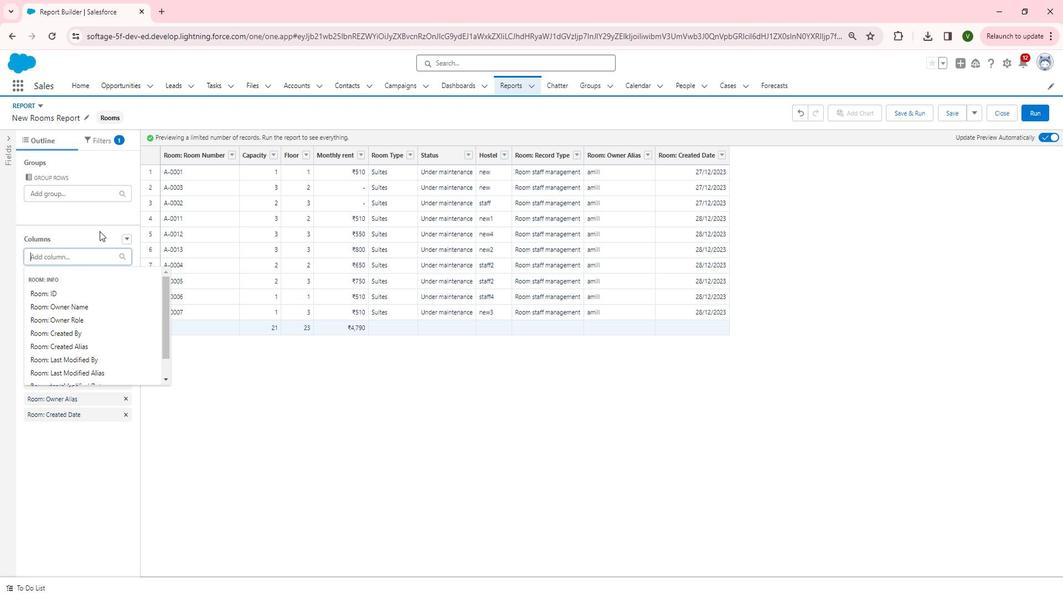 
Action: Mouse pressed left at (107, 227)
Screenshot: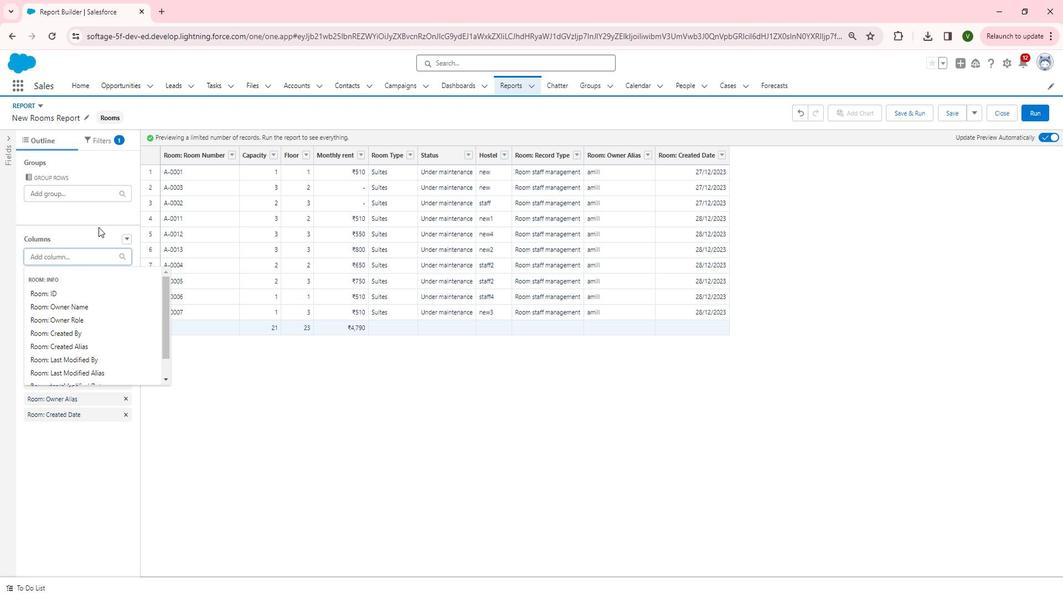 
Action: Mouse moved to (241, 157)
Screenshot: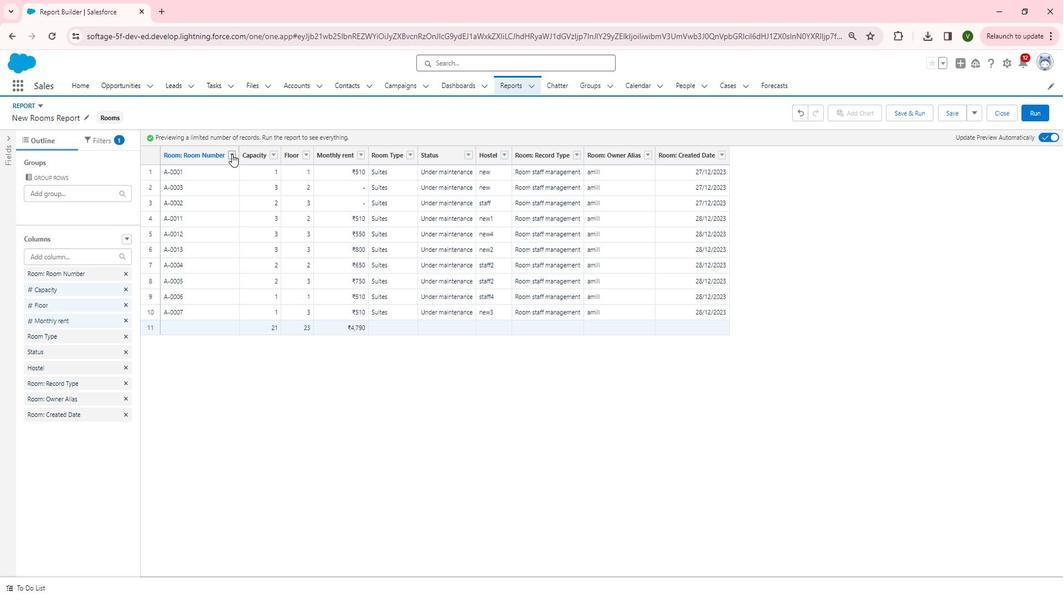 
Action: Mouse pressed left at (241, 157)
Screenshot: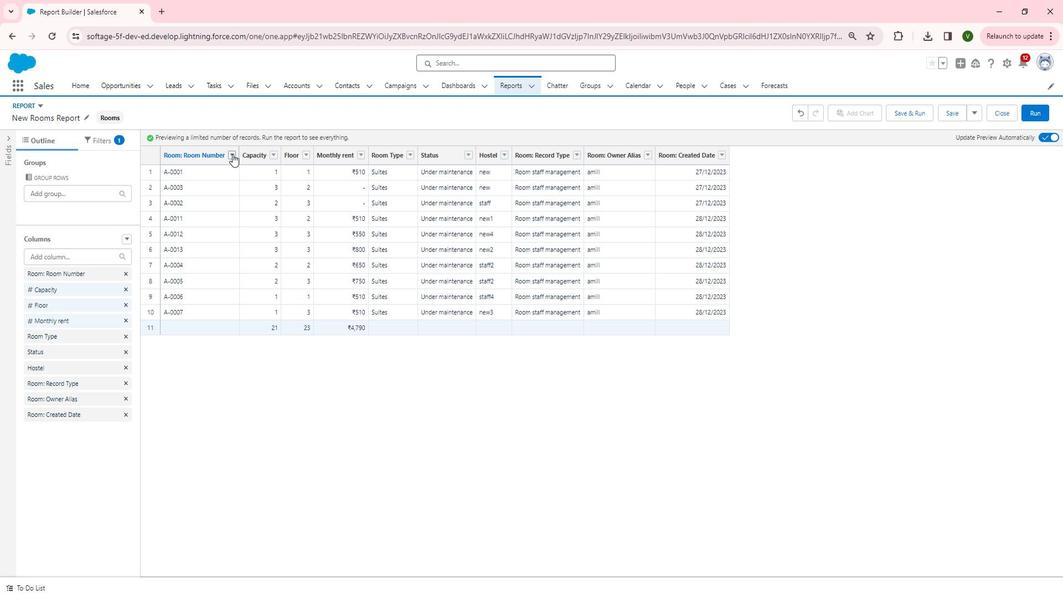 
Action: Mouse moved to (264, 172)
Screenshot: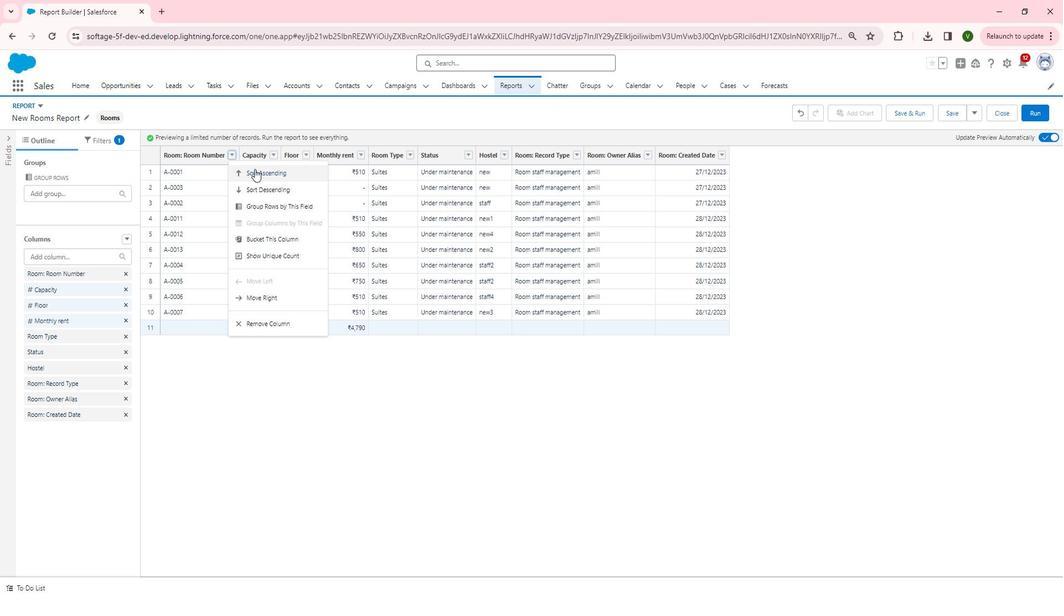 
Action: Mouse pressed left at (264, 172)
Screenshot: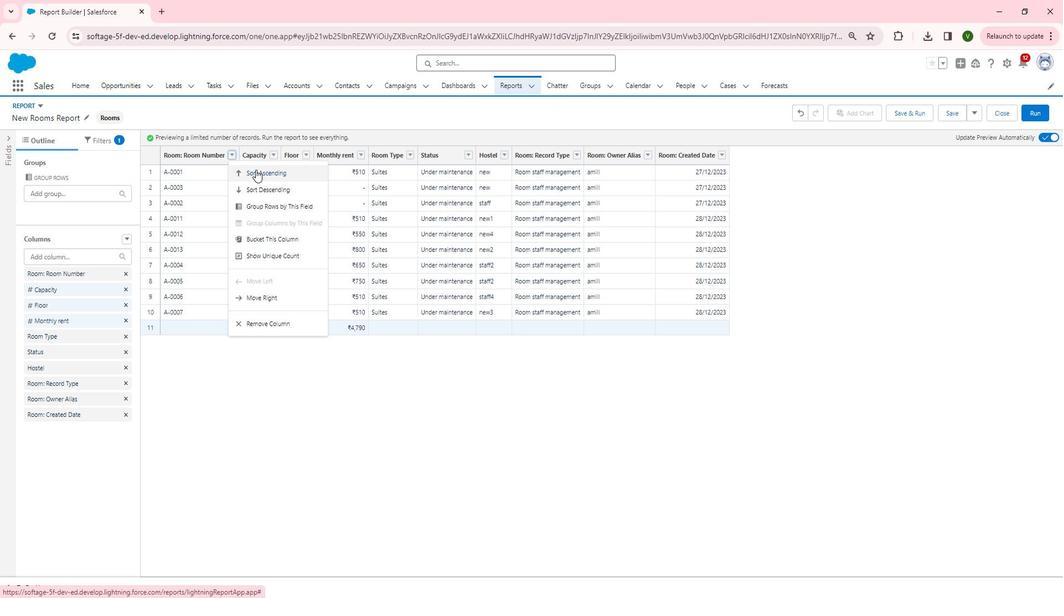 
Action: Mouse moved to (525, 278)
Screenshot: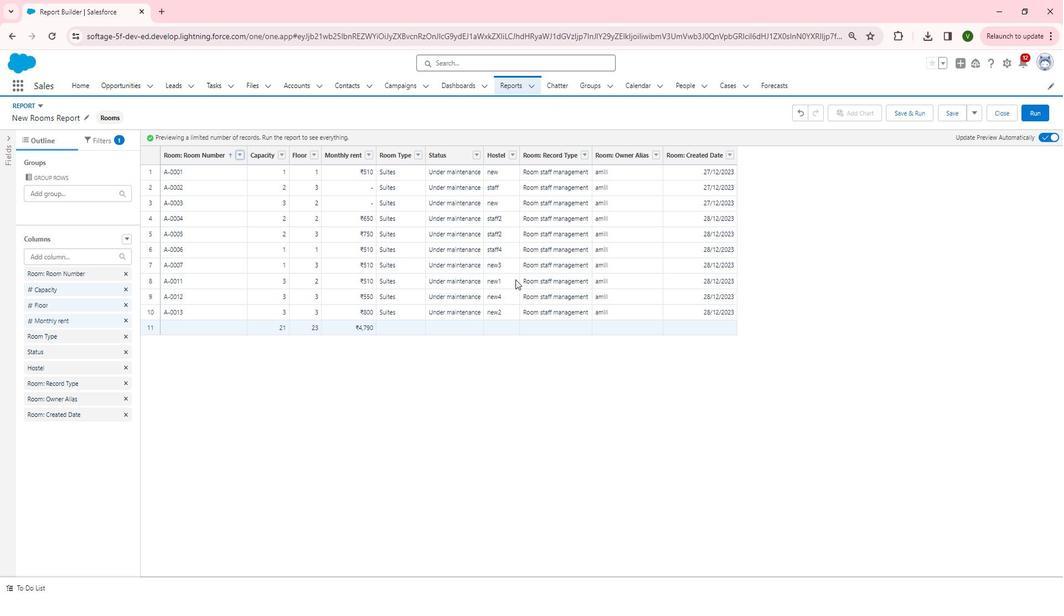 
Action: Mouse pressed left at (525, 278)
Screenshot: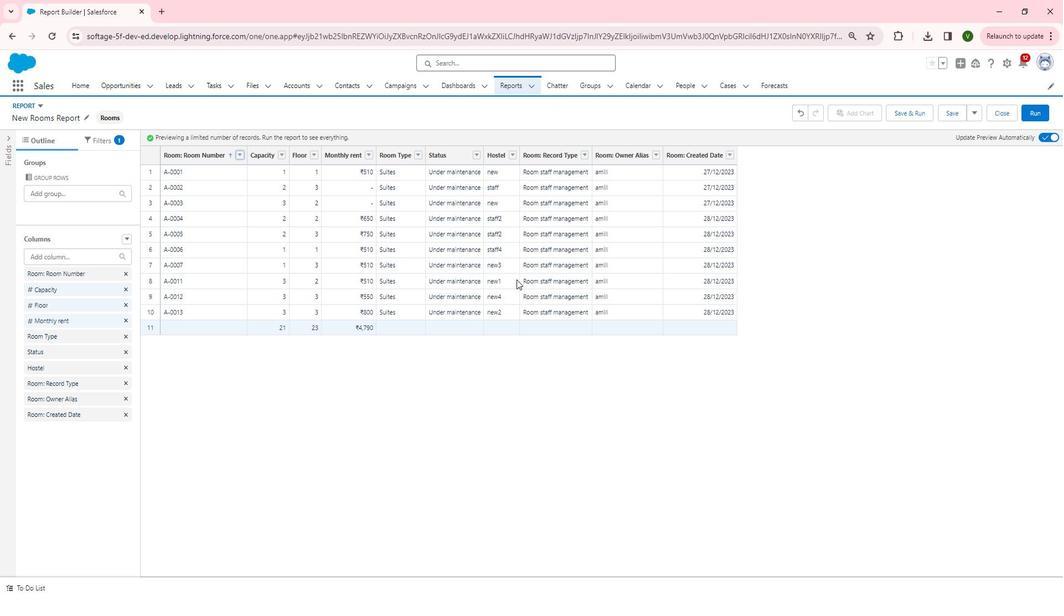 
Action: Mouse moved to (93, 194)
Screenshot: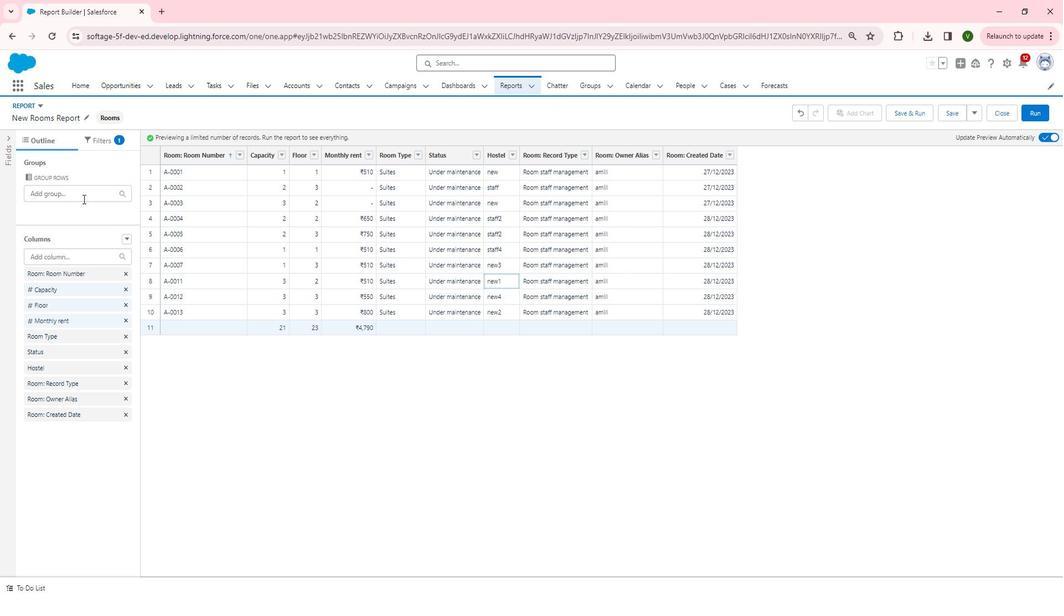 
Action: Mouse pressed left at (93, 194)
Screenshot: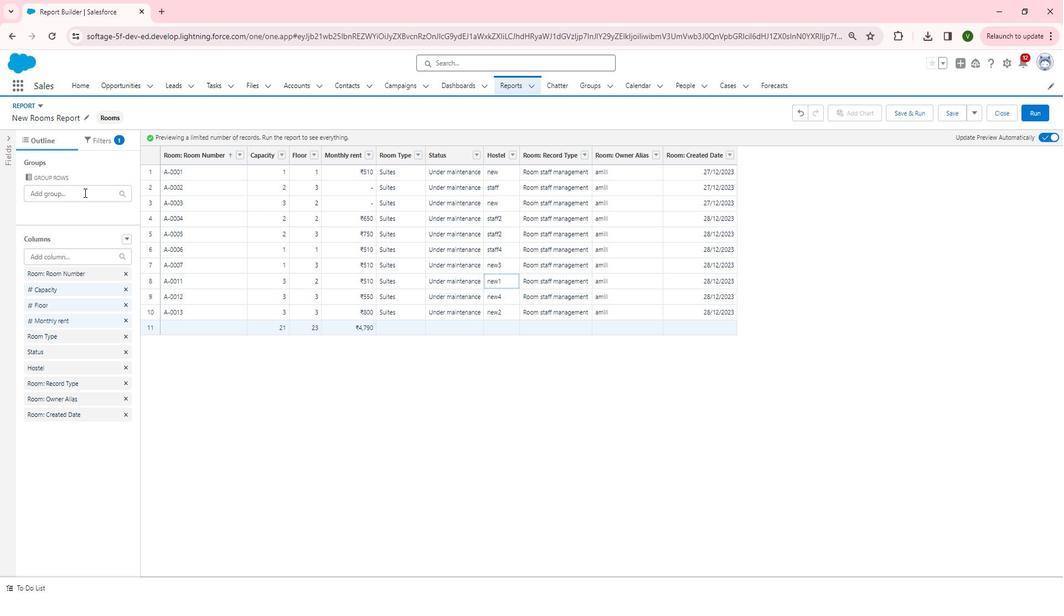 
Action: Mouse moved to (68, 259)
Screenshot: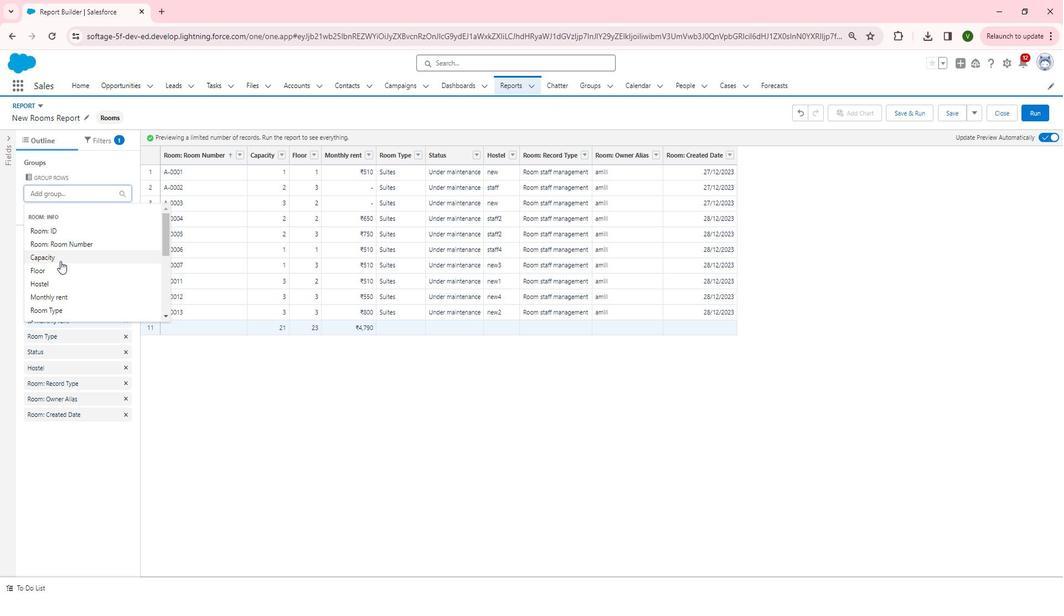 
Action: Mouse pressed left at (68, 259)
Screenshot: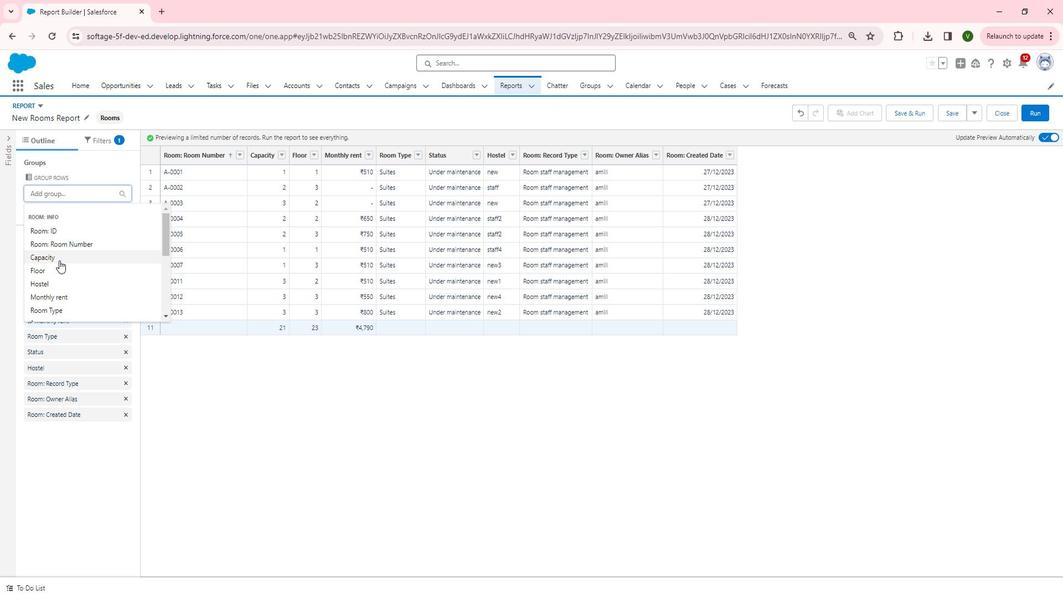 
Action: Mouse moved to (115, 194)
Screenshot: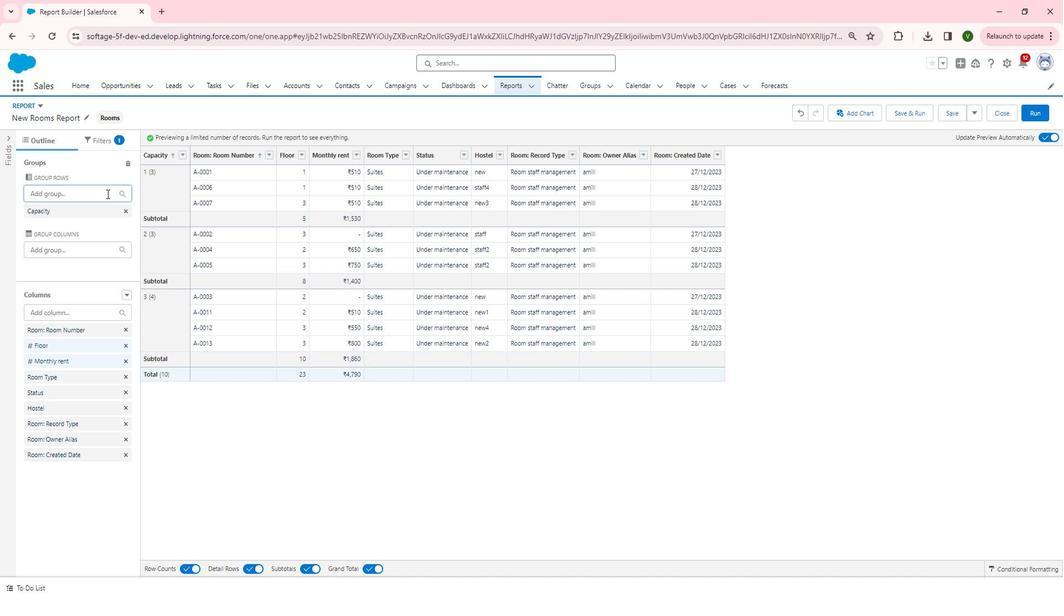 
Action: Mouse pressed left at (115, 194)
Screenshot: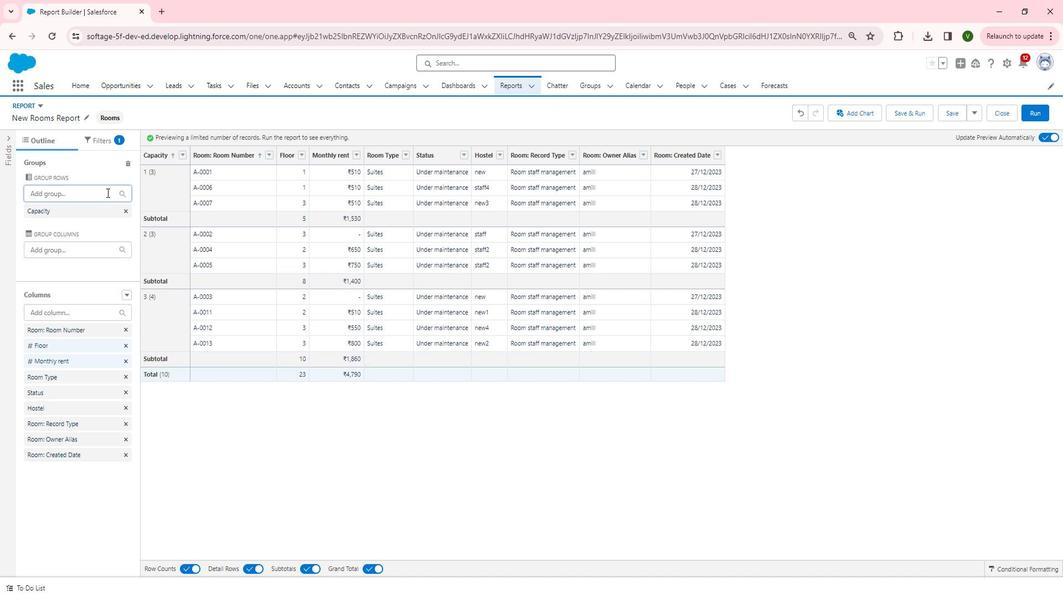
Action: Mouse moved to (91, 255)
Screenshot: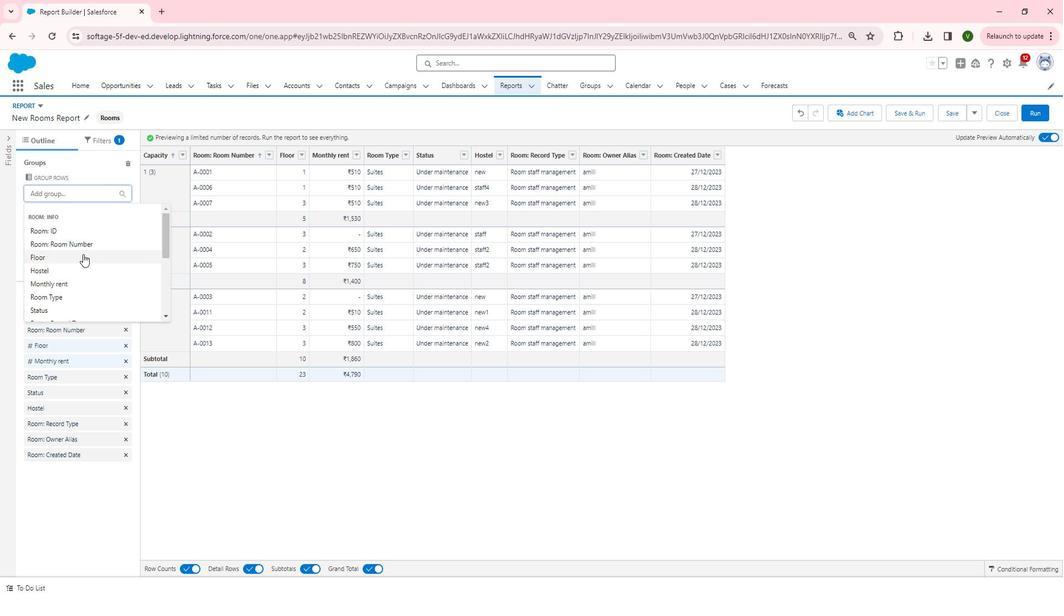 
Action: Mouse pressed left at (91, 255)
Screenshot: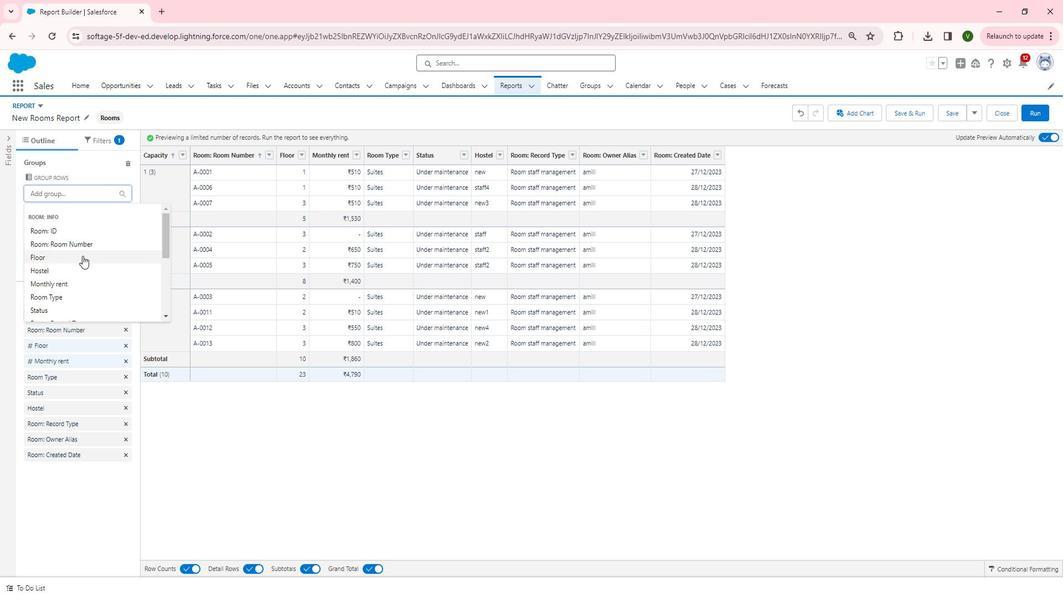 
Action: Mouse moved to (110, 145)
Screenshot: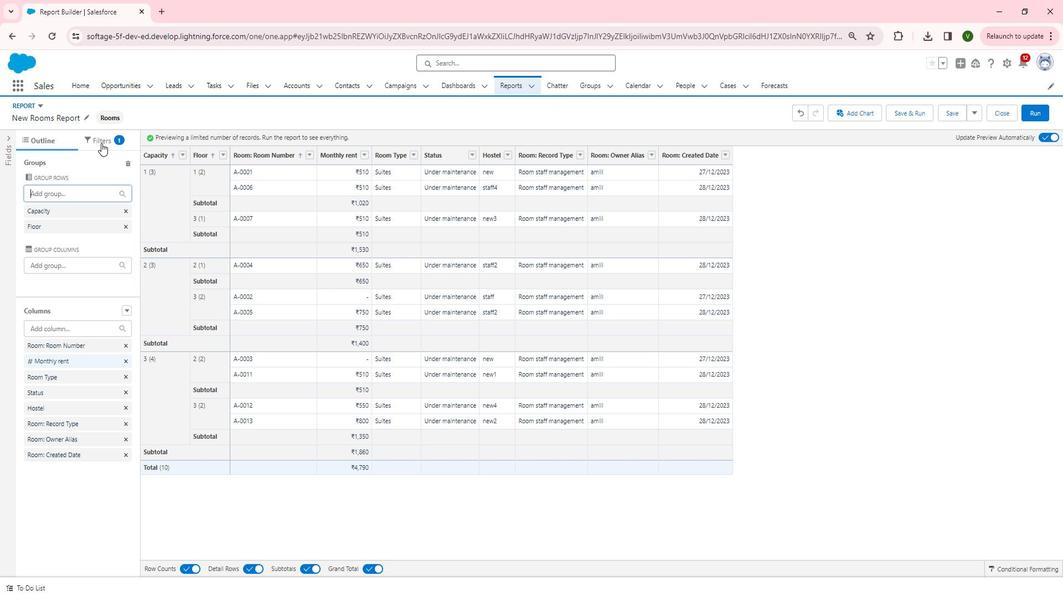 
Action: Mouse pressed left at (110, 145)
Screenshot: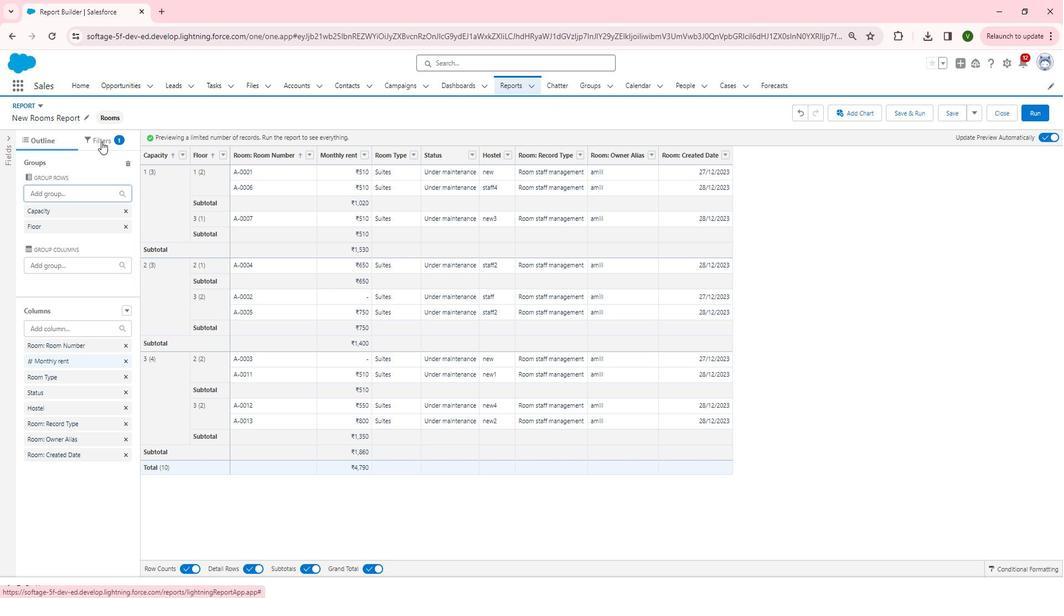 
Action: Mouse moved to (88, 206)
Screenshot: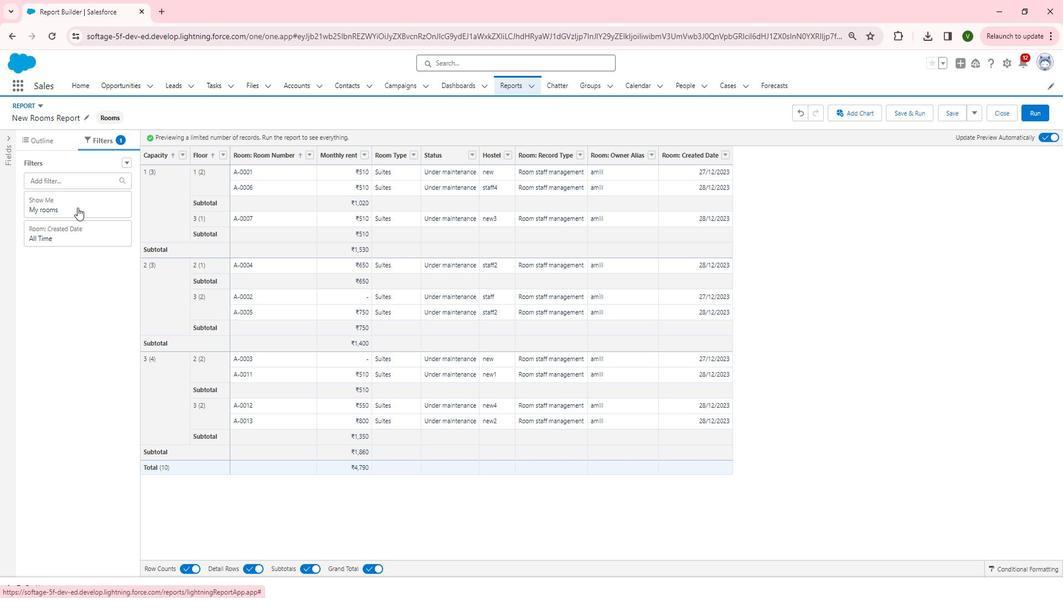 
Action: Mouse pressed left at (88, 206)
Screenshot: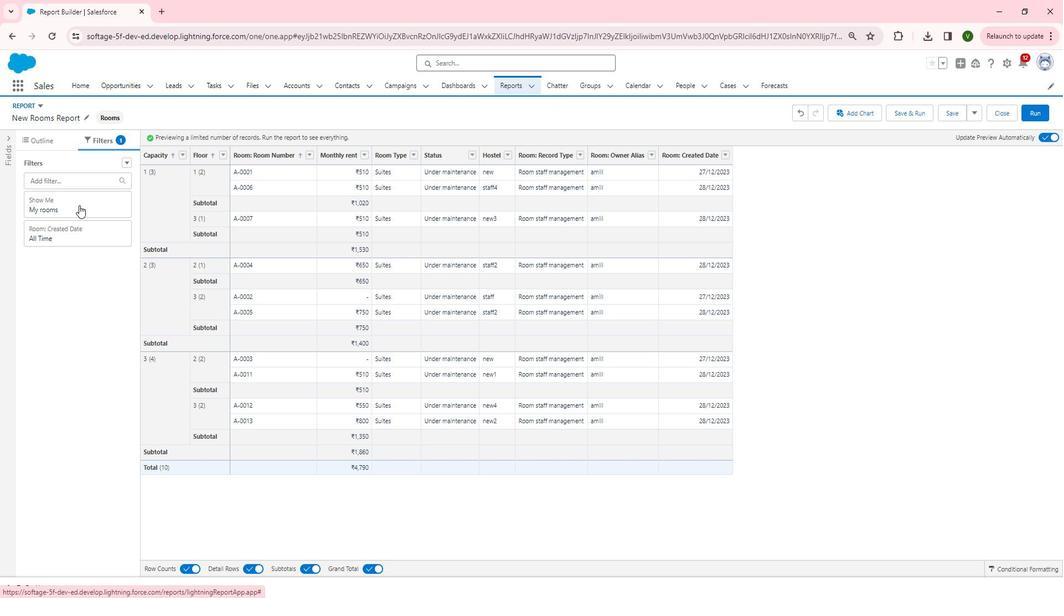 
Action: Mouse moved to (187, 214)
Screenshot: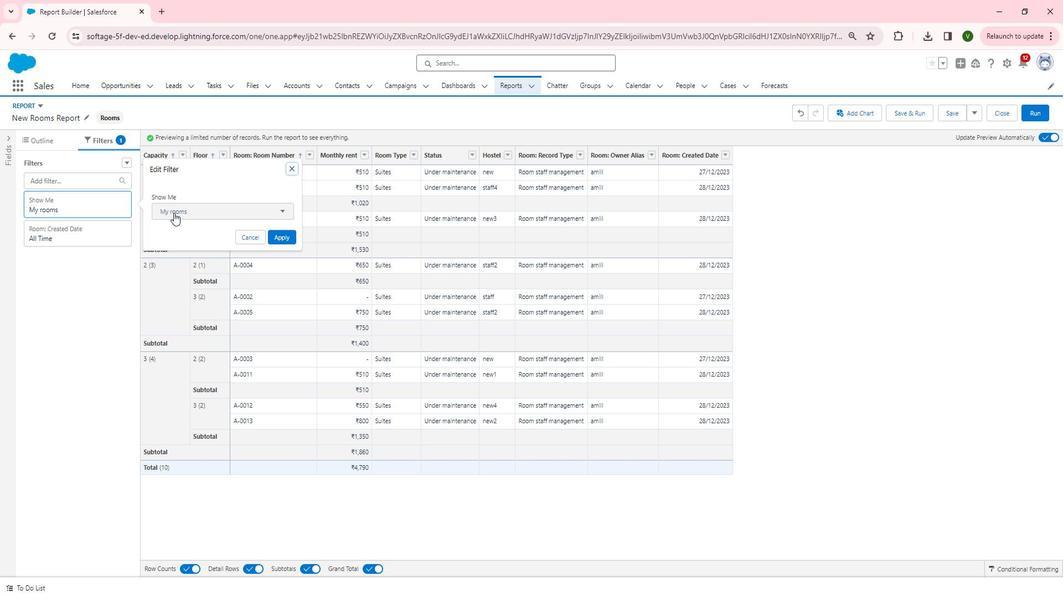 
Action: Mouse pressed left at (187, 214)
Screenshot: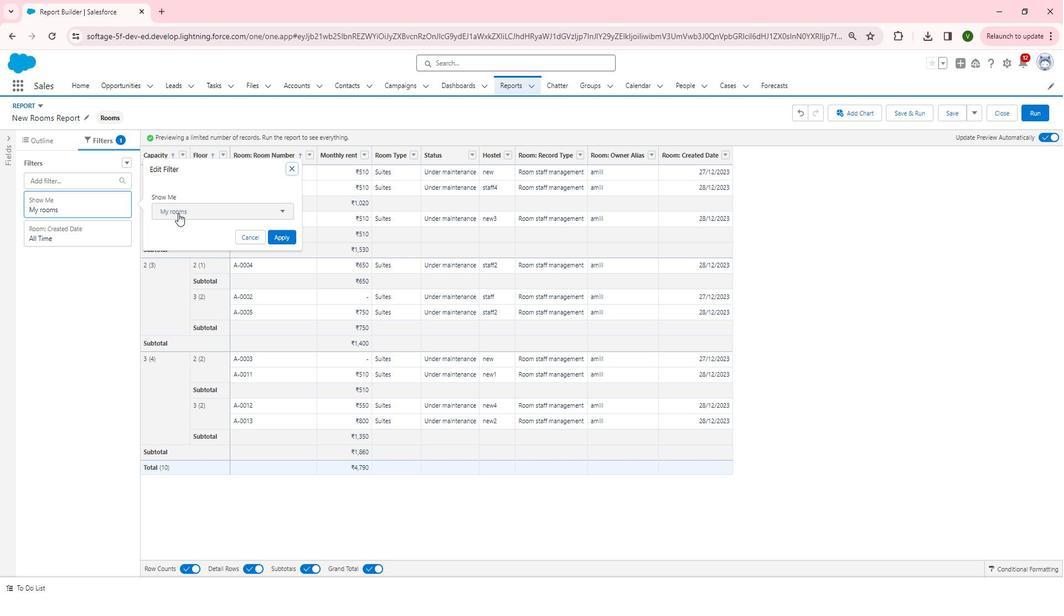 
Action: Mouse moved to (197, 269)
Screenshot: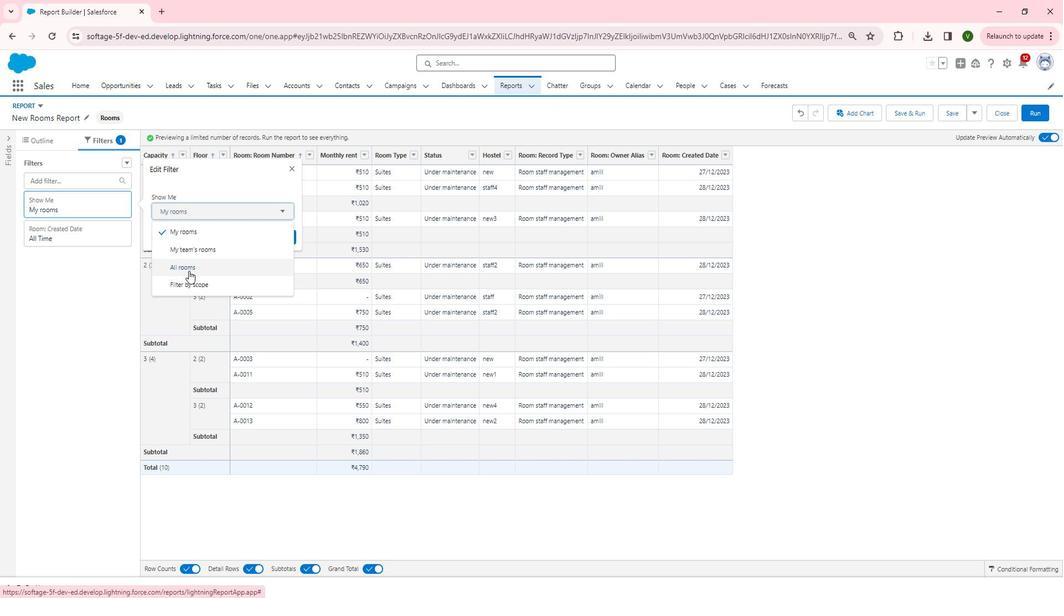 
Action: Mouse pressed left at (197, 269)
Screenshot: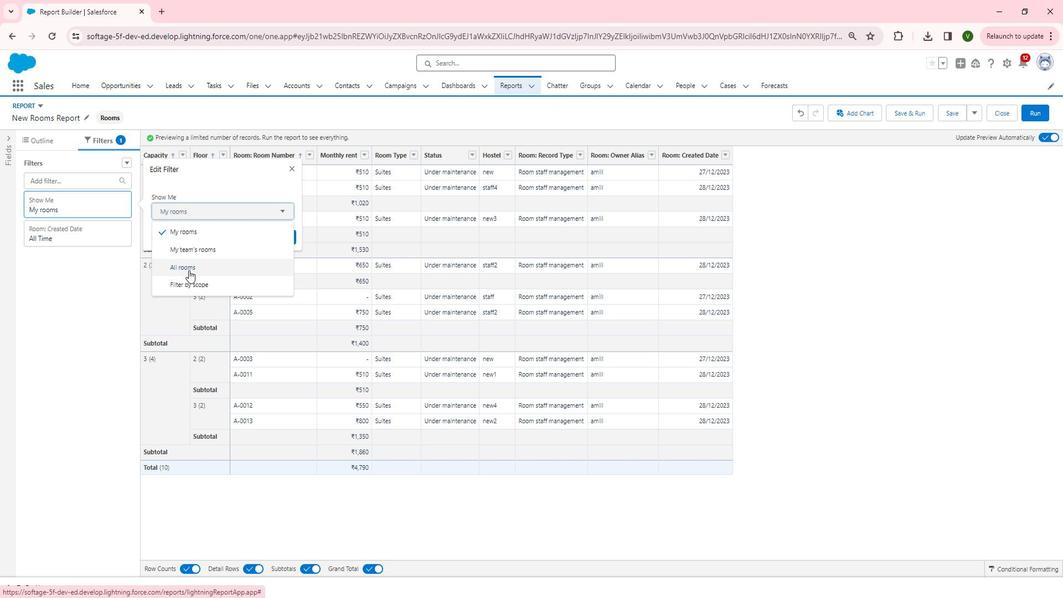 
Action: Mouse moved to (291, 235)
Screenshot: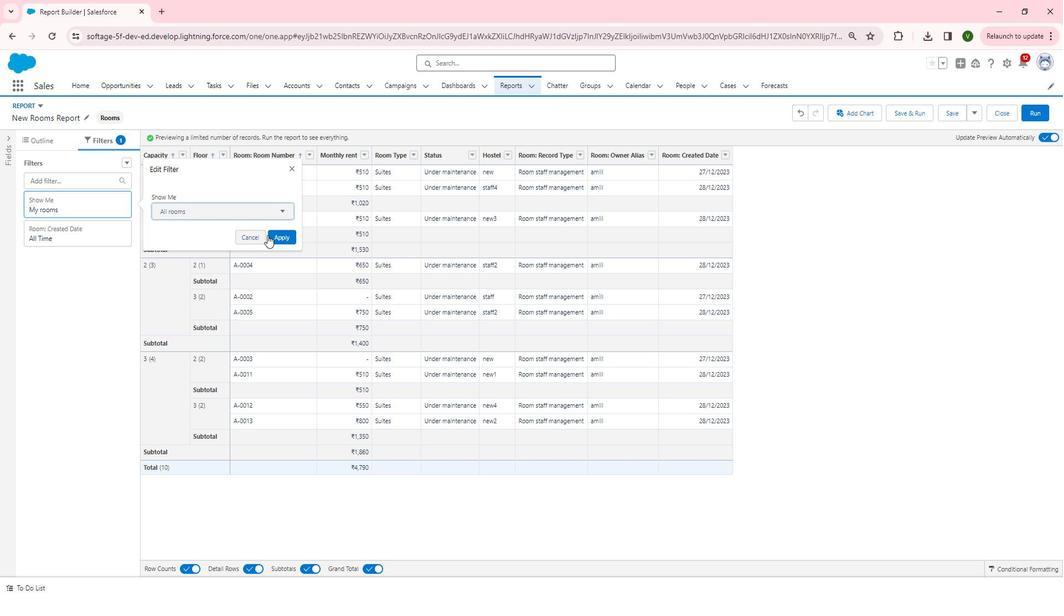 
Action: Mouse pressed left at (291, 235)
Screenshot: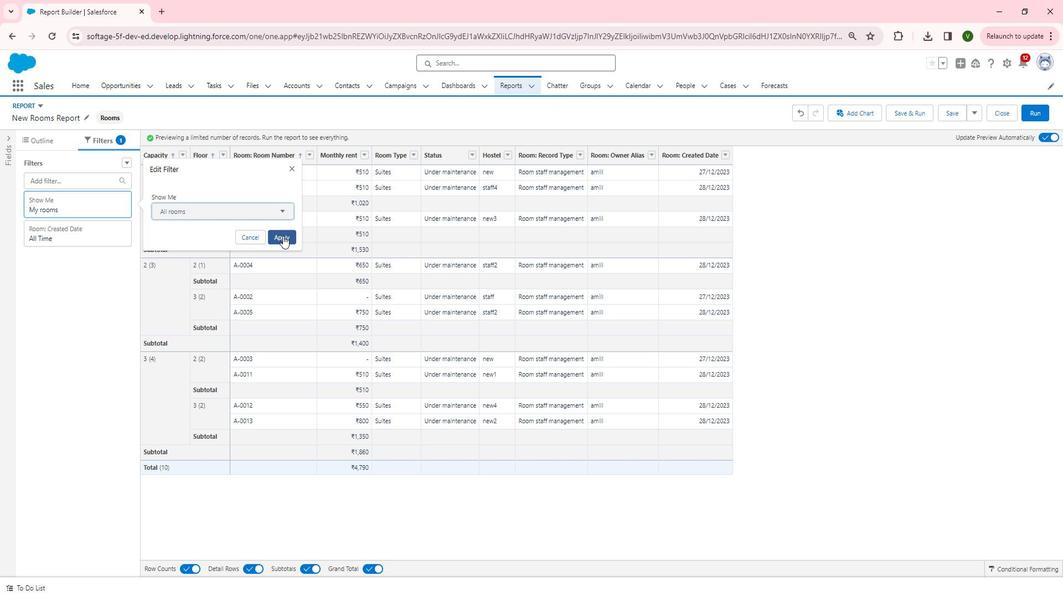 
Action: Mouse moved to (57, 142)
Screenshot: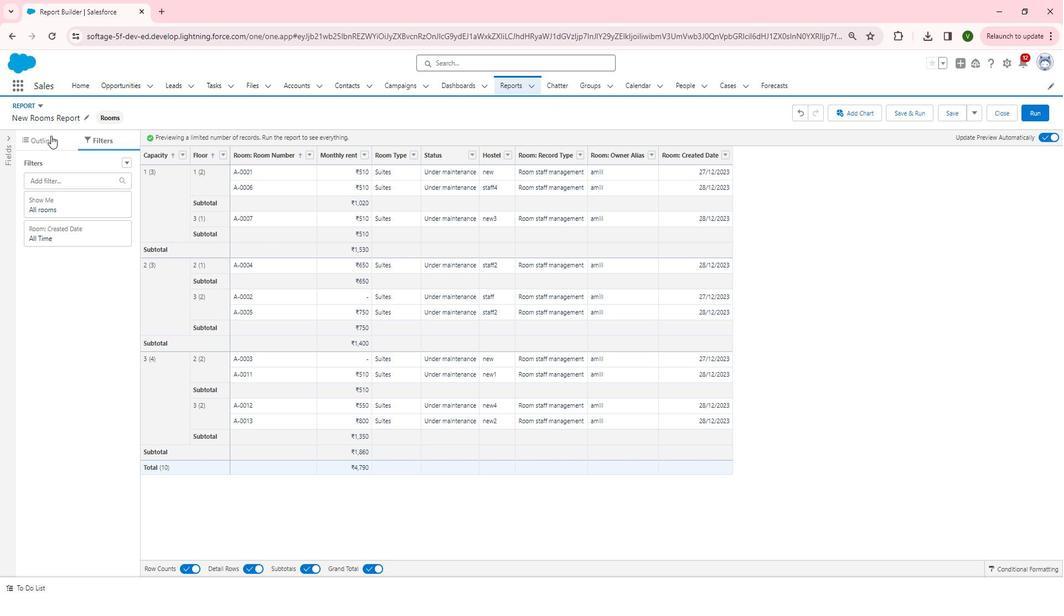 
Action: Mouse pressed left at (57, 142)
Screenshot: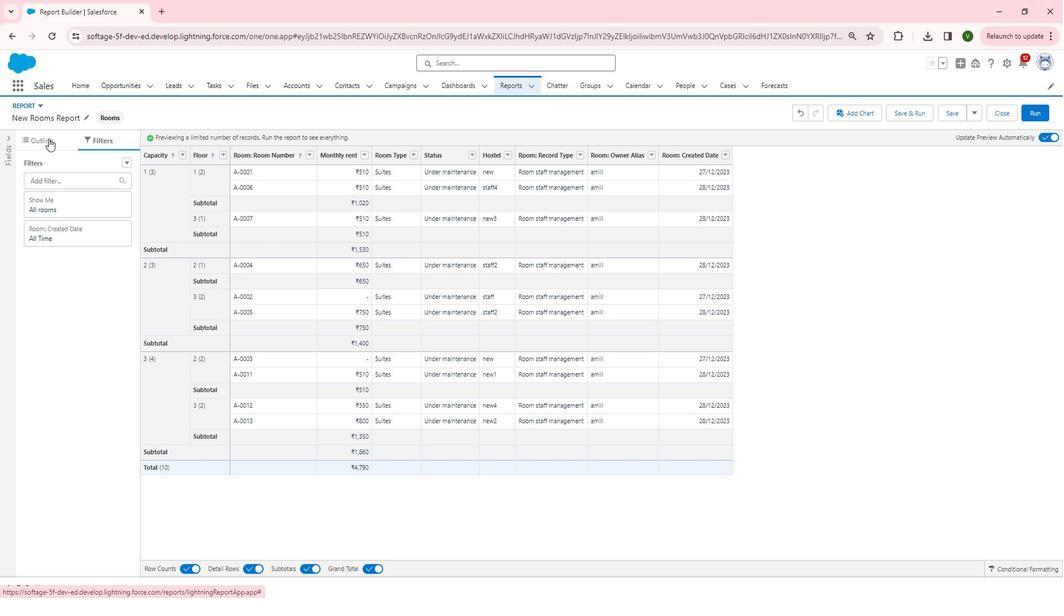 
Action: Mouse moved to (380, 557)
Screenshot: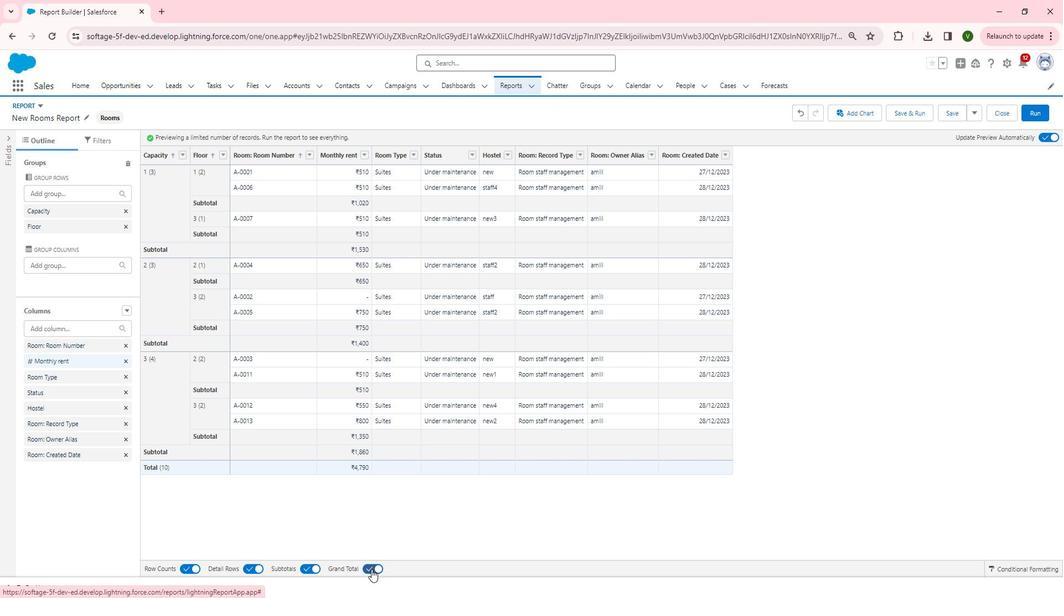 
Action: Mouse pressed left at (380, 557)
Screenshot: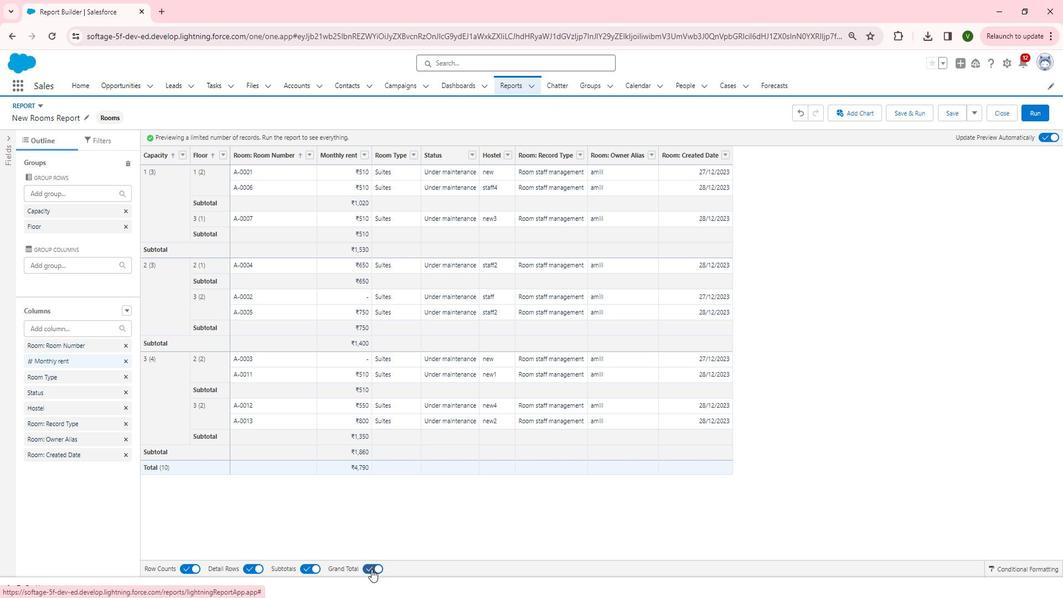
Action: Mouse moved to (961, 118)
Screenshot: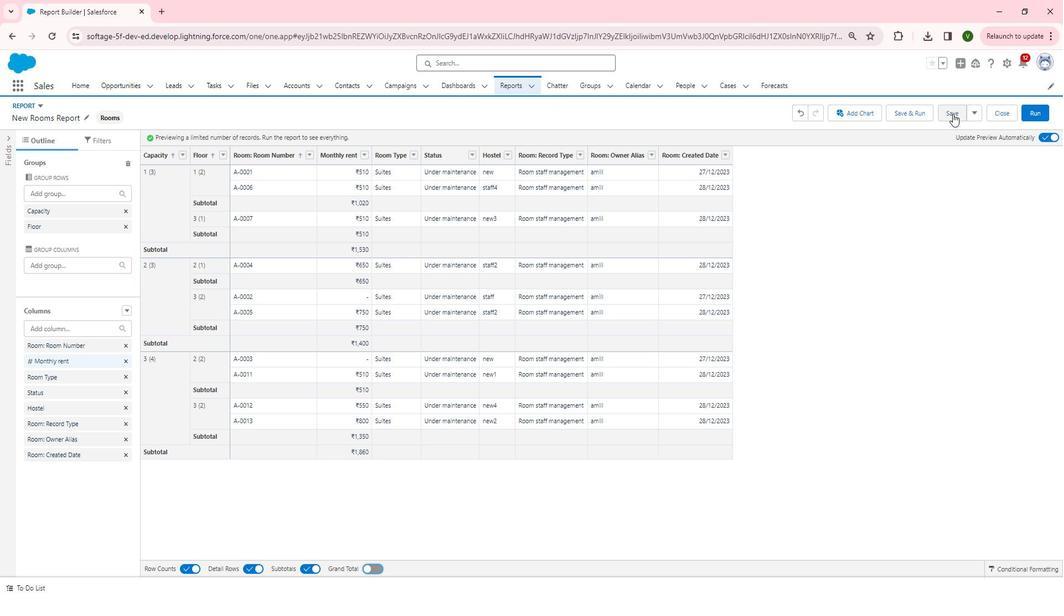 
Action: Mouse pressed left at (961, 118)
Screenshot: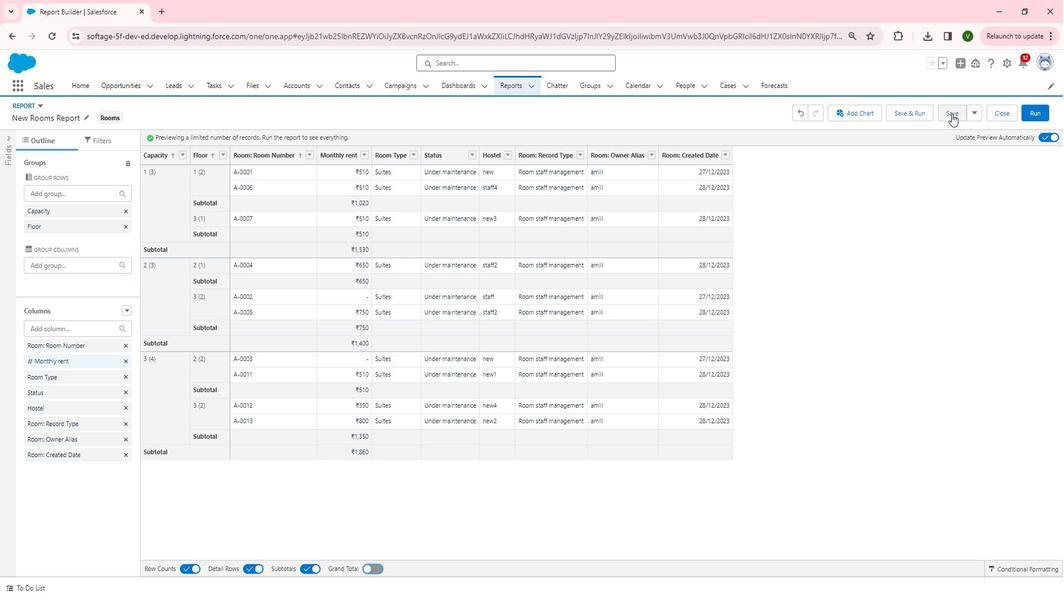 
Action: Mouse moved to (543, 264)
Screenshot: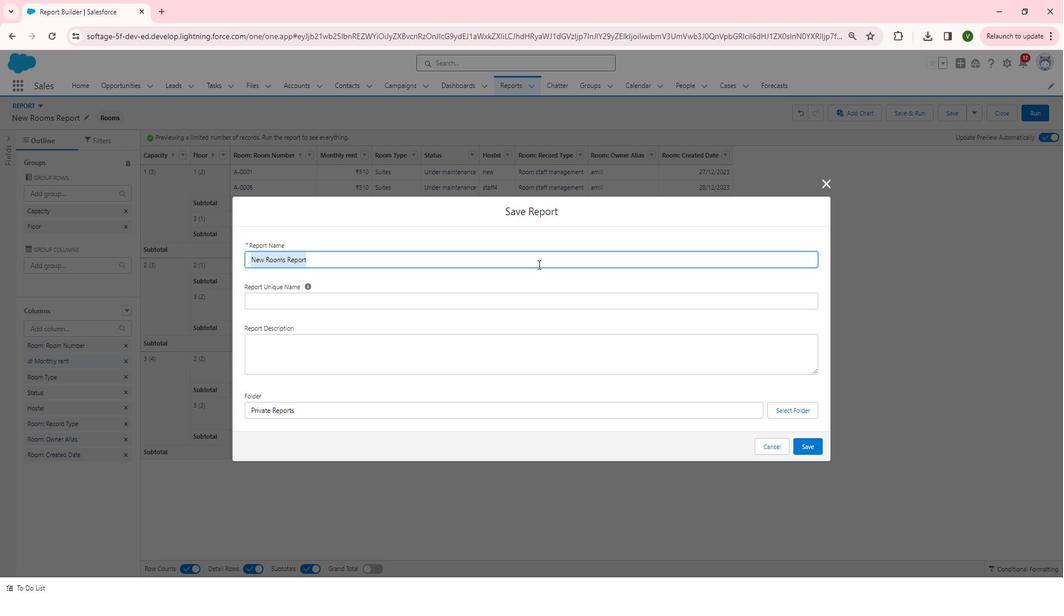 
Action: Key pressed <Key.shift><Key.shift><Key.shift><Key.shift><Key.shift><Key.shift><Key.shift><Key.left><Key.delete><Key.delete><Key.delete><Key.delete><Key.right><Key.right><Key.right><Key.right><Key.right><Key.space>detailed<Key.space><Key.space><Key.backspace>with<Key.space>floor<Key.space>and<Key.space>capacity<Key.backspace><Key.backspace><Key.backspace><Key.backspace><Key.backspace><Key.backspace><Key.backspace><Key.backspace>
Screenshot: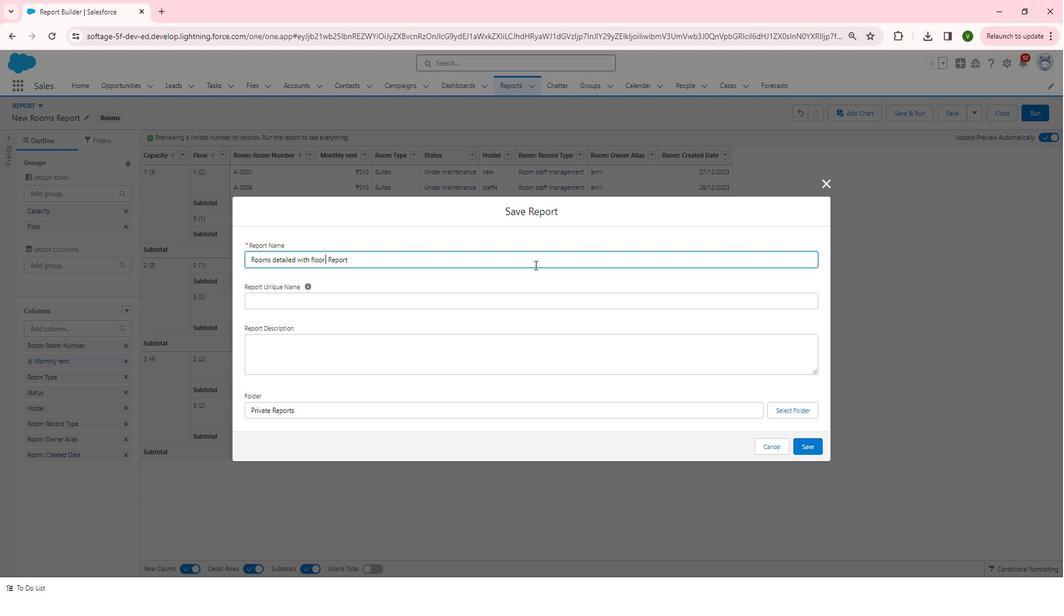 
Action: Mouse moved to (526, 269)
Screenshot: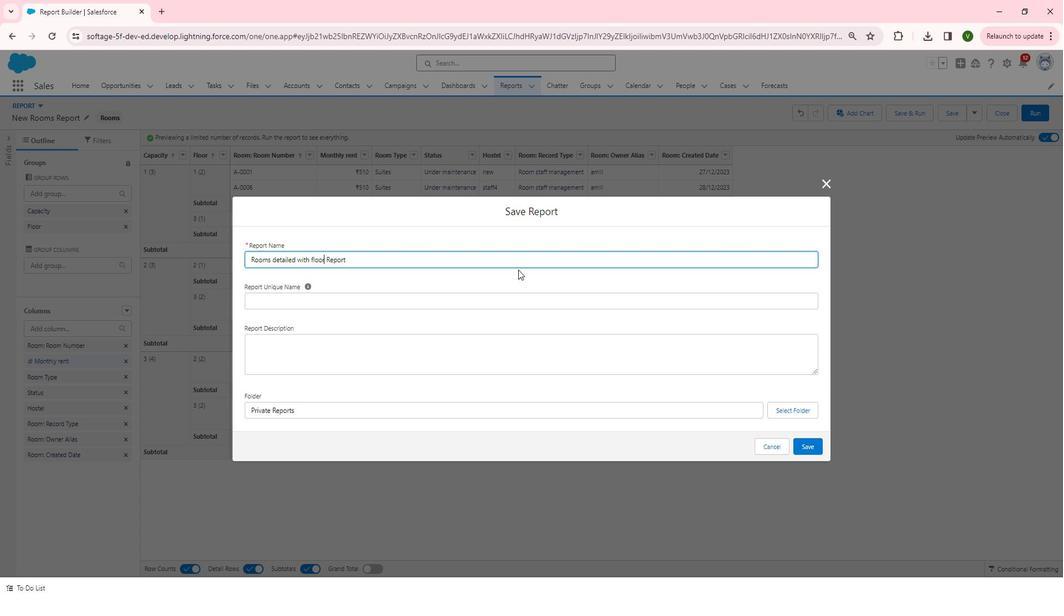 
Action: Key pressed s
Screenshot: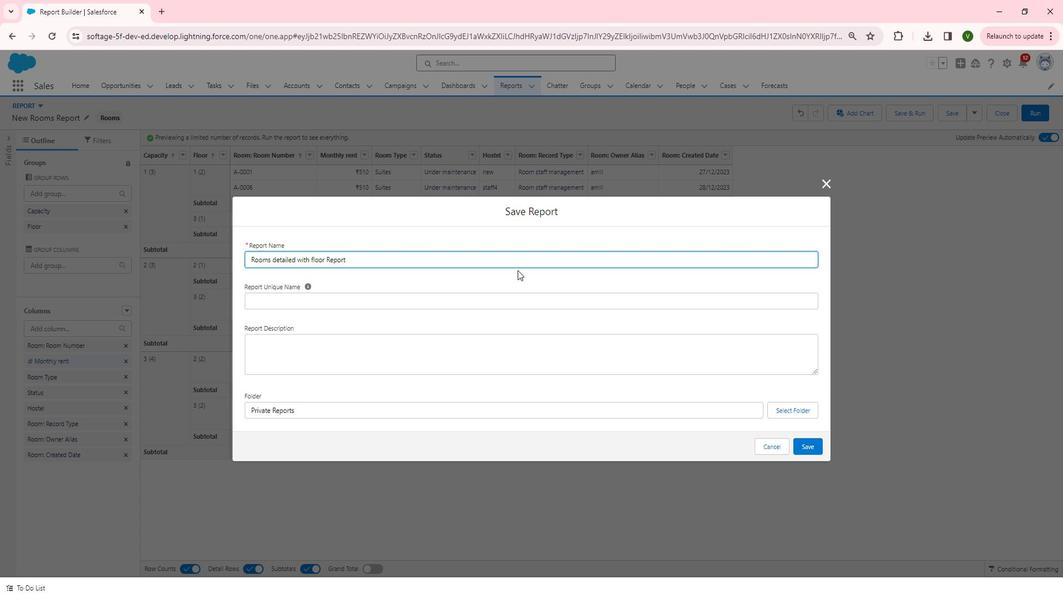 
Action: Mouse moved to (509, 334)
Screenshot: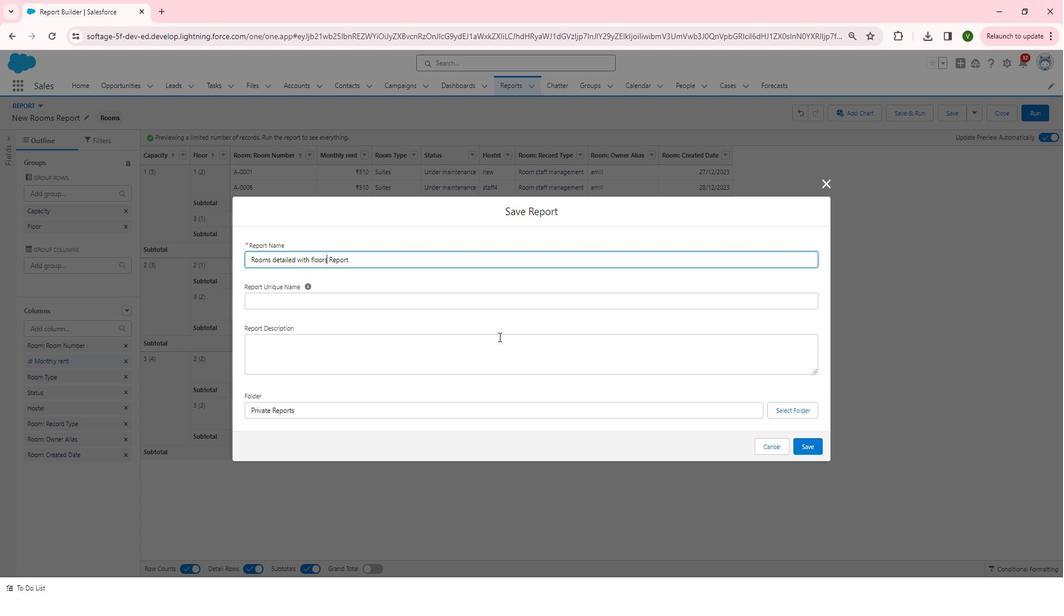 
Action: Mouse pressed left at (509, 334)
Screenshot: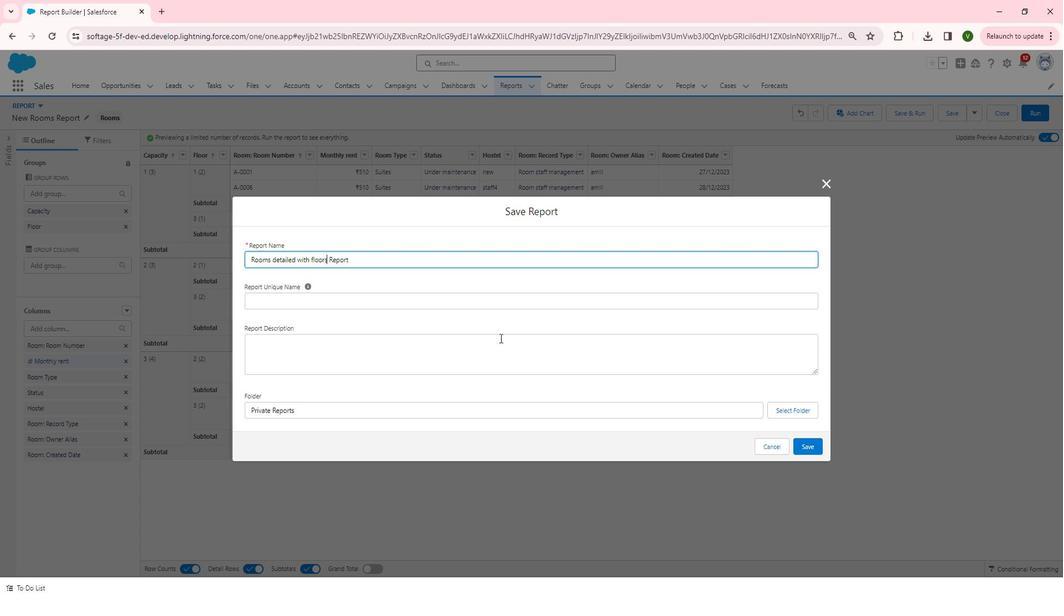 
Action: Mouse moved to (511, 335)
Screenshot: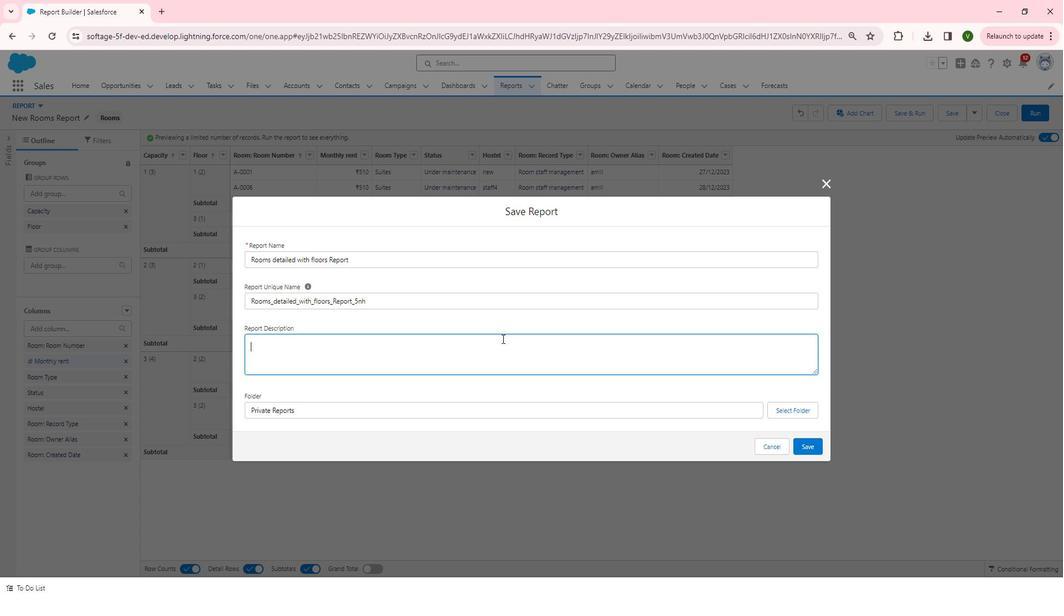 
Action: Key pressed th<Key.backspace><Key.backspace><Key.shift>thi<Key.backspace><Key.backspace><Key.backspace><Key.shift>This<Key.space>report<Key.space>is<Key.space>create<Key.space>on<Key.space>room<Key.space><Key.backspace>s<Key.space>with<Key.space>each<Key.space>floors<Key.space><Key.caps_lock>N<Key.backspace><Key.caps_lock>and<Key.space>monthly<Key.space>rents
Screenshot: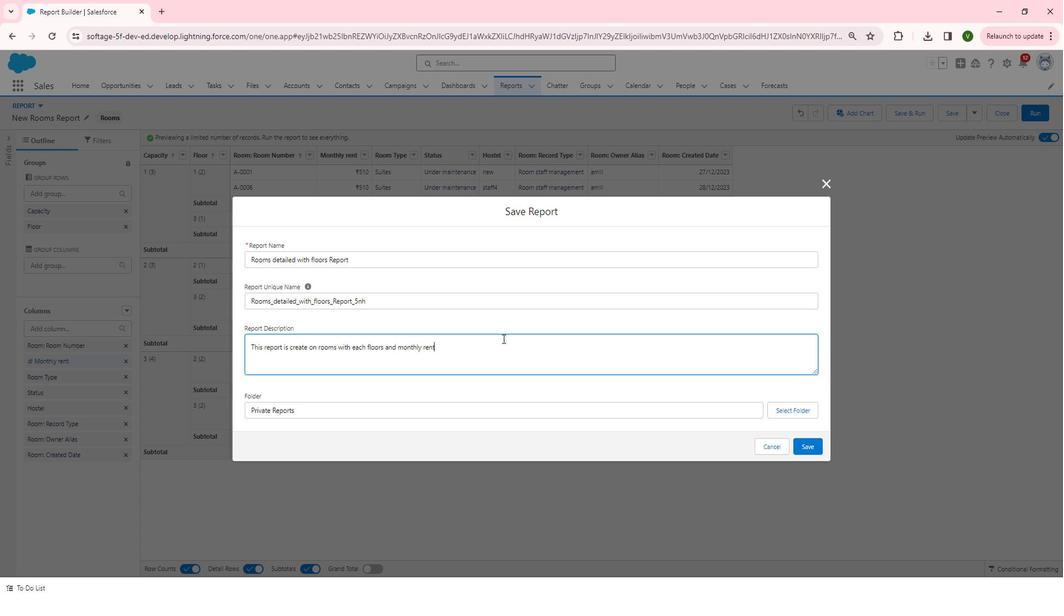 
Action: Mouse moved to (644, 371)
Screenshot: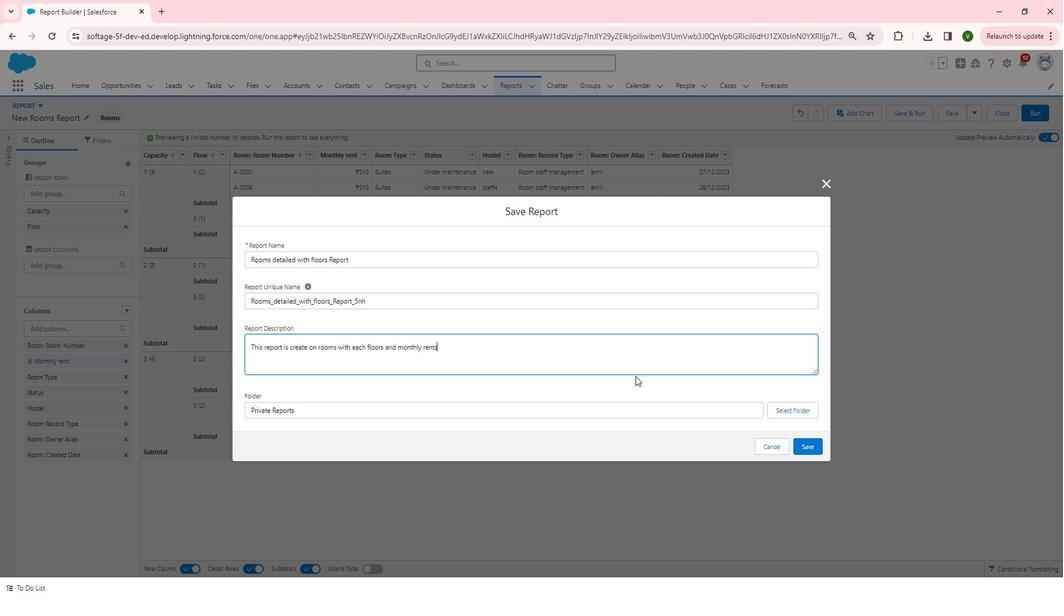 
Action: Key pressed <Key.backspace>.
Screenshot: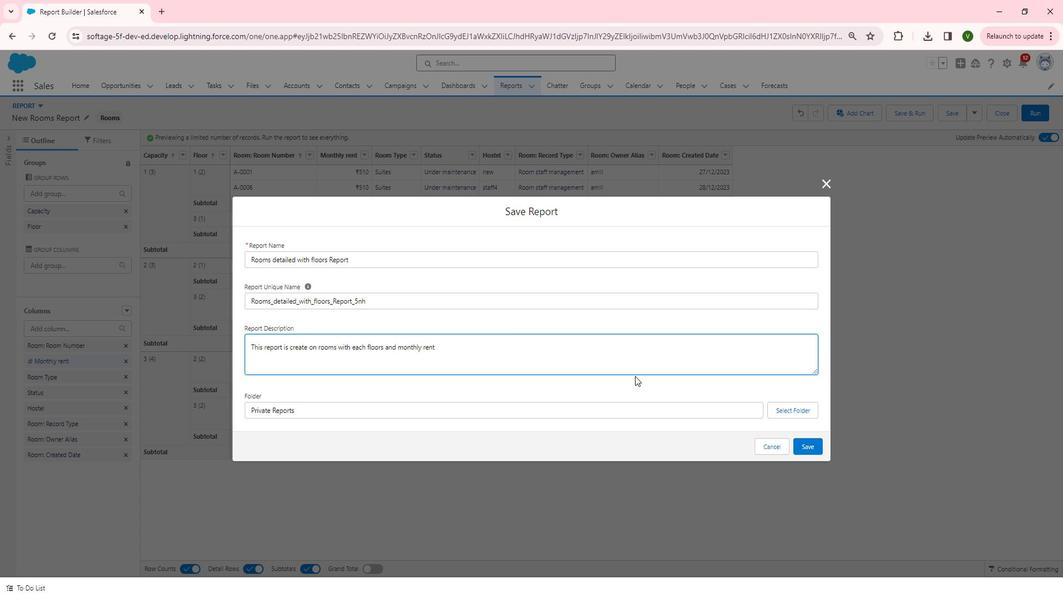 
Action: Mouse moved to (804, 402)
Screenshot: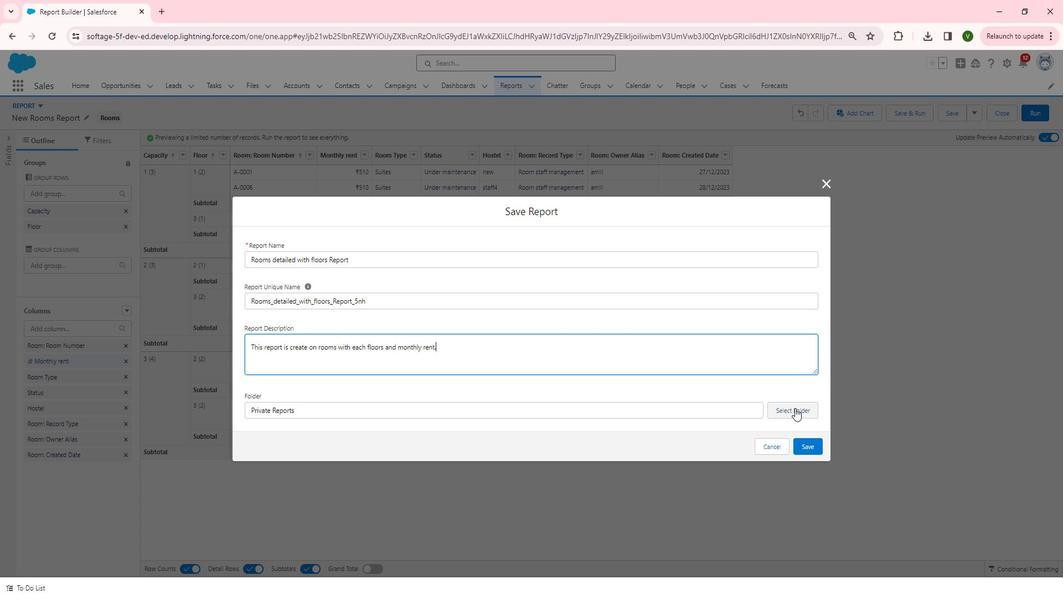 
Action: Mouse pressed left at (804, 402)
Screenshot: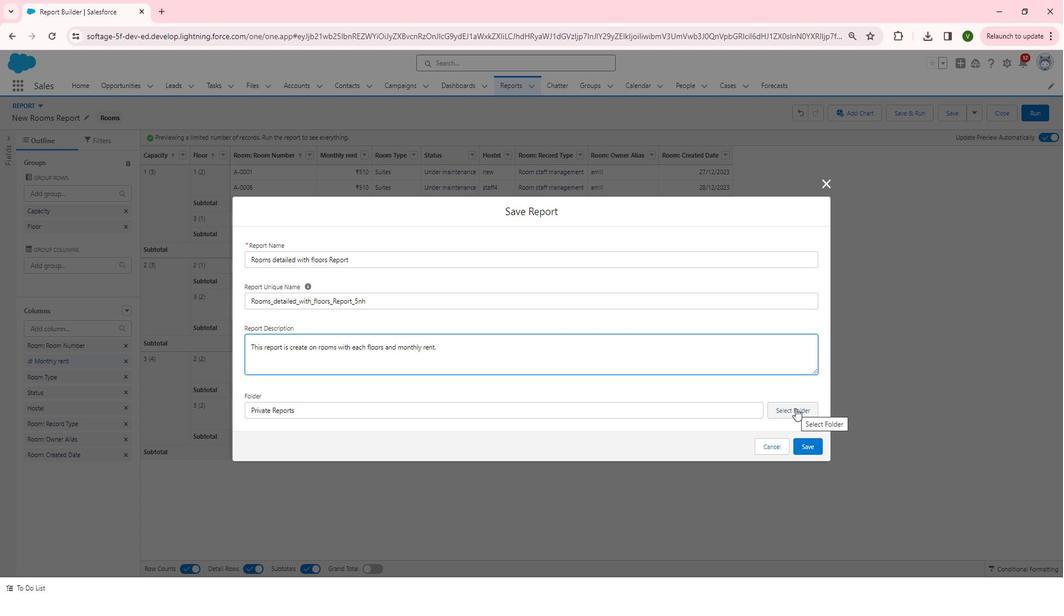 
Action: Mouse moved to (437, 530)
Screenshot: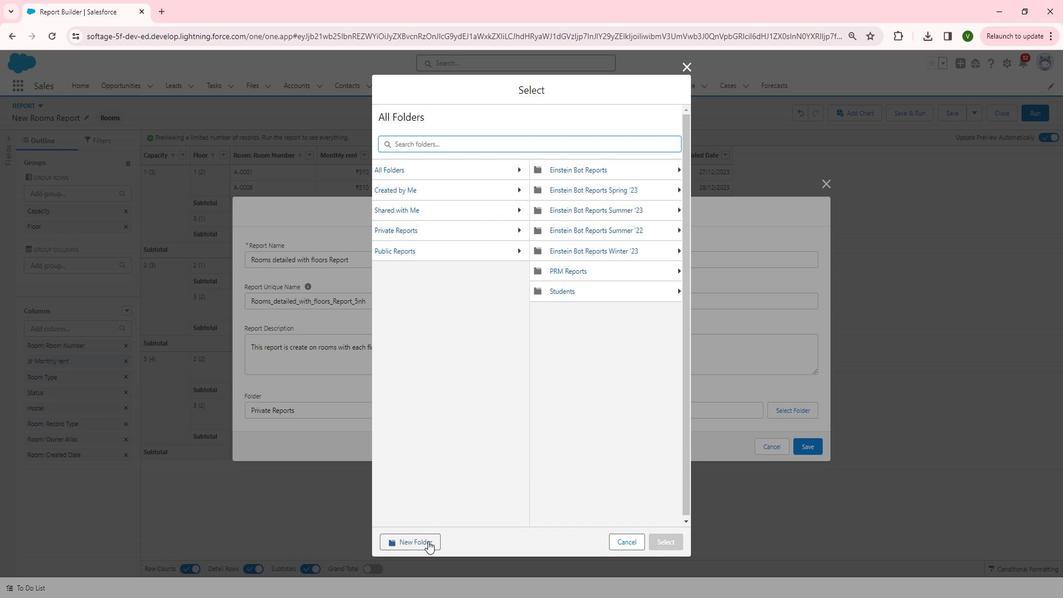 
Action: Mouse pressed left at (437, 530)
Screenshot: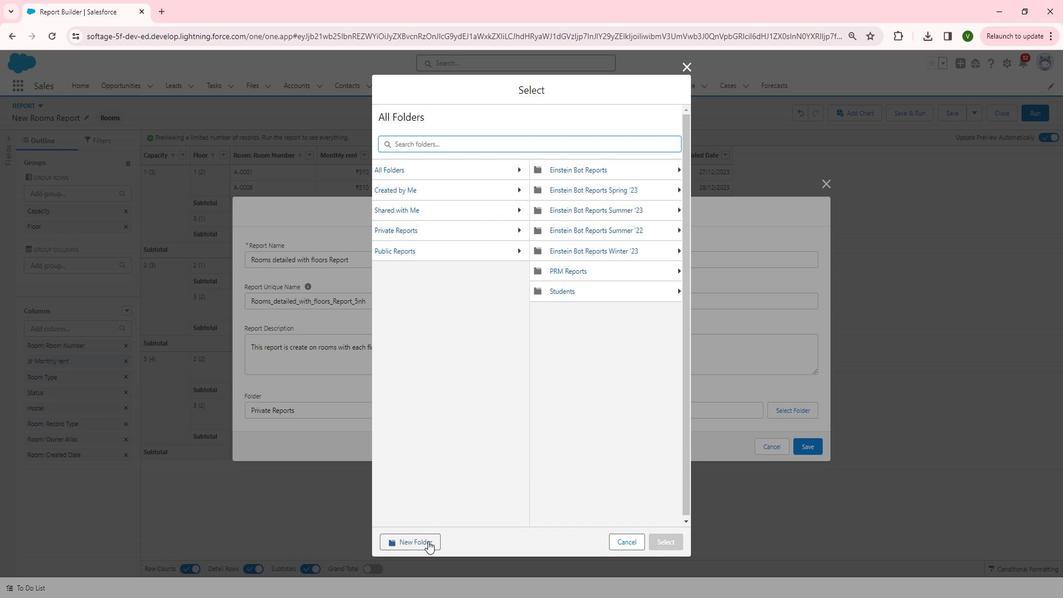 
Action: Mouse moved to (493, 309)
Screenshot: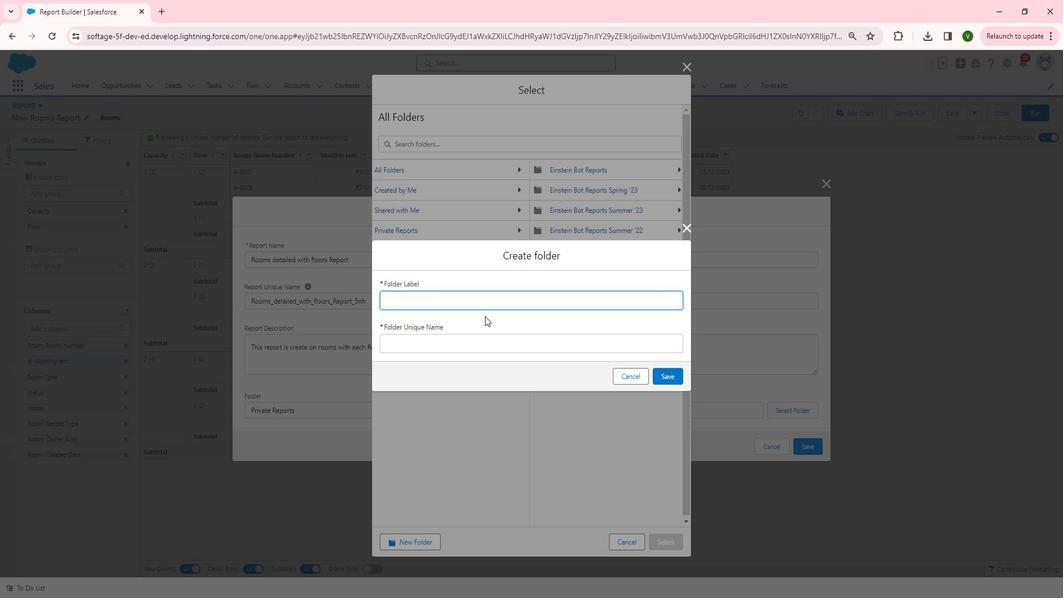
Action: Key pressed <Key.shift>Room
Screenshot: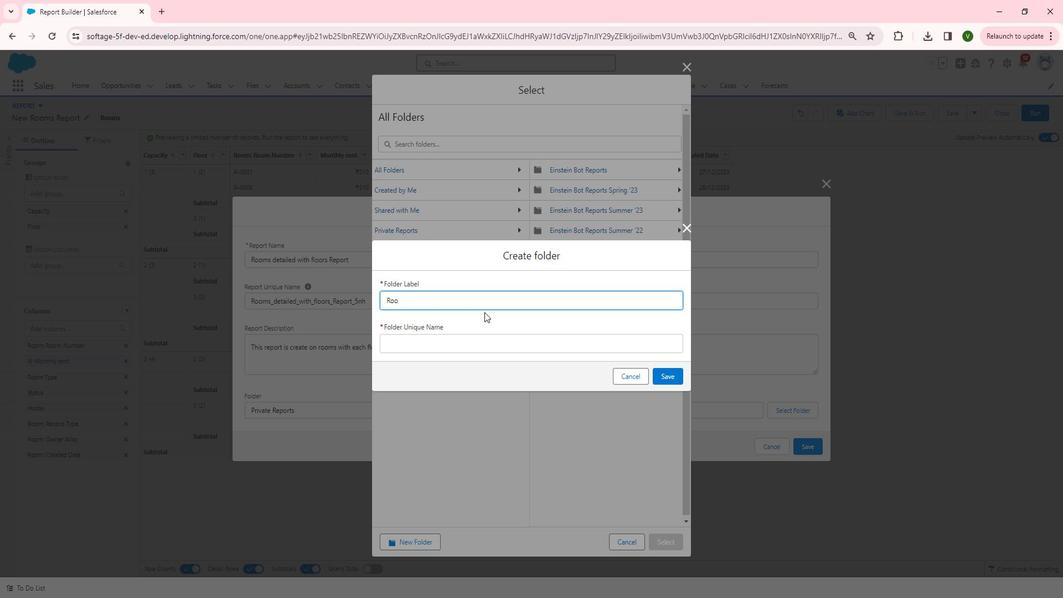 
Action: Mouse moved to (490, 312)
Screenshot: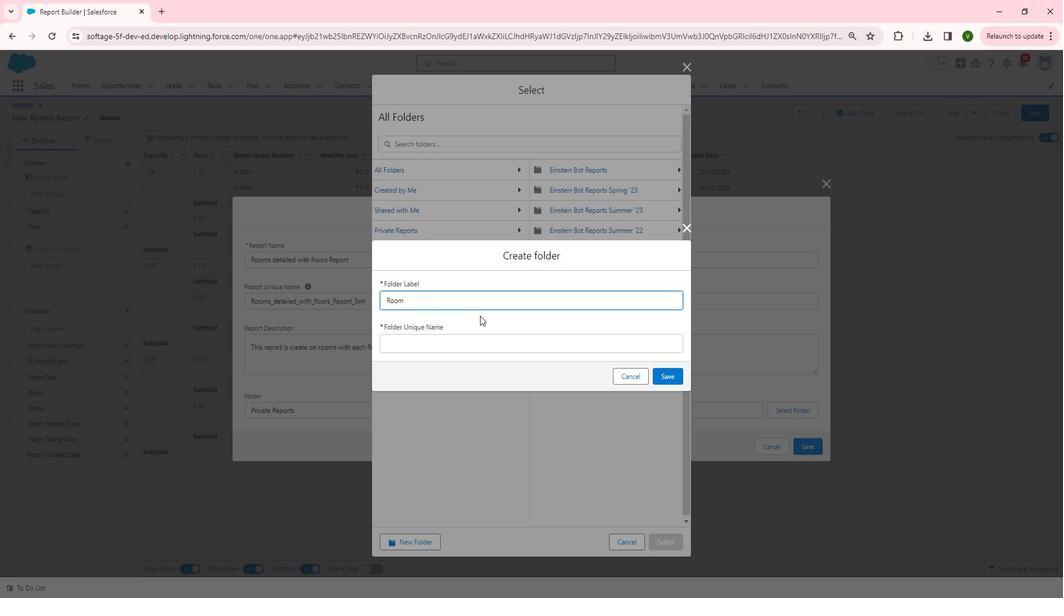 
Action: Mouse pressed left at (490, 312)
Screenshot: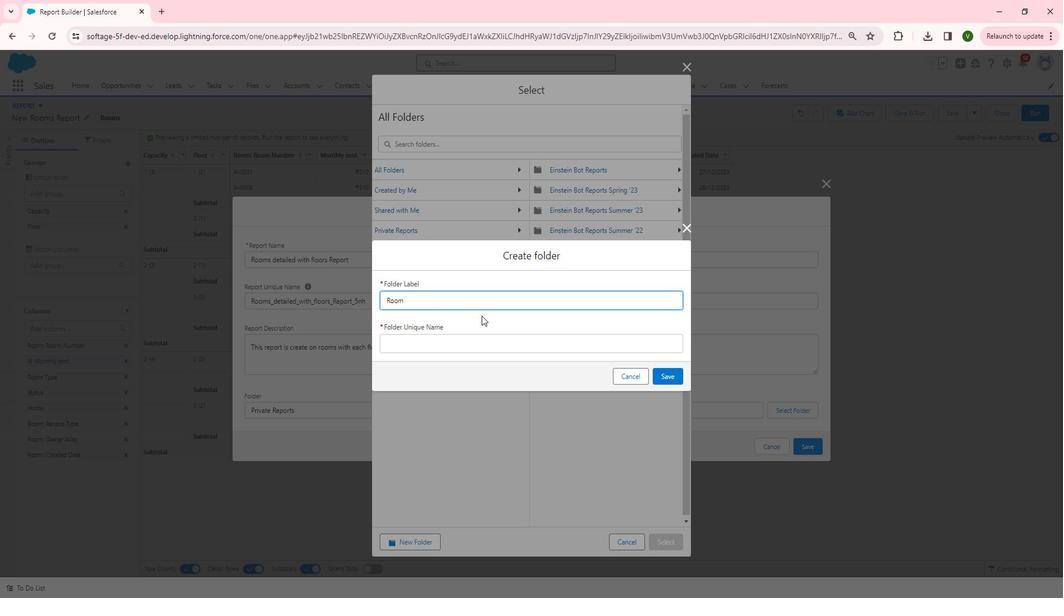 
Action: Mouse moved to (471, 335)
Screenshot: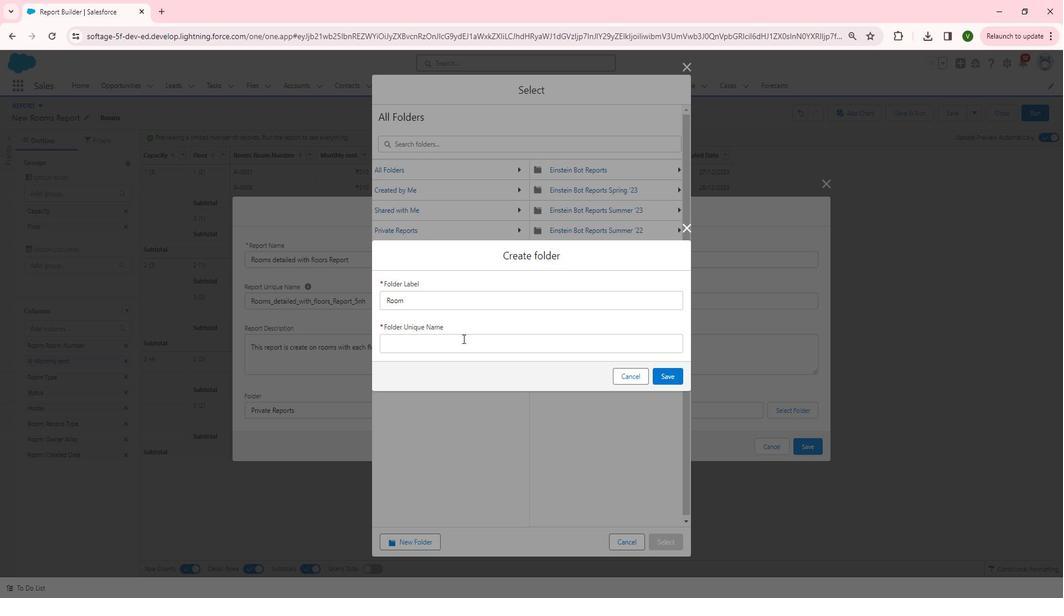 
Action: Mouse pressed left at (471, 335)
Screenshot: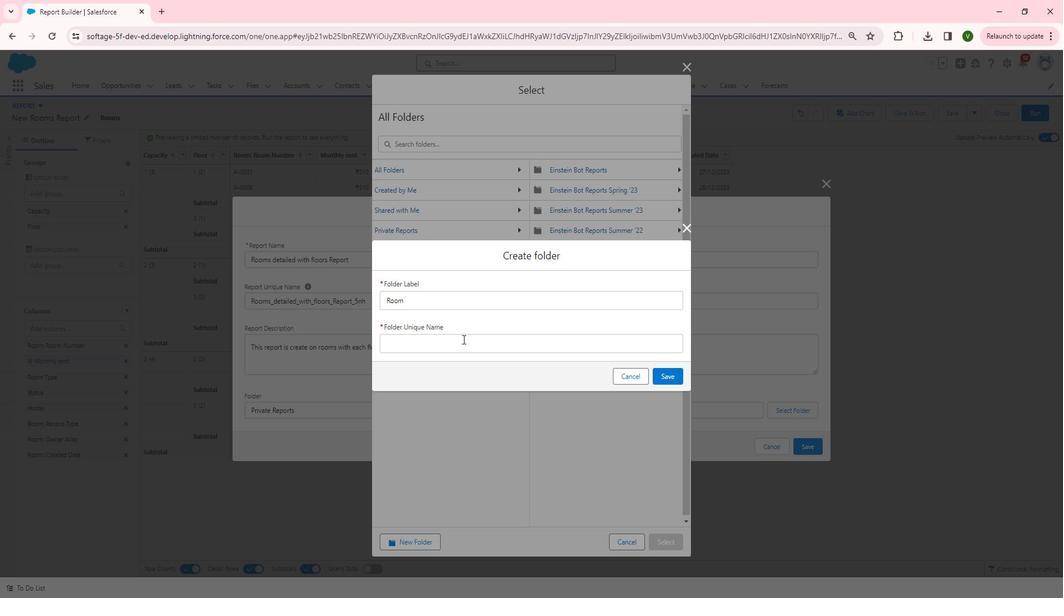 
Action: Mouse moved to (676, 374)
Screenshot: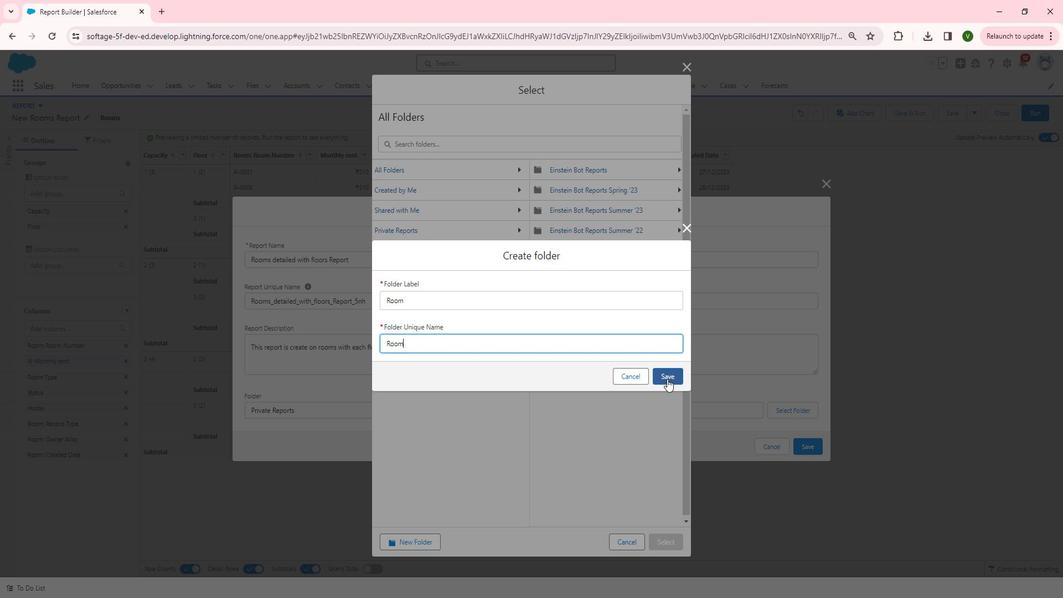 
Action: Mouse pressed left at (676, 374)
Screenshot: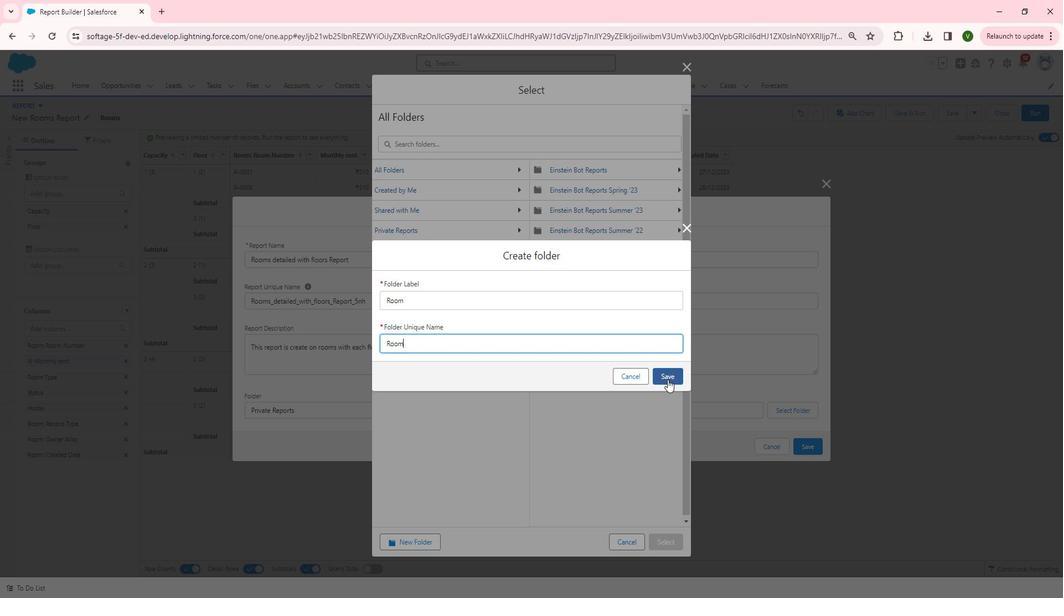 
Action: Mouse moved to (451, 283)
Screenshot: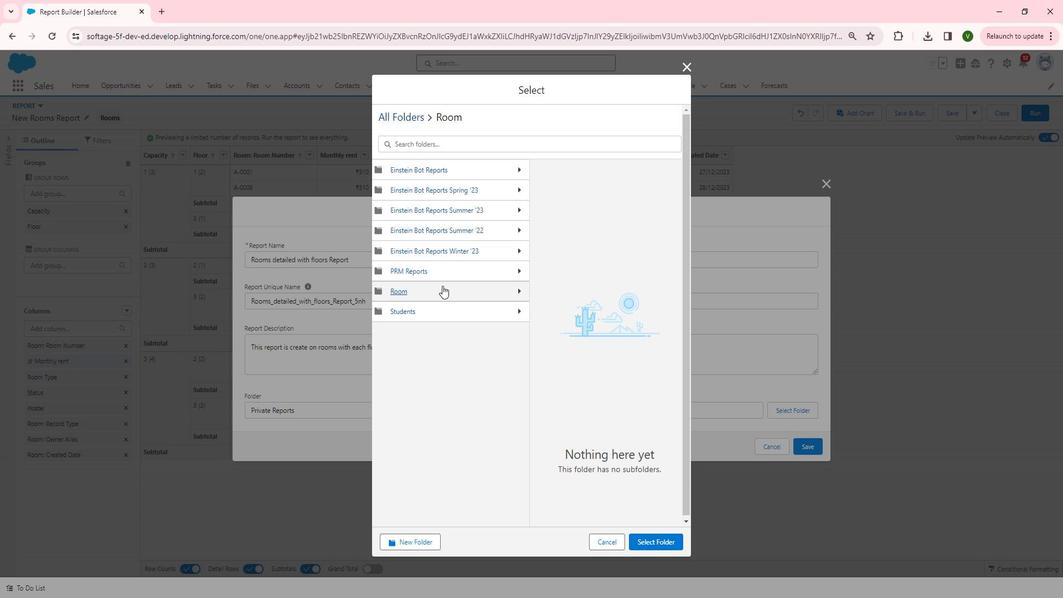 
Action: Mouse pressed left at (451, 283)
Screenshot: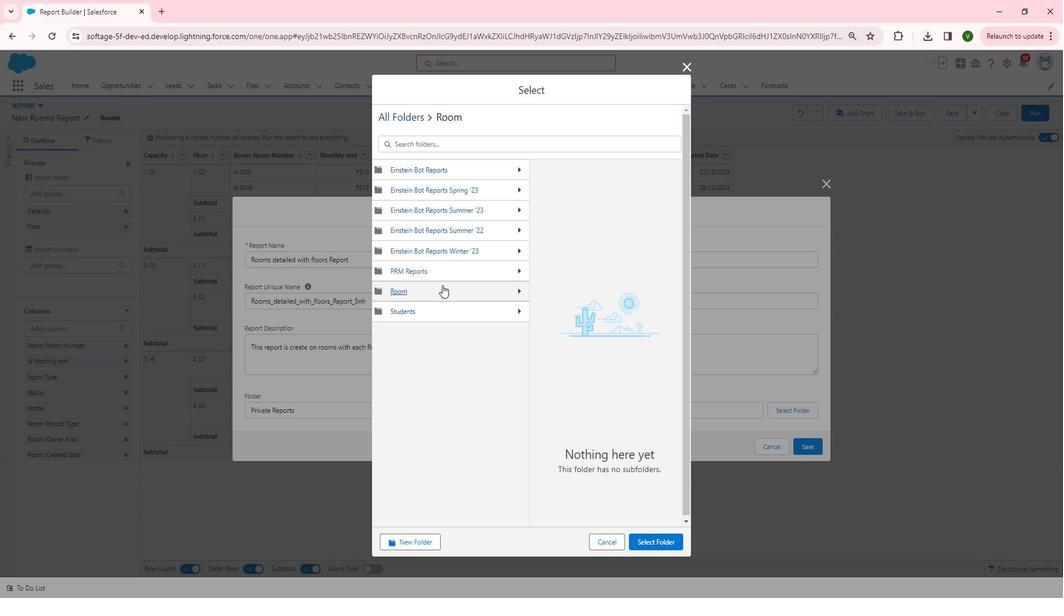 
Action: Mouse moved to (675, 531)
Screenshot: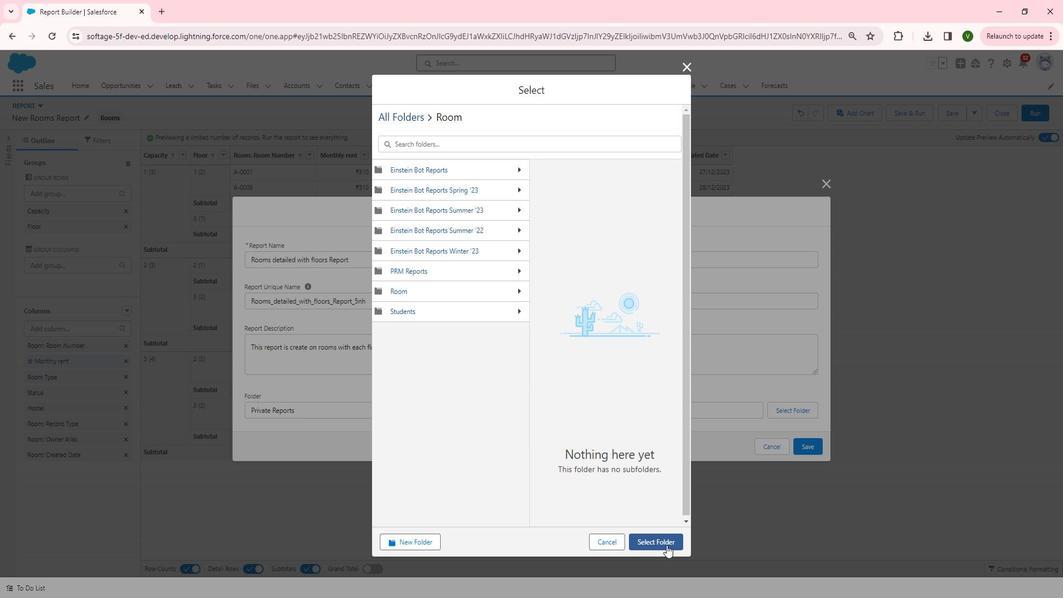 
Action: Mouse pressed left at (675, 531)
Screenshot: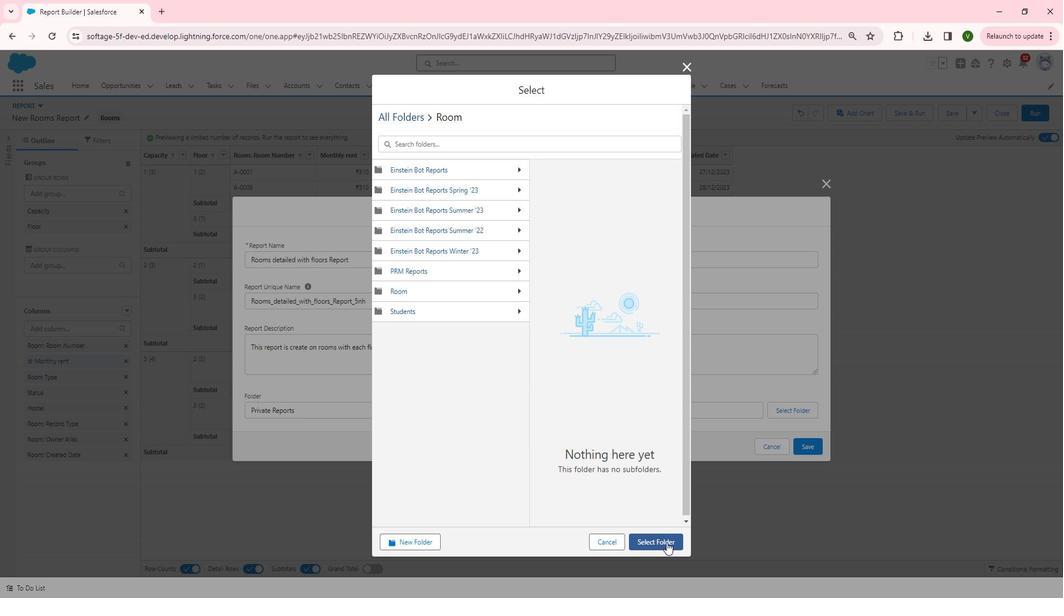 
Action: Mouse moved to (815, 440)
Screenshot: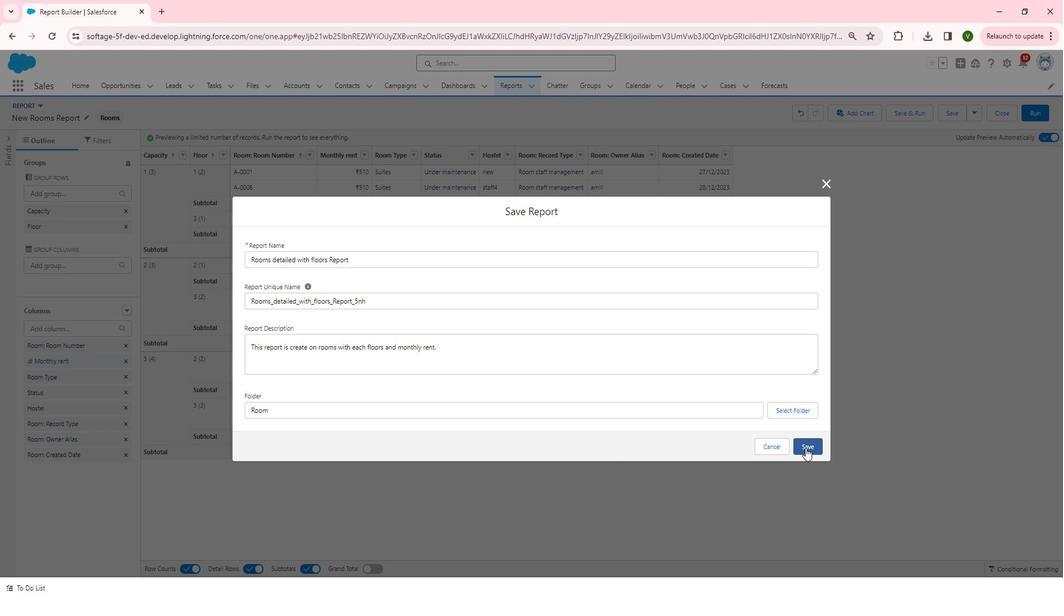 
Action: Mouse pressed left at (815, 440)
Screenshot: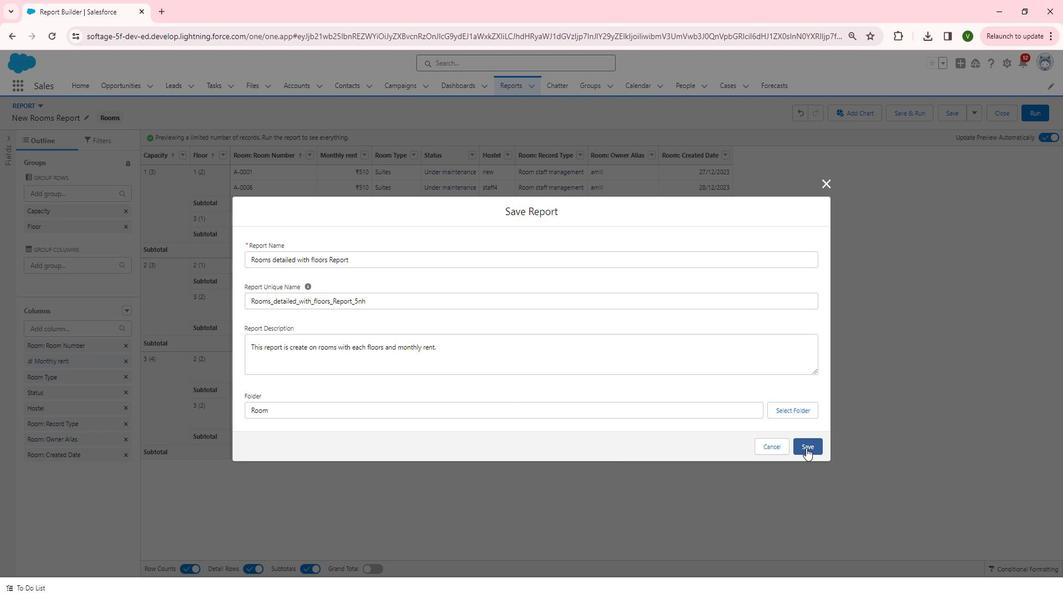 
Action: Mouse moved to (1053, 119)
Screenshot: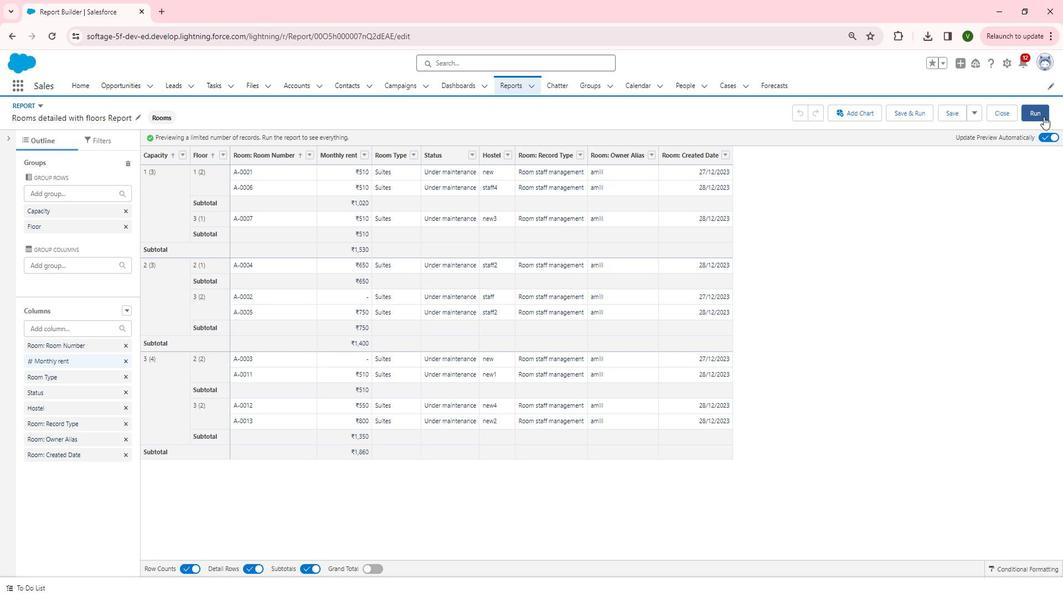 
Action: Mouse pressed left at (1053, 119)
Screenshot: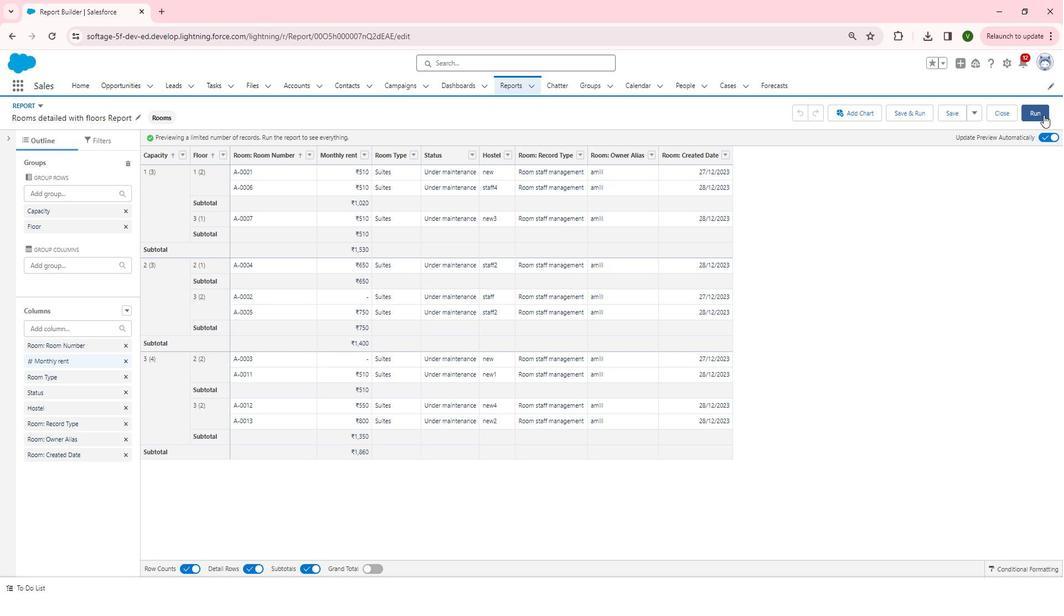 
Action: Mouse moved to (451, 325)
Screenshot: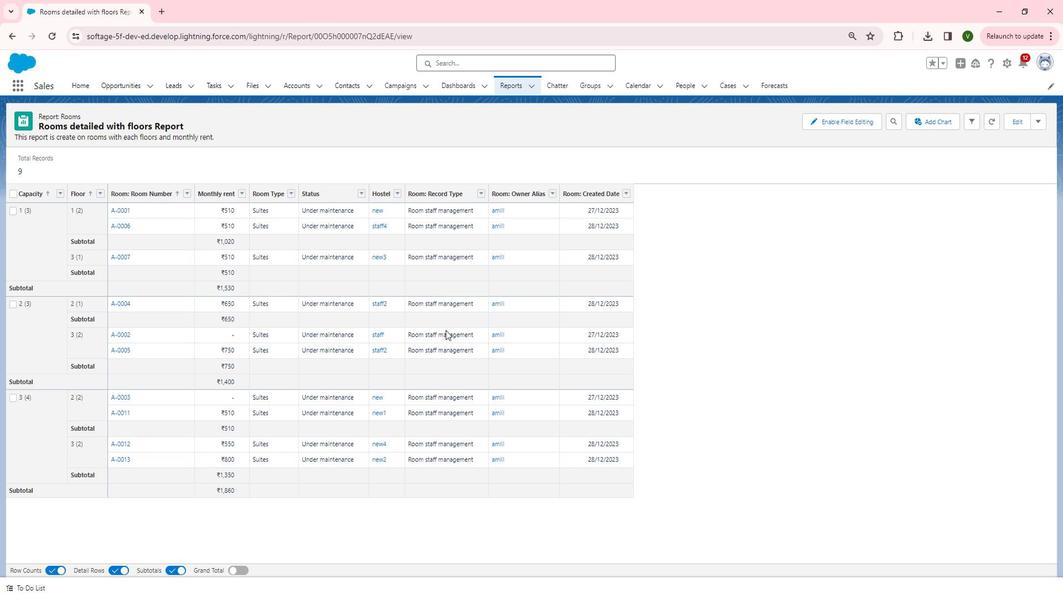 
